 Task: Look for space in Shafter, United States from 10th July, 2023 to 15th July, 2023 for 7 adults in price range Rs.10000 to Rs.15000. Place can be entire place or shared room with 4 bedrooms having 7 beds and 4 bathrooms. Property type can be house, flat, guest house. Amenities needed are: wifi, TV, free parkinig on premises, gym, breakfast. Booking option can be shelf check-in. Required host language is English.
Action: Mouse moved to (564, 144)
Screenshot: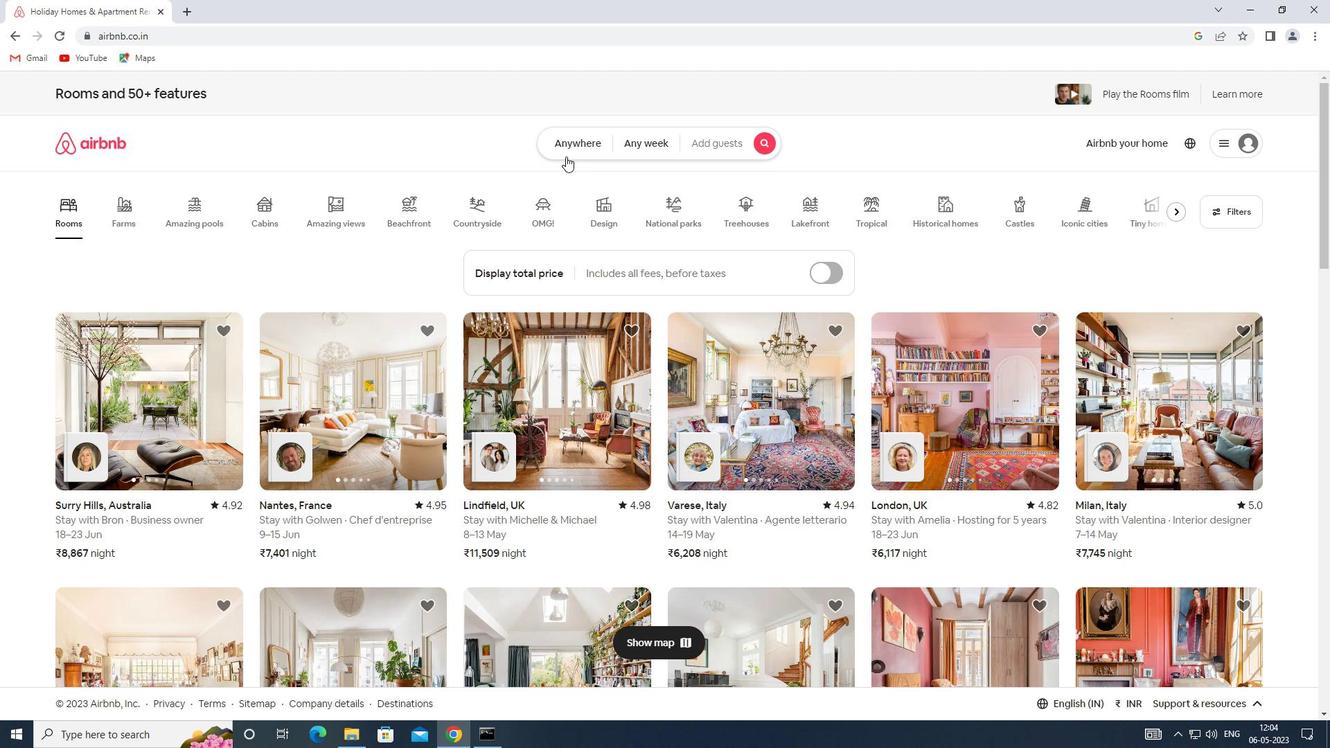 
Action: Mouse pressed left at (564, 144)
Screenshot: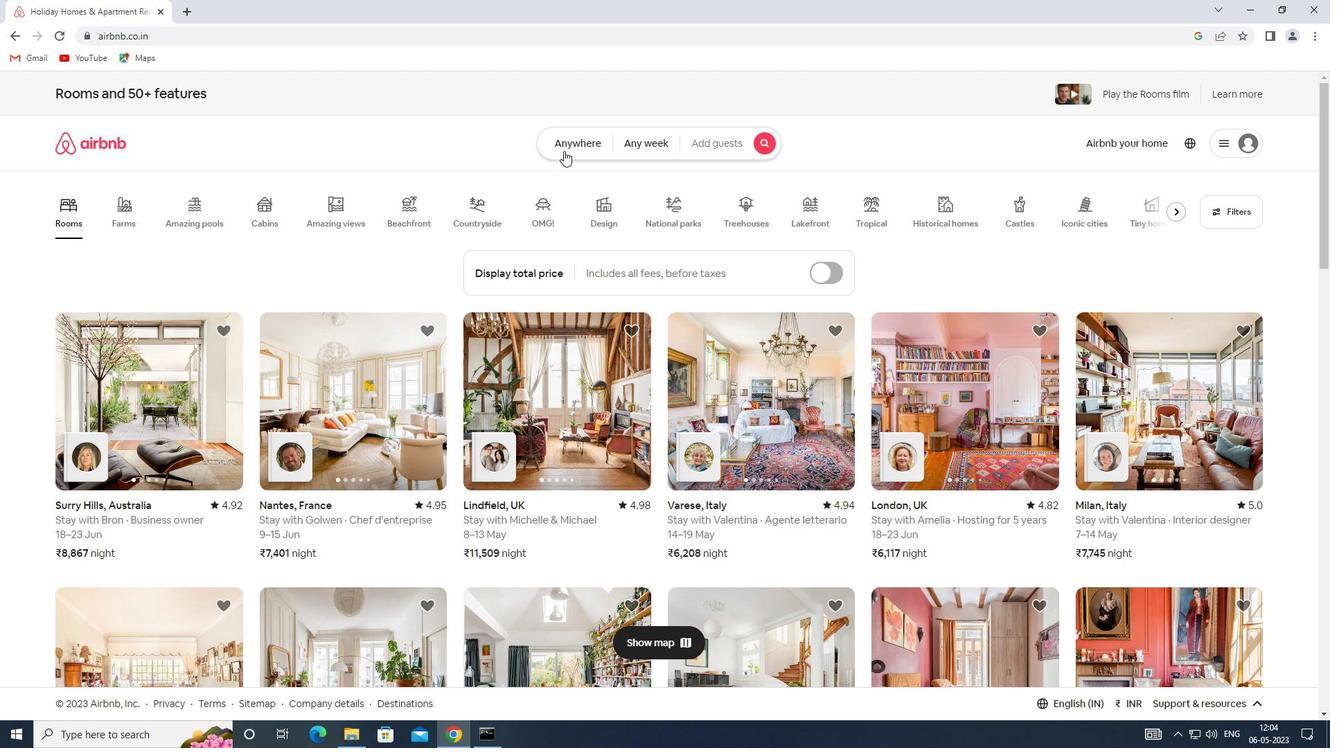 
Action: Mouse moved to (437, 203)
Screenshot: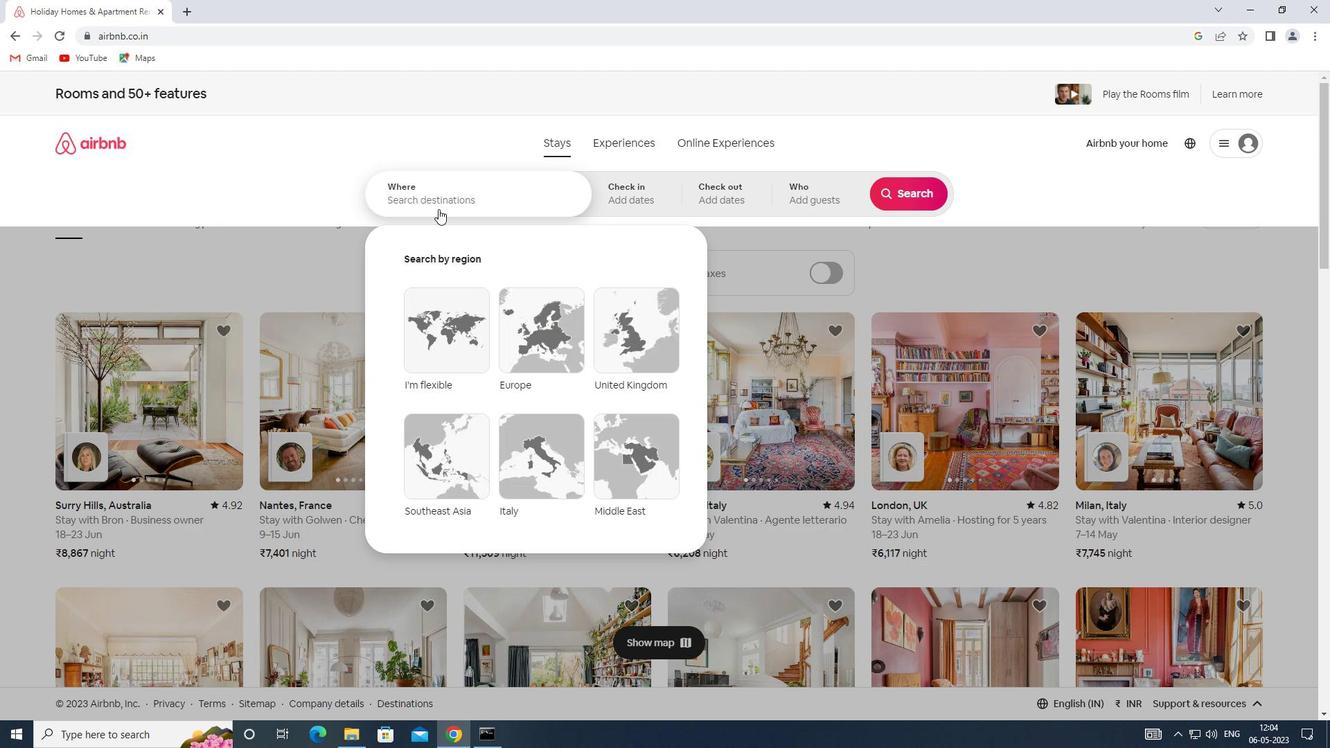 
Action: Mouse pressed left at (437, 203)
Screenshot: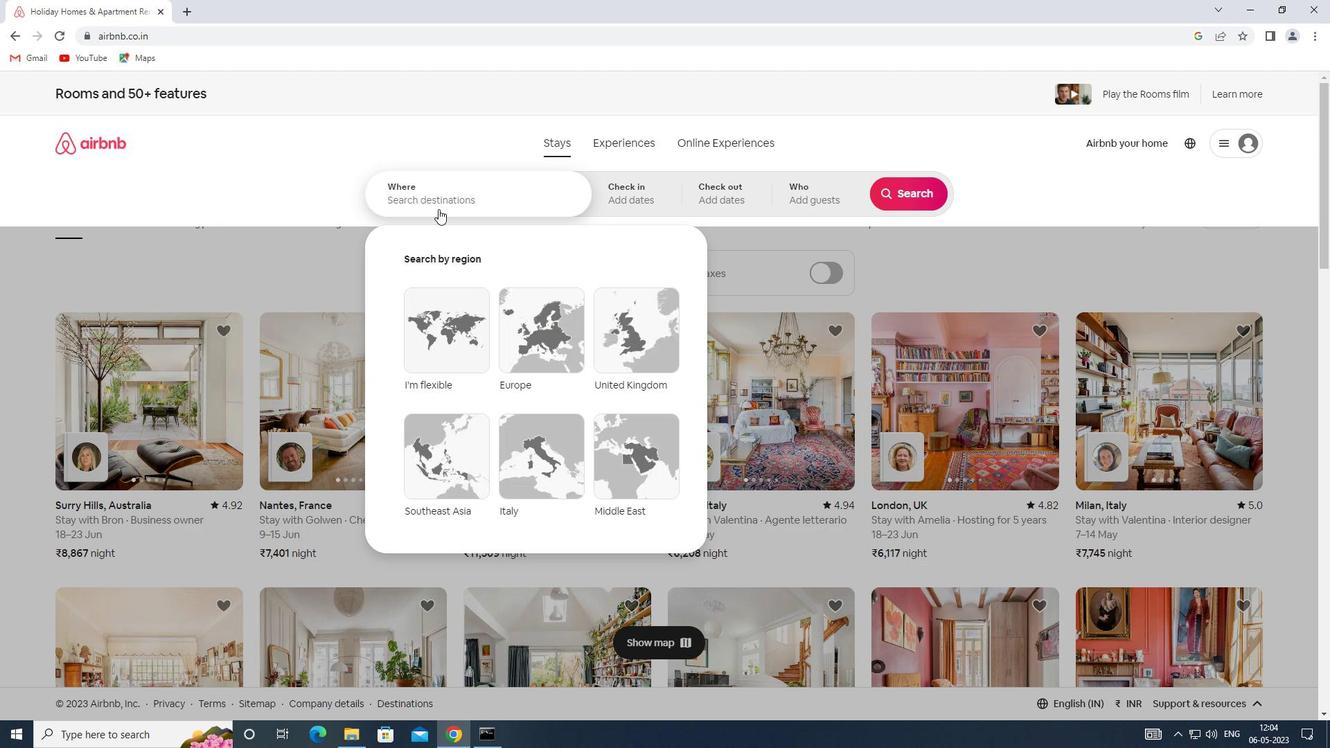 
Action: Key pressed <Key.shift><Key.shift><Key.shift><Key.shift><Key.shift><Key.shift><Key.shift><Key.shift><Key.shift><Key.shift><Key.shift><Key.shift><Key.shift><Key.shift><Key.shift><Key.shift><Key.shift><Key.shift><Key.shift><Key.shift>SPACE<Key.space>IN<Key.space><Key.shift><Key.shift><Key.shift><Key.shift><Key.shift><Key.shift><Key.shift><Key.shift><Key.shift><Key.shift><Key.shift><Key.shift><Key.shift><Key.shift><Key.shift><Key.shift><Key.shift><Key.shift><Key.shift><Key.shift><Key.shift><Key.shift><Key.shift><Key.shift><Key.shift><Key.shift><Key.shift><Key.shift><Key.shift><Key.shift><Key.shift><Key.shift><Key.shift><Key.shift><Key.shift><Key.shift><Key.shift><Key.shift><Key.shift><Key.shift><Key.shift><Key.shift><Key.shift><Key.shift><Key.shift><Key.shift><Key.shift><Key.shift><Key.shift><Key.shift><Key.shift><Key.shift><Key.shift><Key.shift><Key.shift><Key.shift><Key.shift><Key.shift><Key.shift><Key.shift><Key.shift><Key.shift><Key.shift><Key.shift><Key.shift><Key.shift>SHAFTER,<Key.shift>UNITED<Key.space><Key.shift>STATES
Screenshot: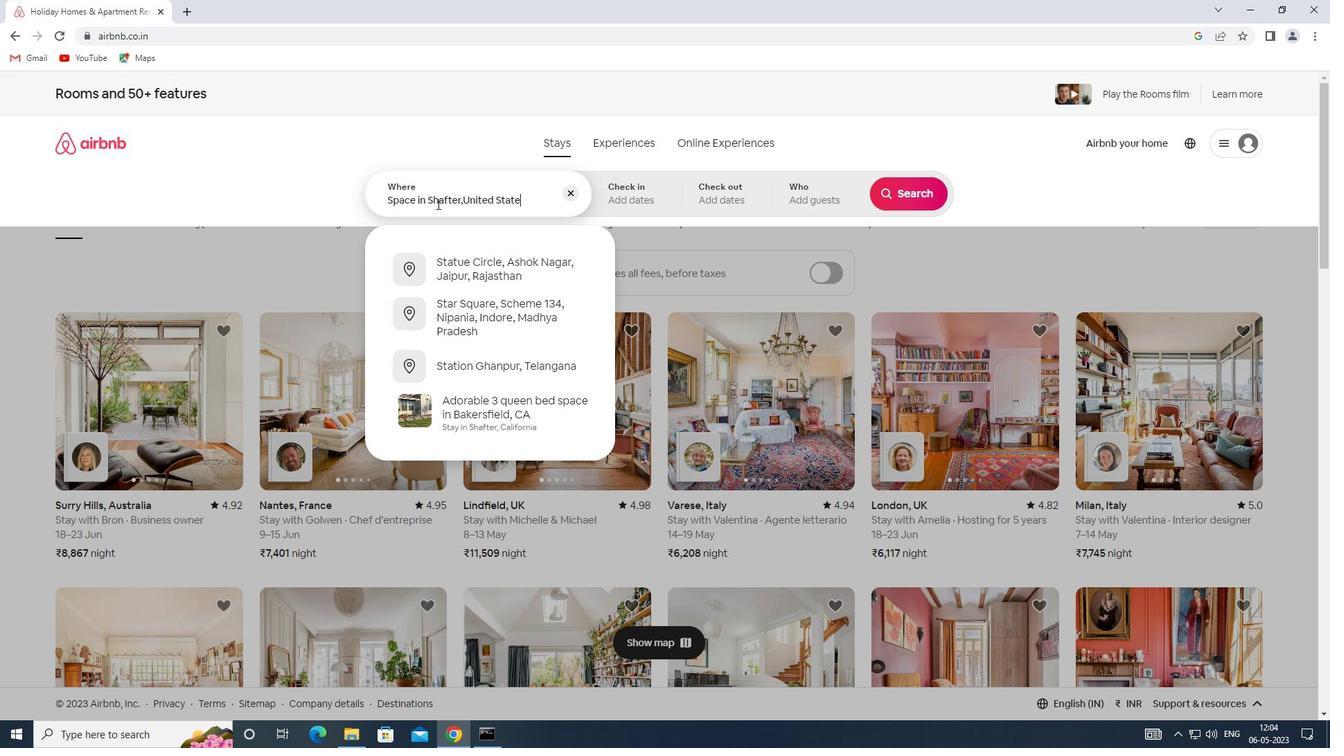 
Action: Mouse moved to (642, 188)
Screenshot: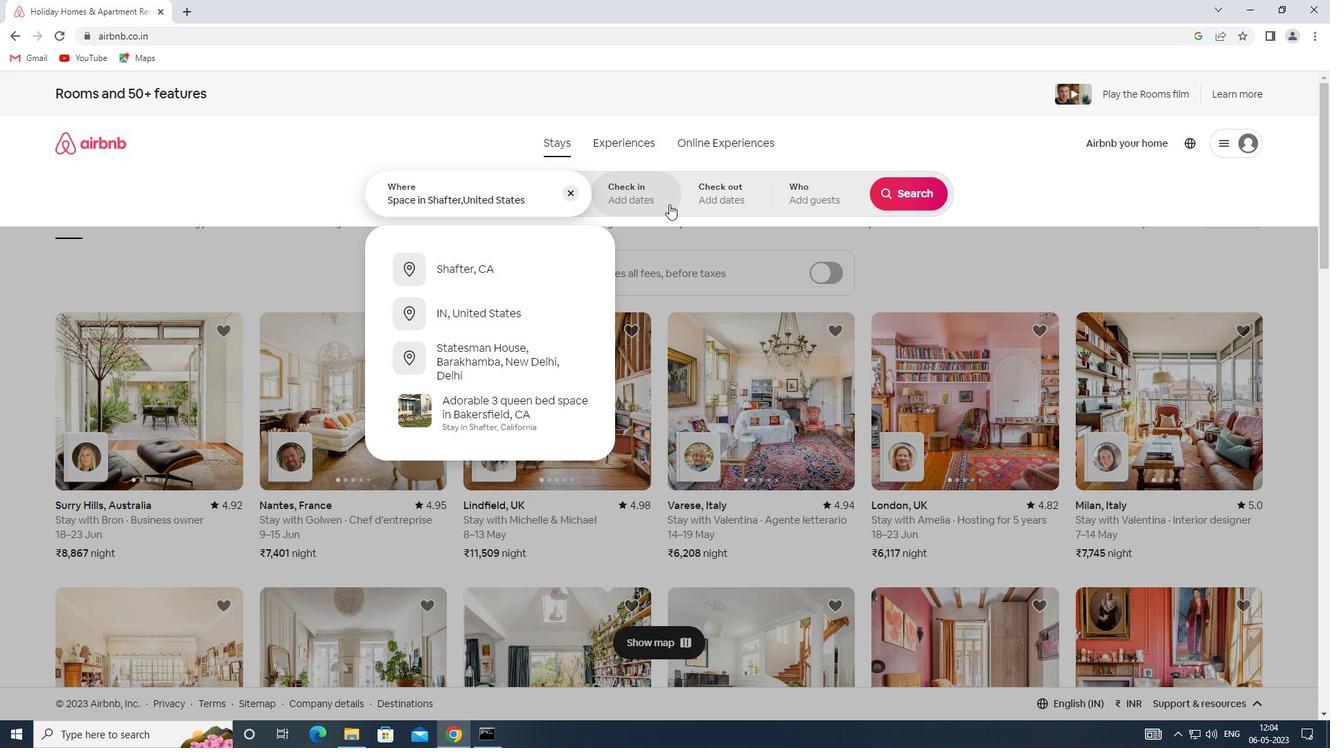 
Action: Mouse pressed left at (642, 188)
Screenshot: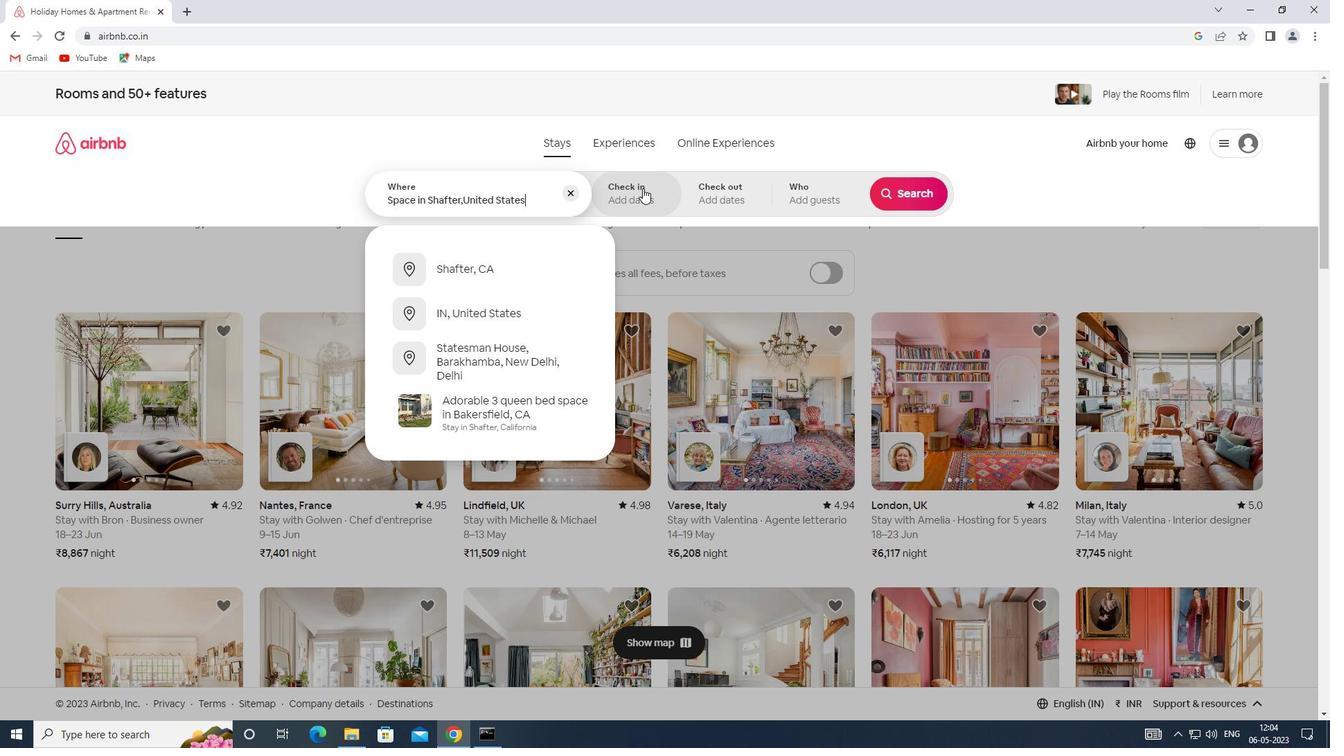 
Action: Mouse moved to (902, 302)
Screenshot: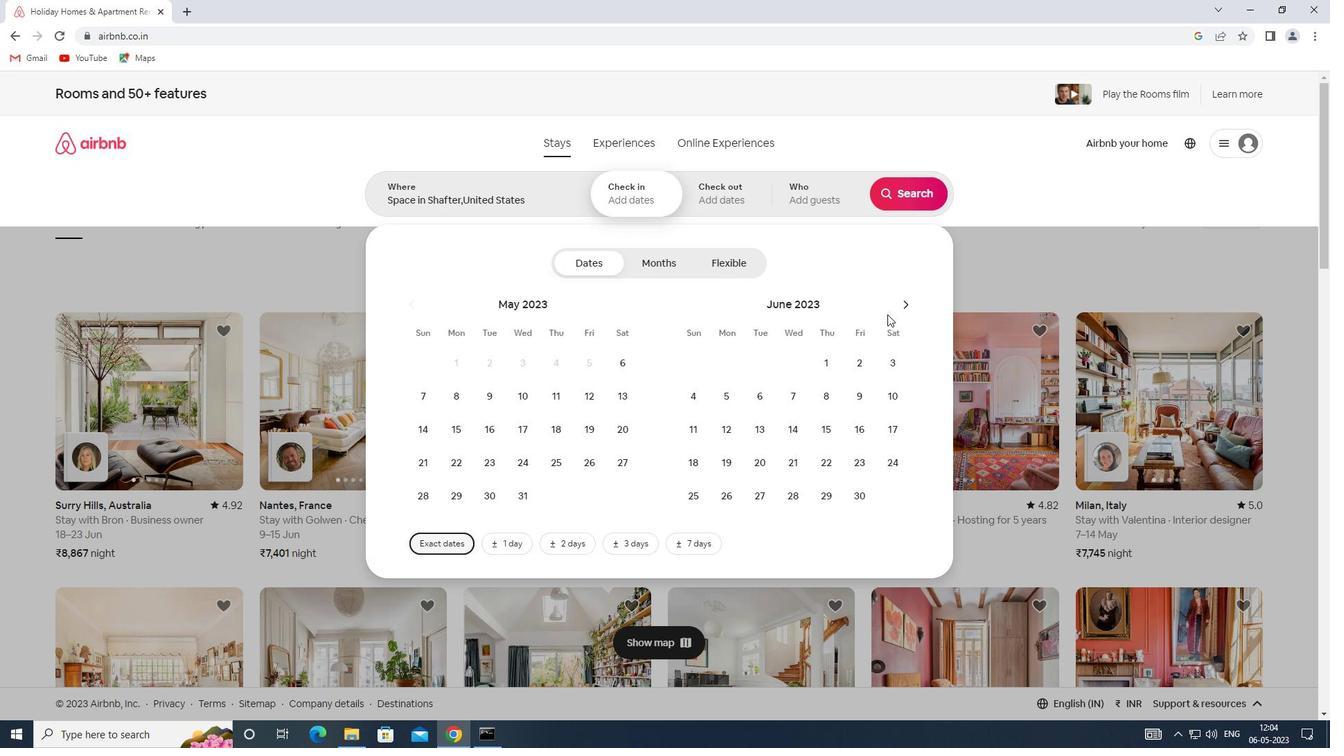 
Action: Mouse pressed left at (902, 302)
Screenshot: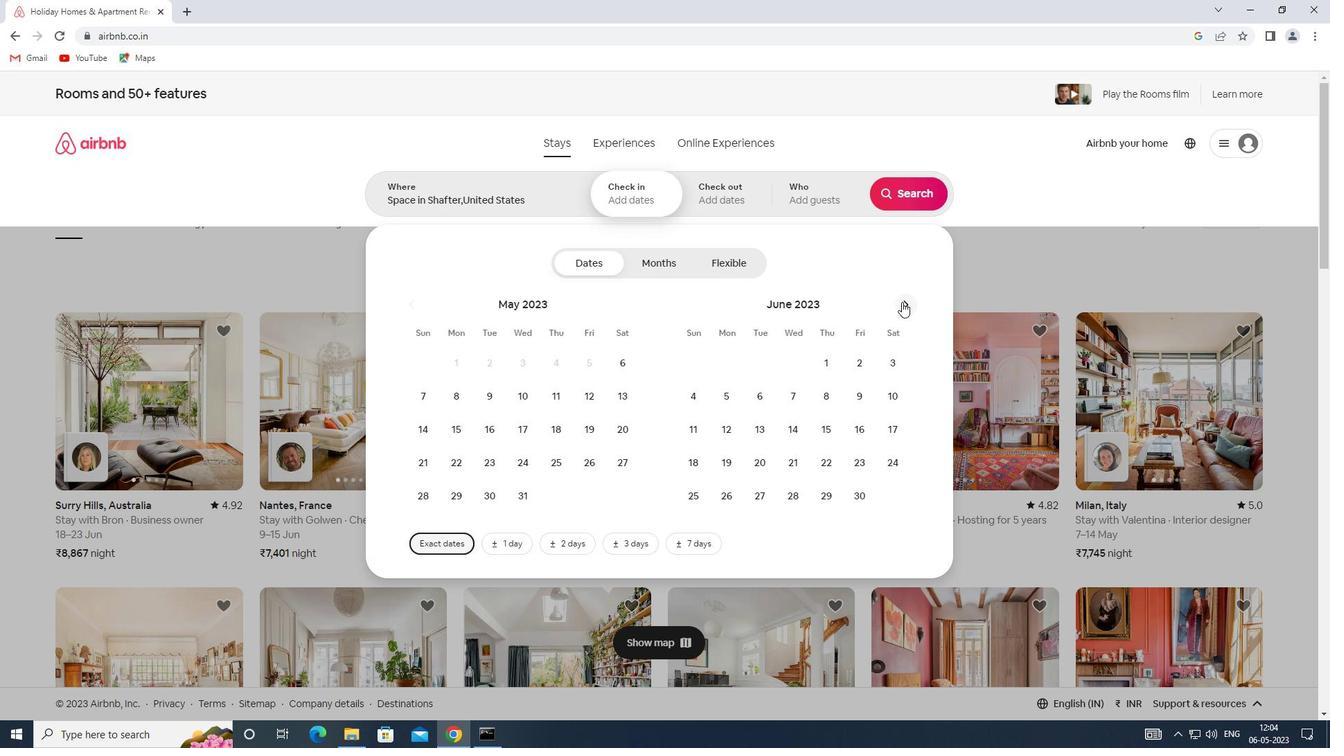 
Action: Mouse moved to (729, 432)
Screenshot: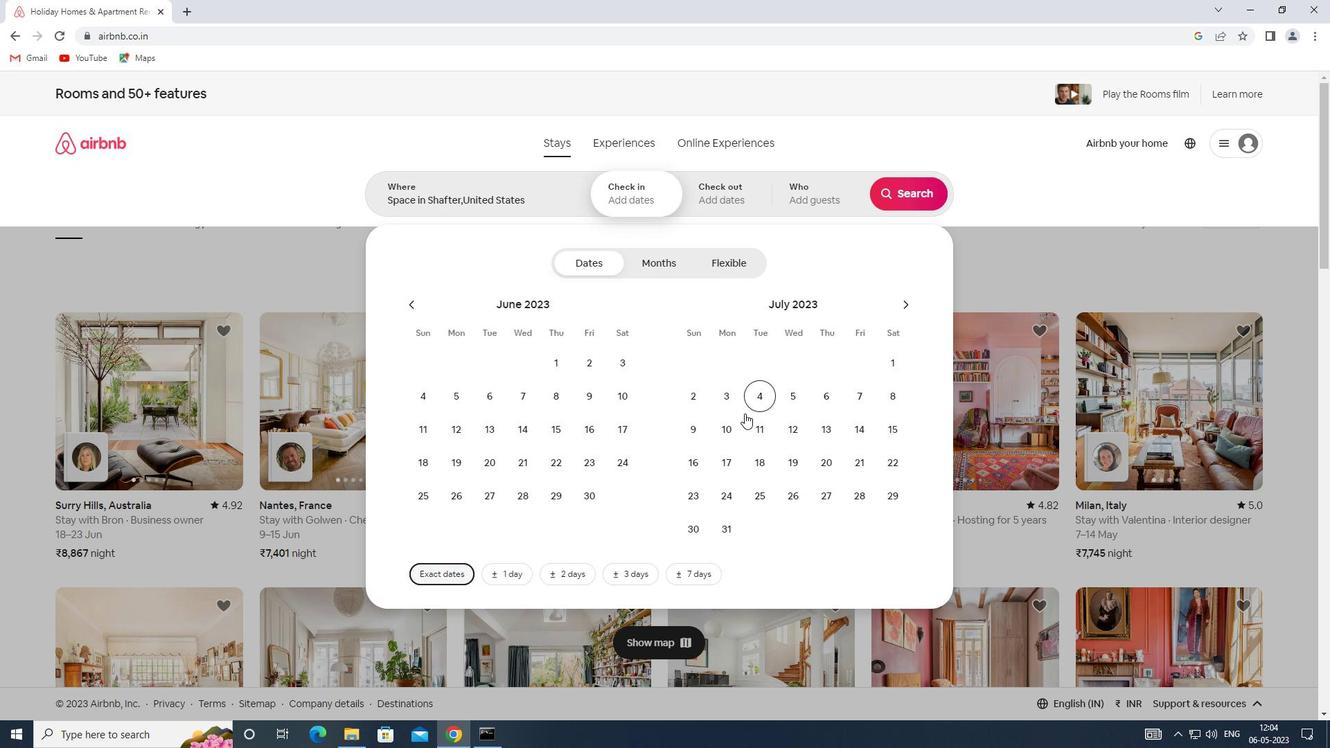 
Action: Mouse pressed left at (729, 432)
Screenshot: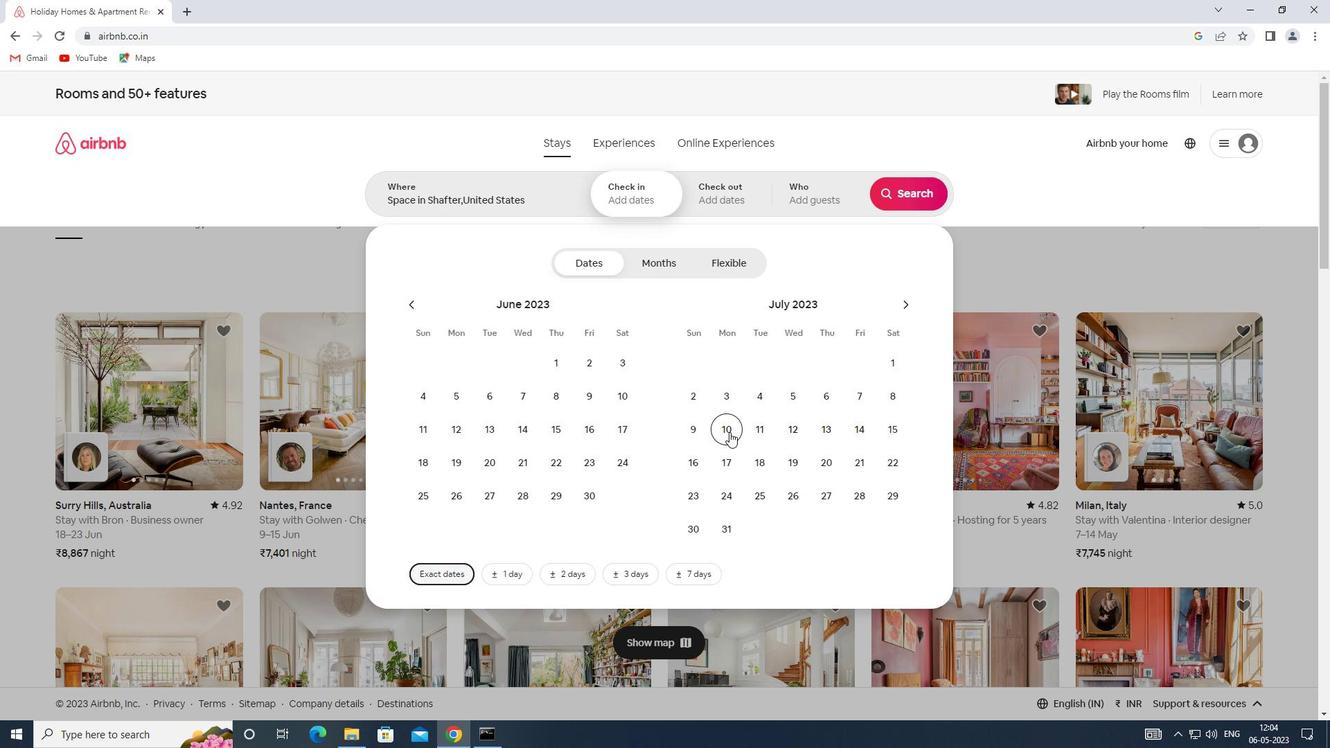 
Action: Mouse moved to (887, 430)
Screenshot: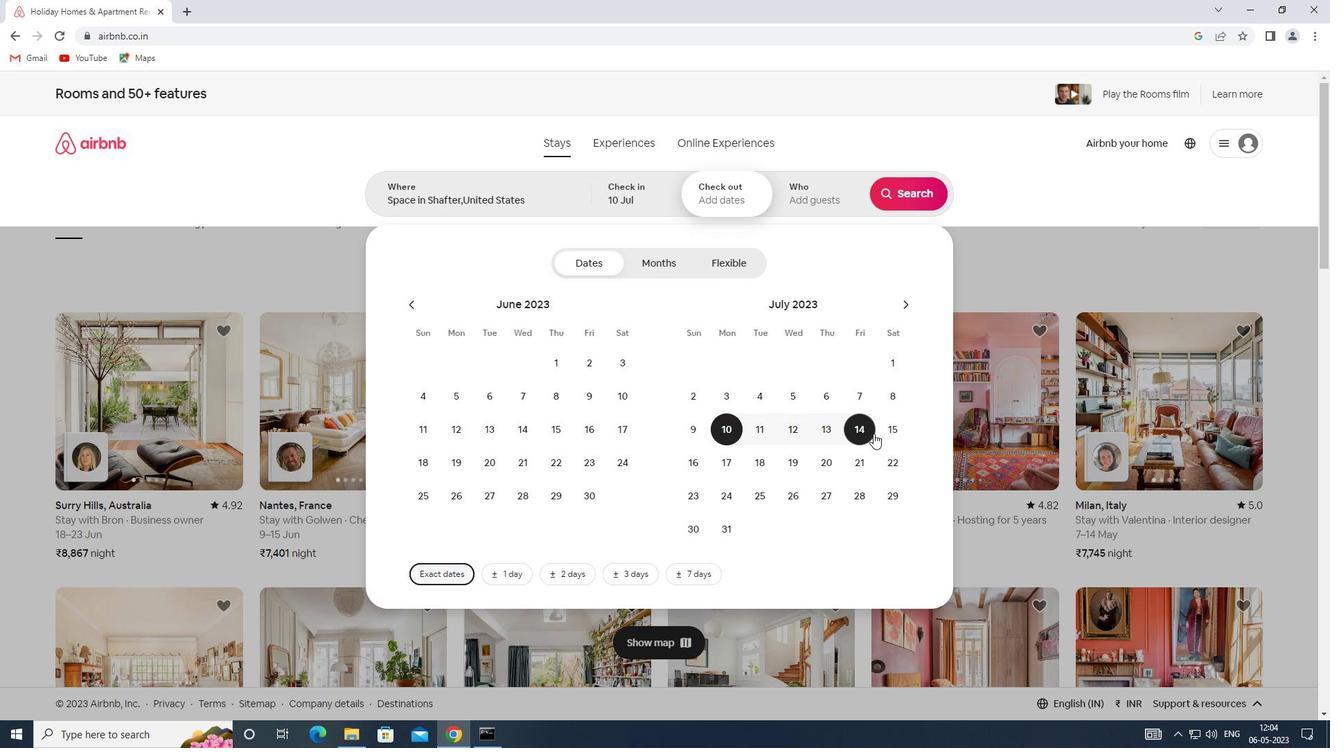 
Action: Mouse pressed left at (887, 430)
Screenshot: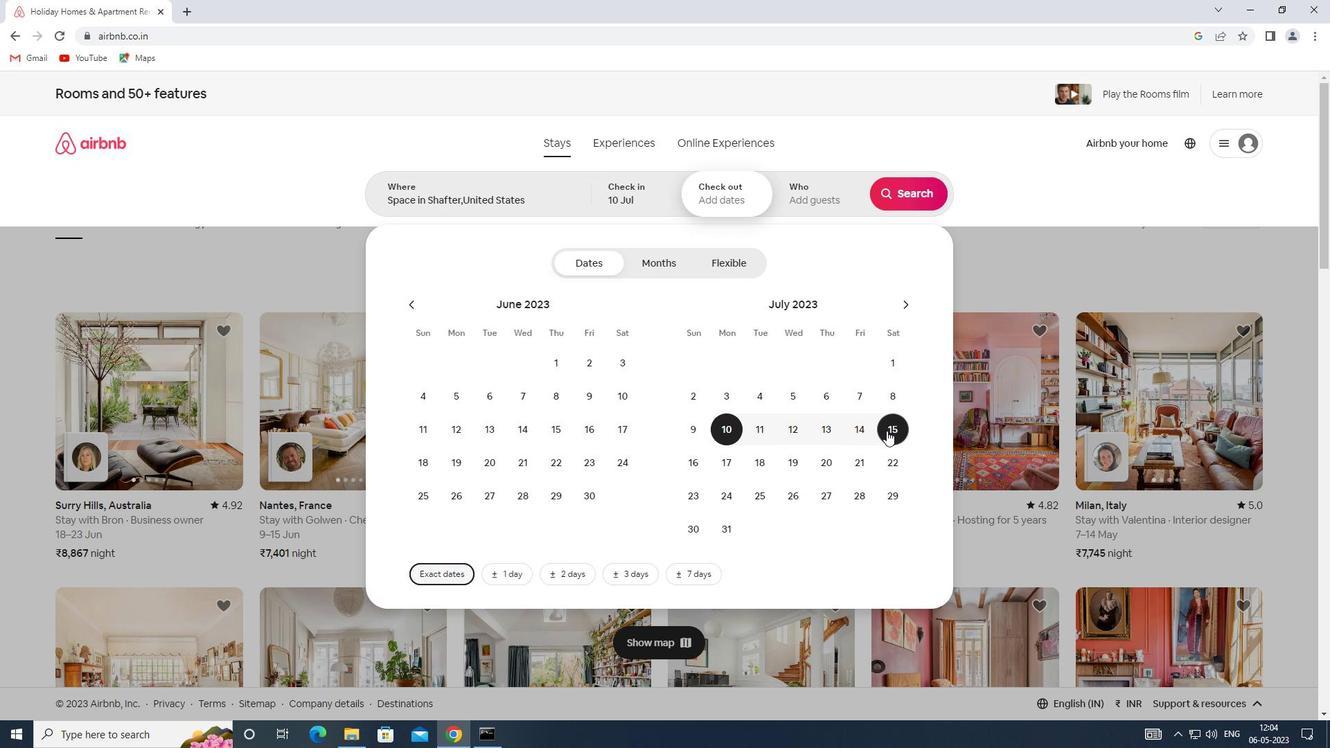 
Action: Mouse moved to (806, 202)
Screenshot: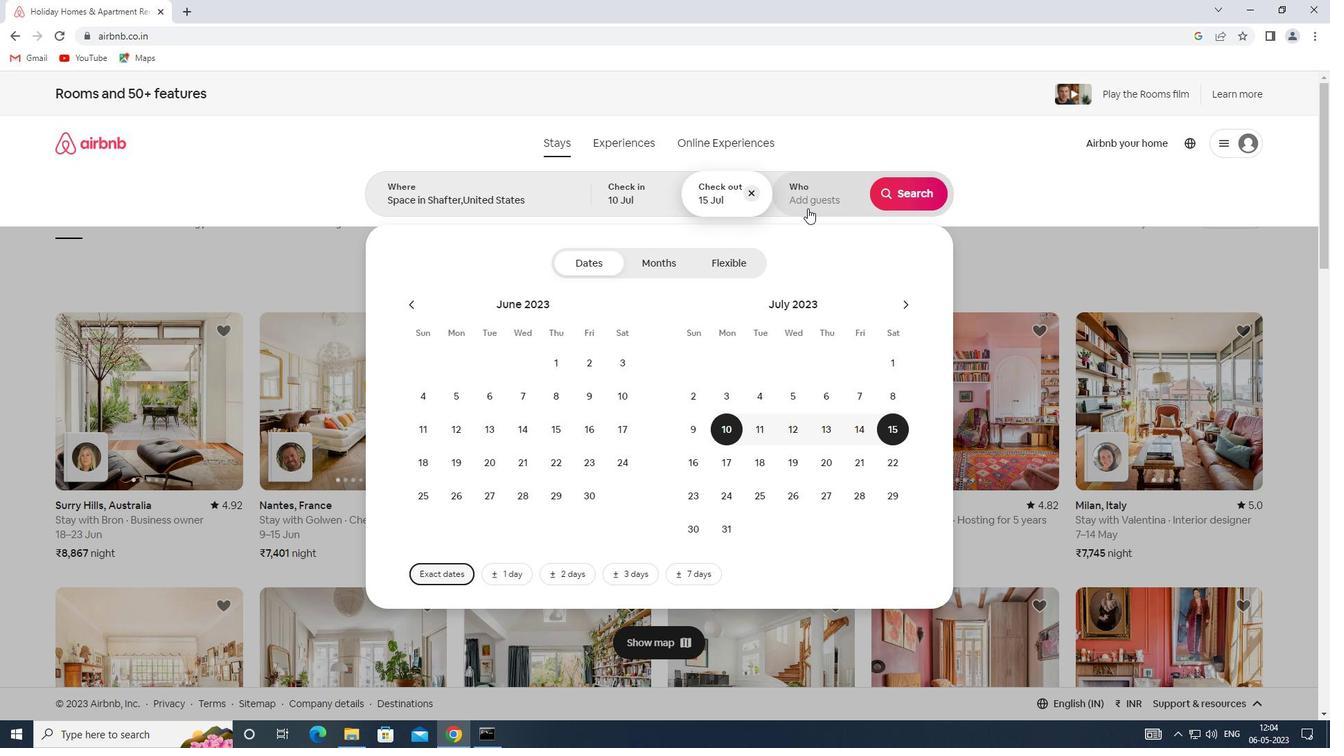 
Action: Mouse pressed left at (806, 202)
Screenshot: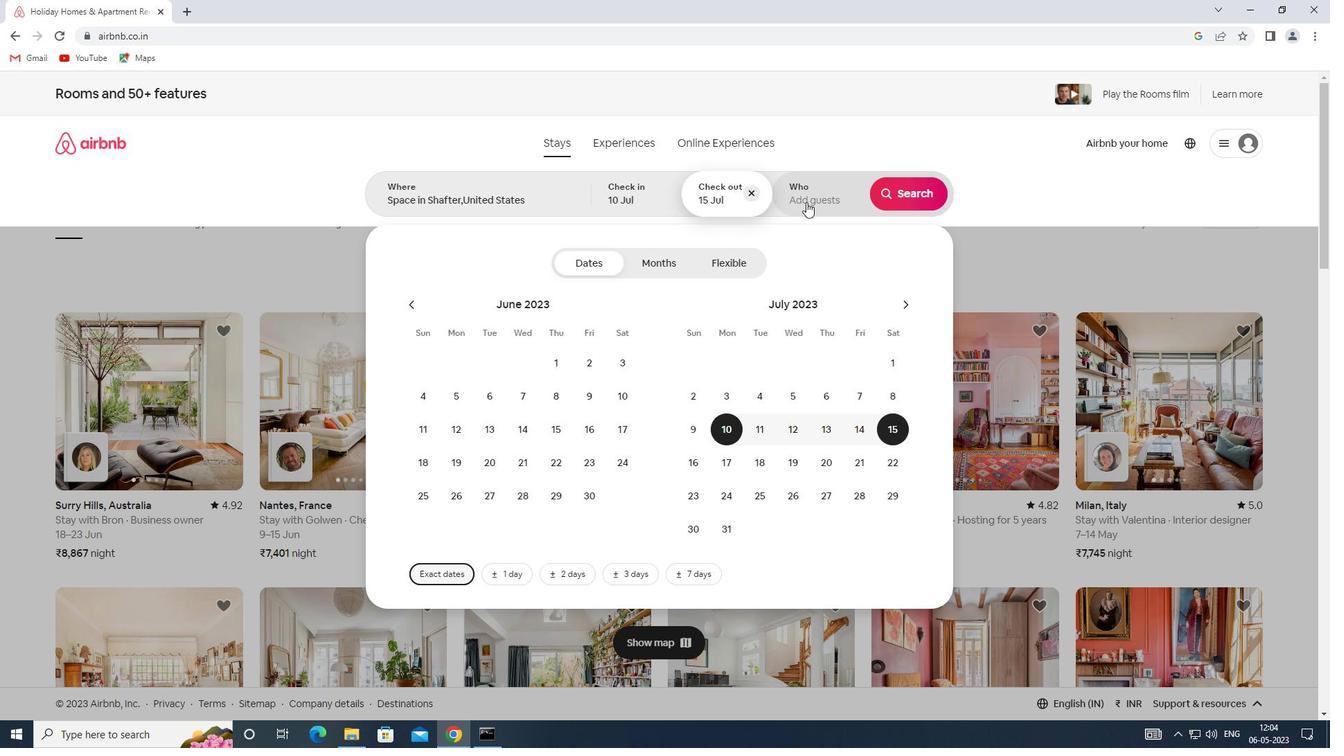 
Action: Mouse moved to (918, 266)
Screenshot: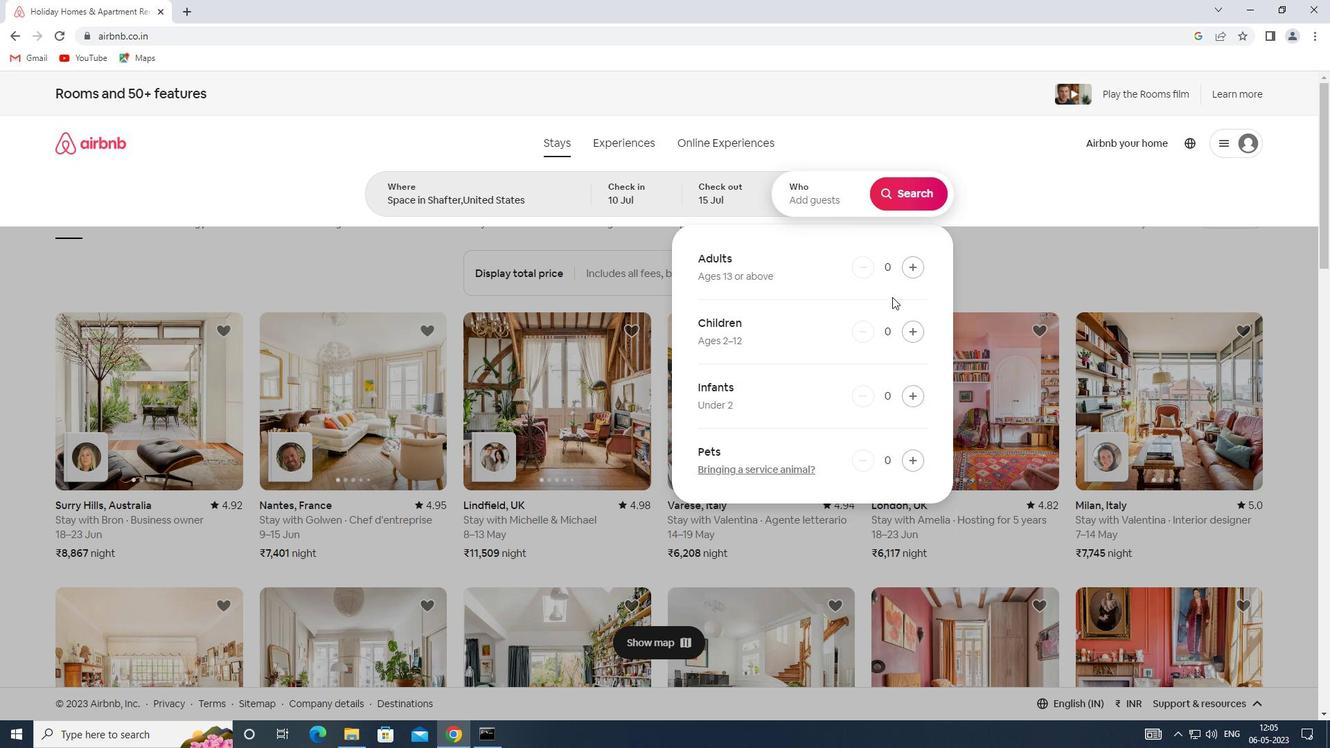 
Action: Mouse pressed left at (918, 266)
Screenshot: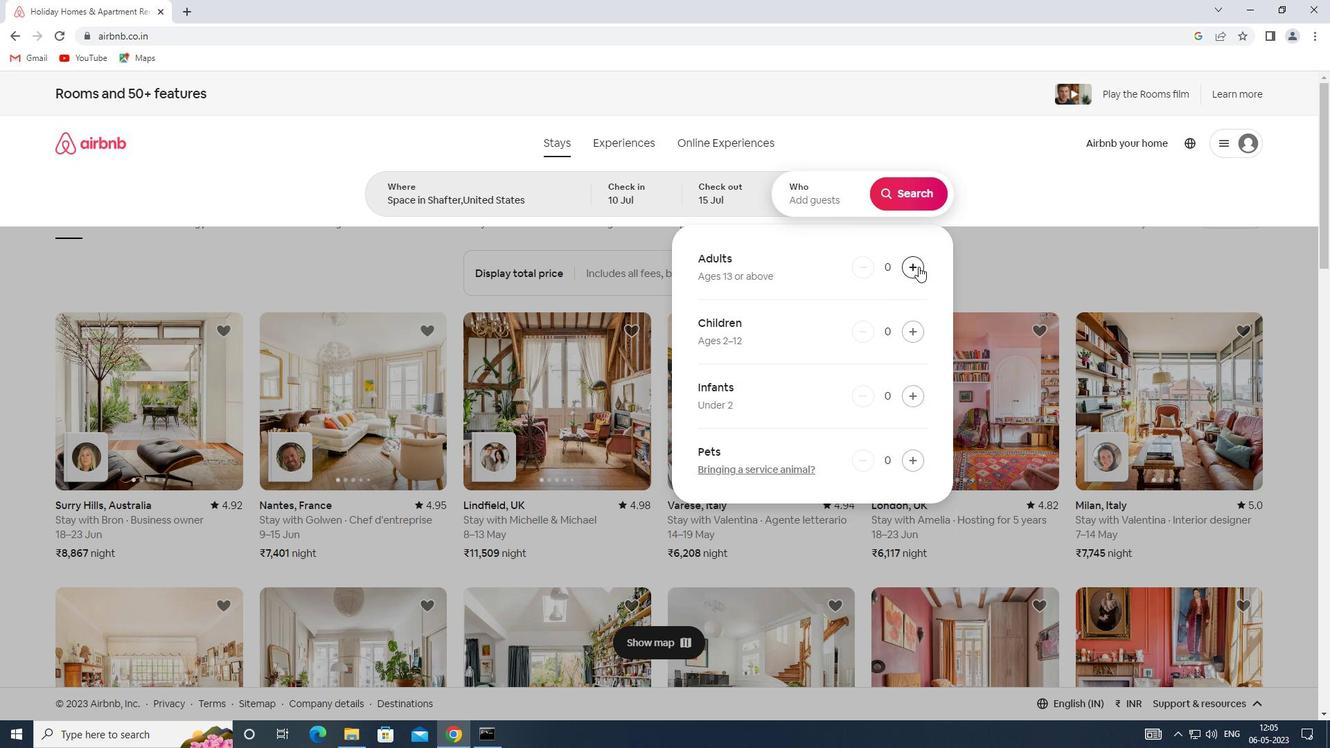 
Action: Mouse pressed left at (918, 266)
Screenshot: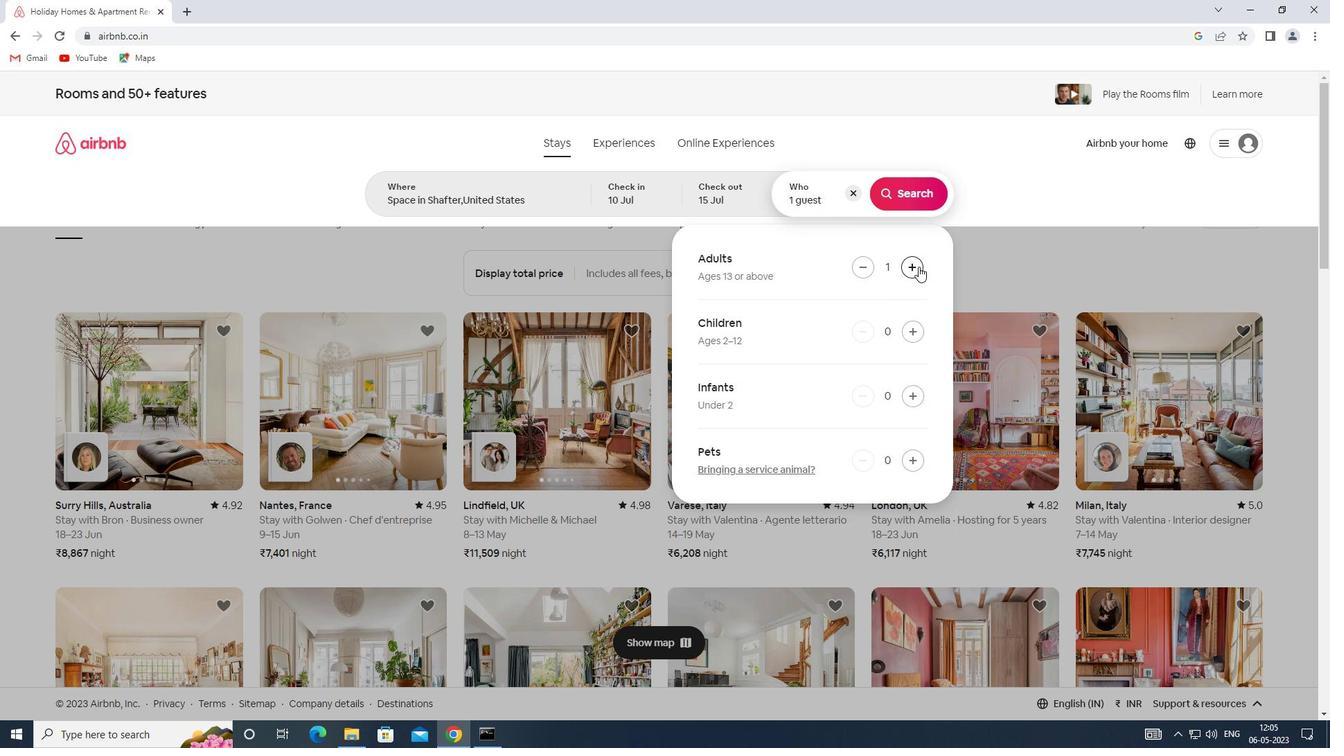 
Action: Mouse pressed left at (918, 266)
Screenshot: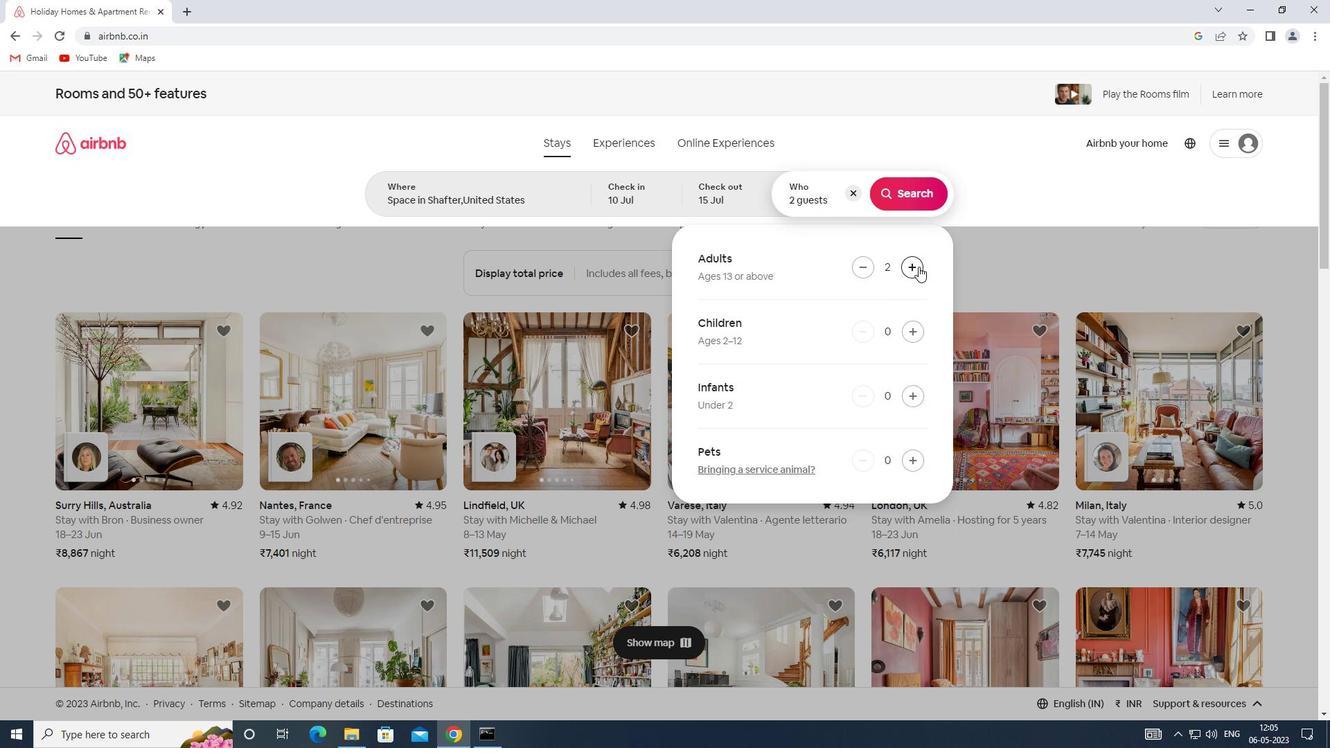 
Action: Mouse pressed left at (918, 266)
Screenshot: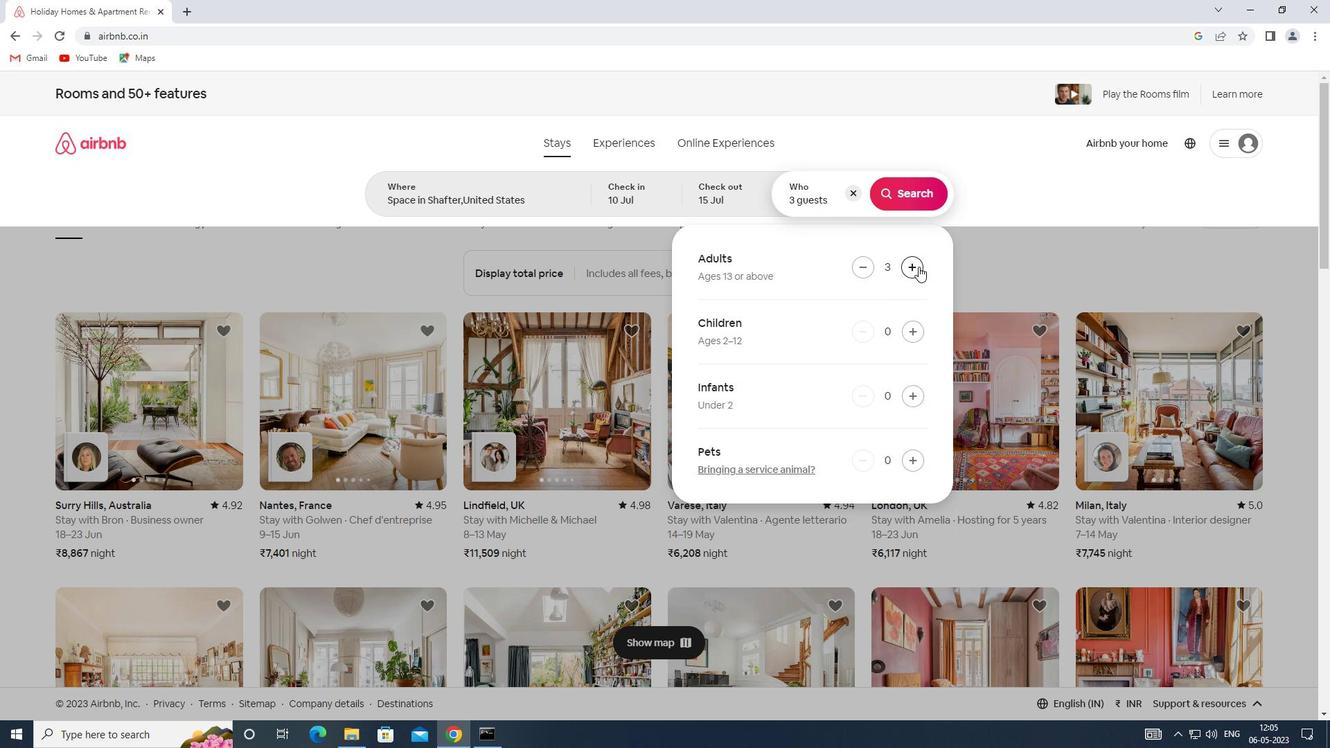 
Action: Mouse pressed left at (918, 266)
Screenshot: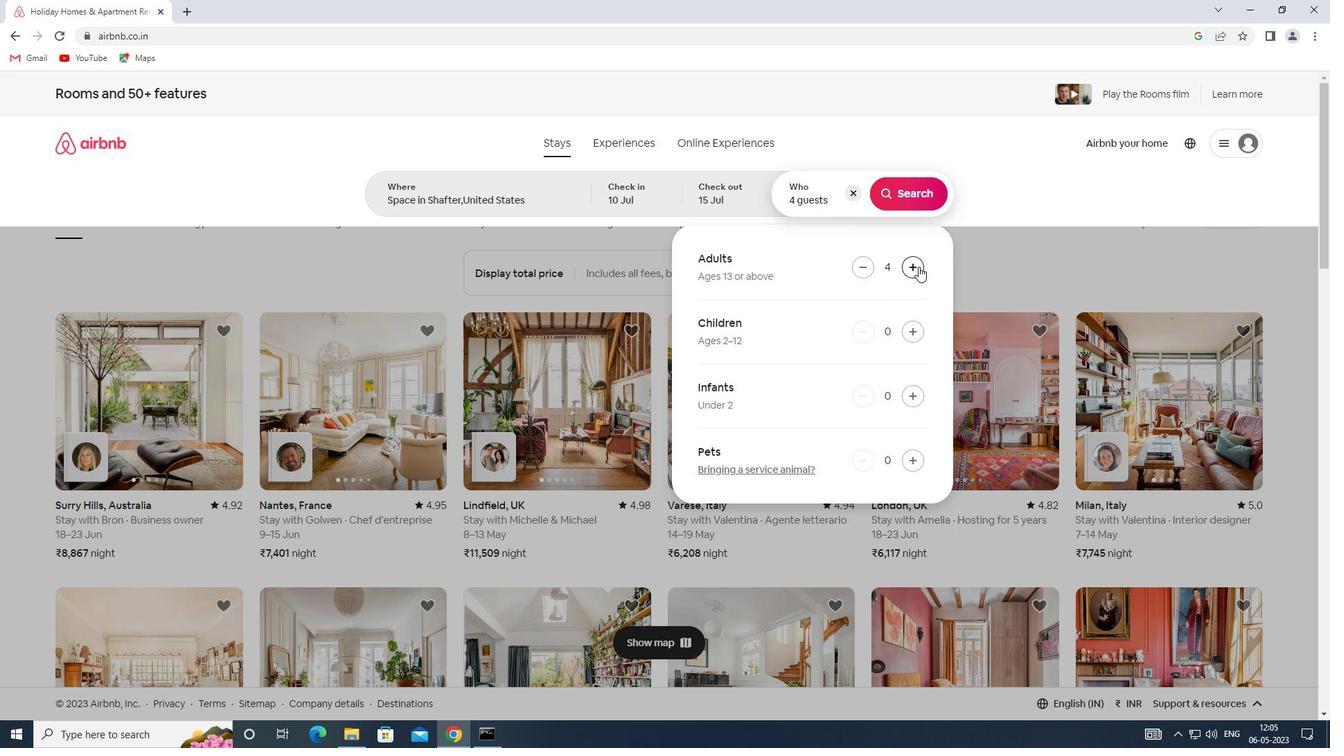 
Action: Mouse pressed left at (918, 266)
Screenshot: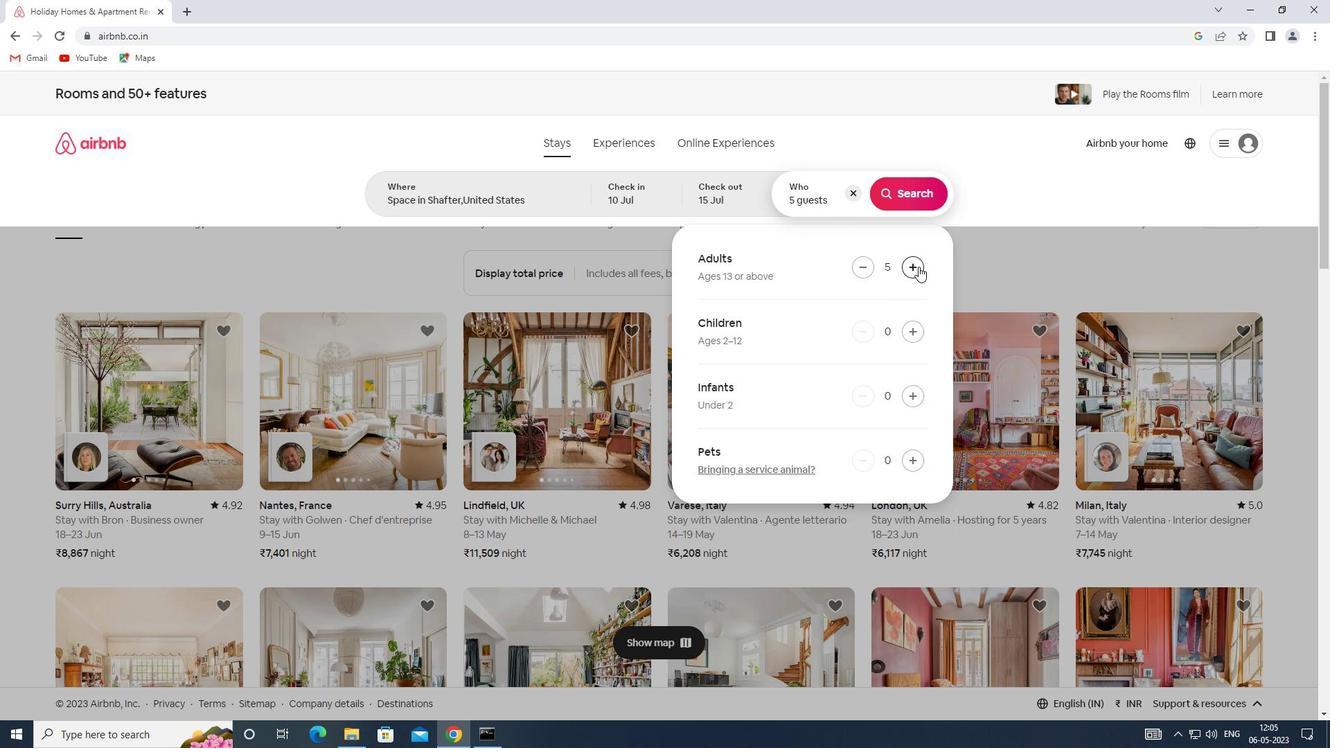 
Action: Mouse pressed left at (918, 266)
Screenshot: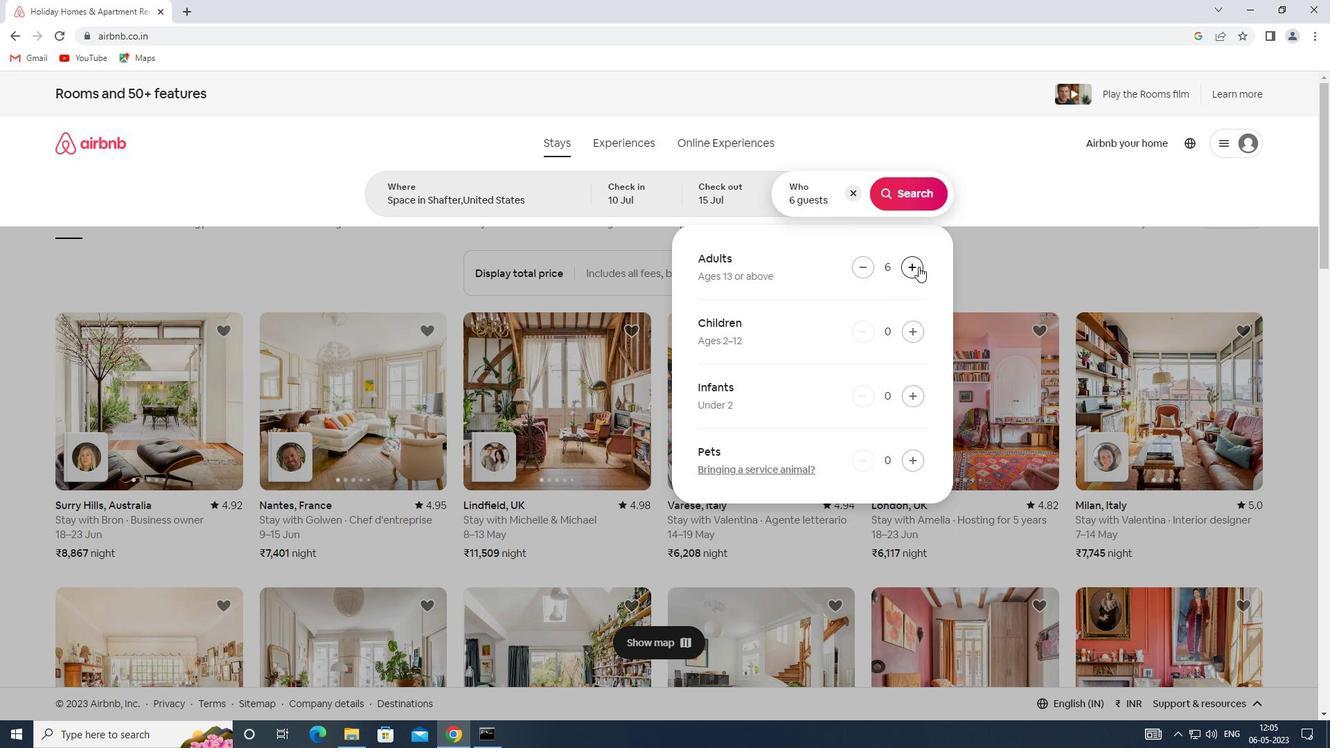 
Action: Mouse moved to (896, 200)
Screenshot: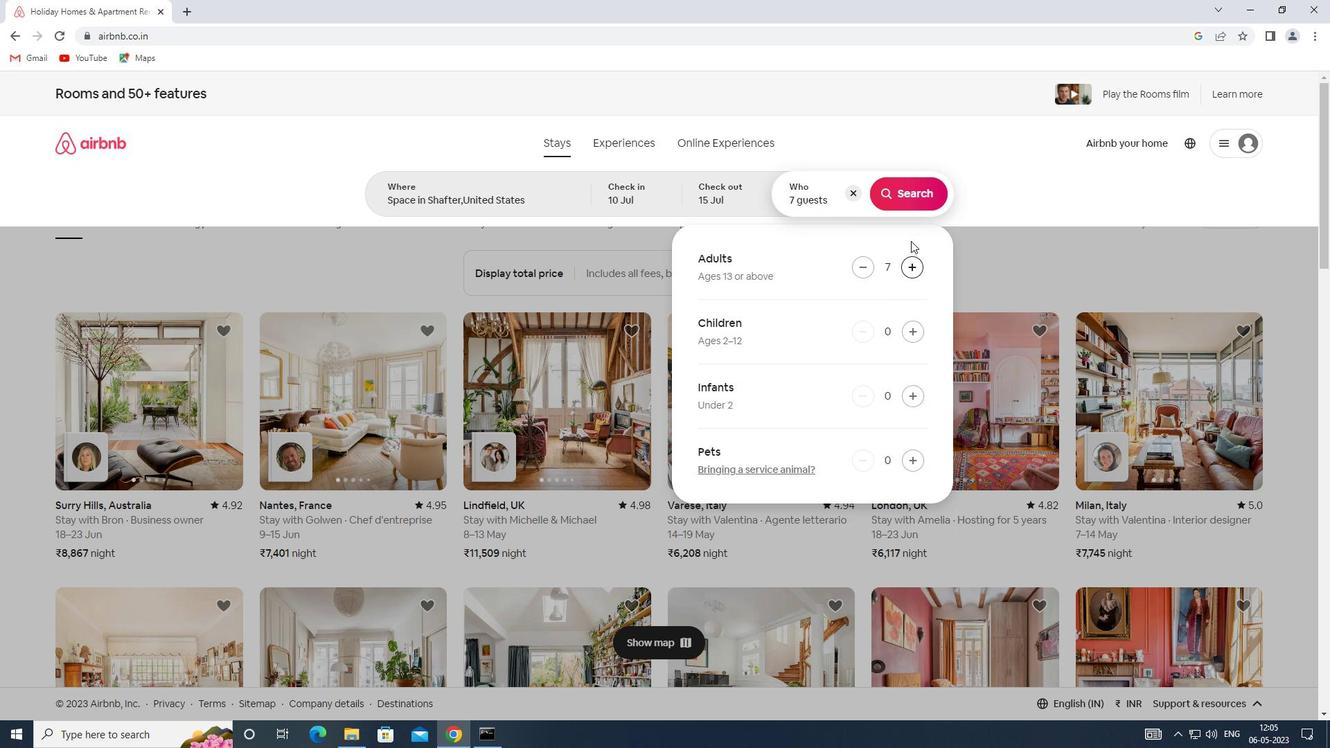 
Action: Mouse pressed left at (896, 200)
Screenshot: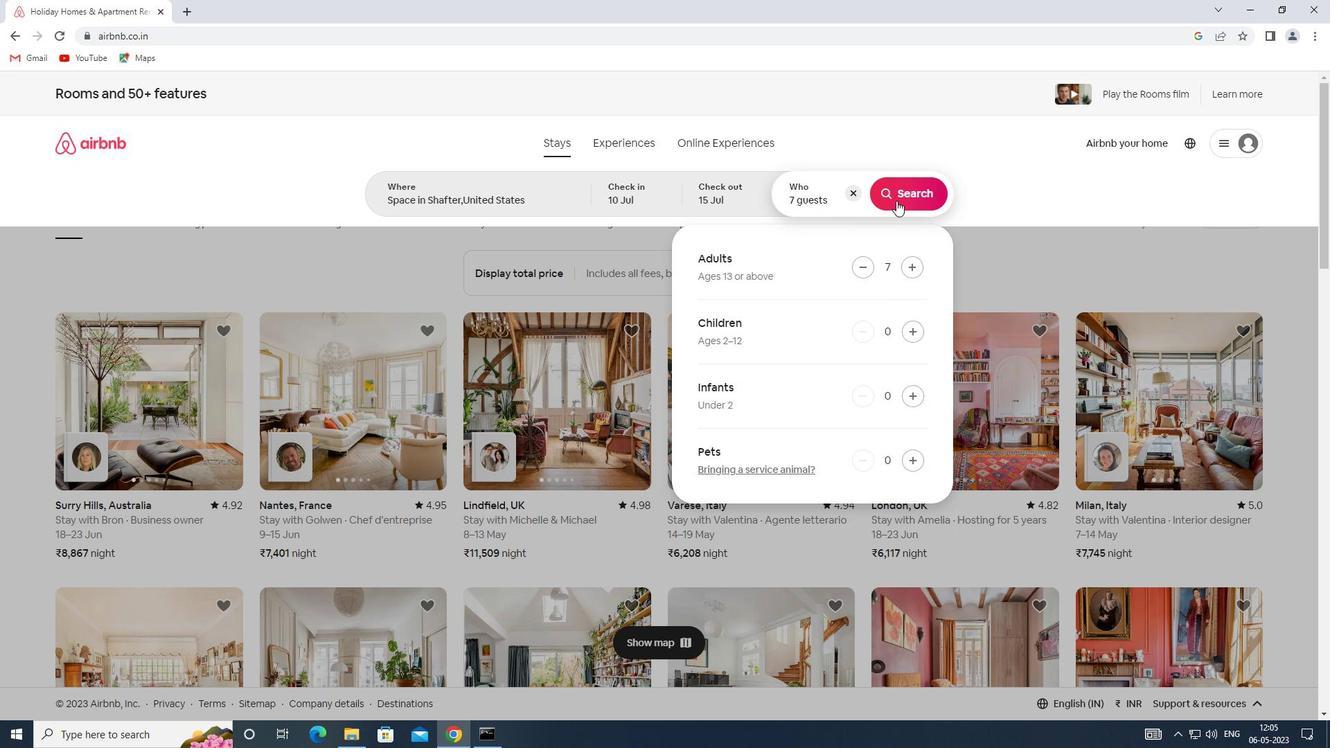 
Action: Mouse moved to (1256, 149)
Screenshot: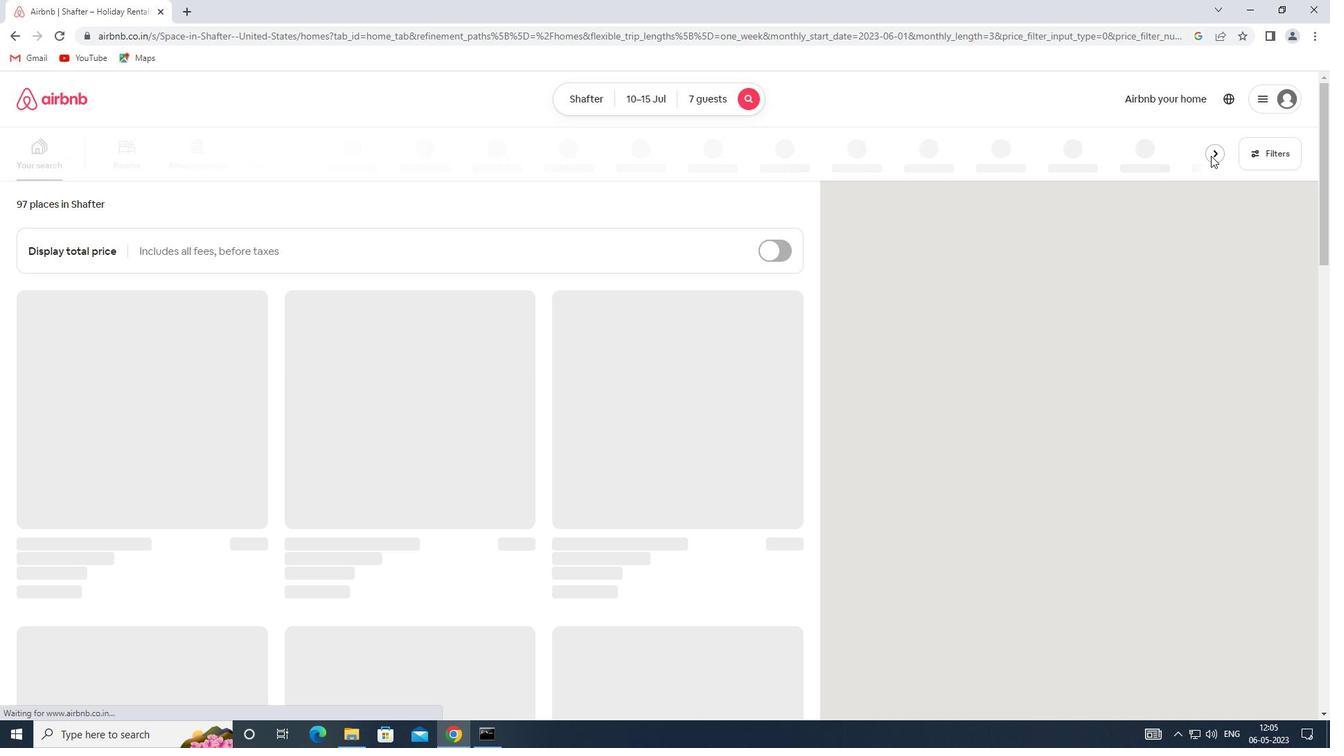 
Action: Mouse pressed left at (1256, 149)
Screenshot: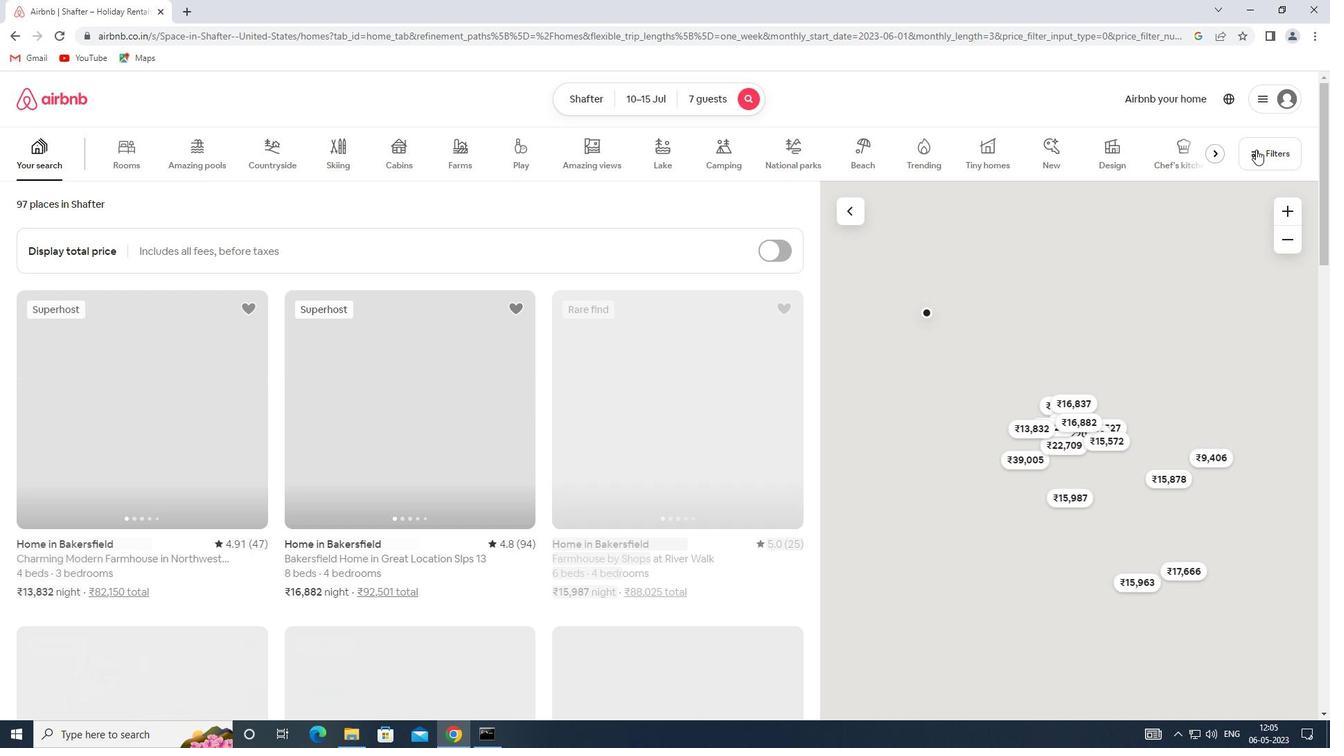 
Action: Mouse moved to (476, 501)
Screenshot: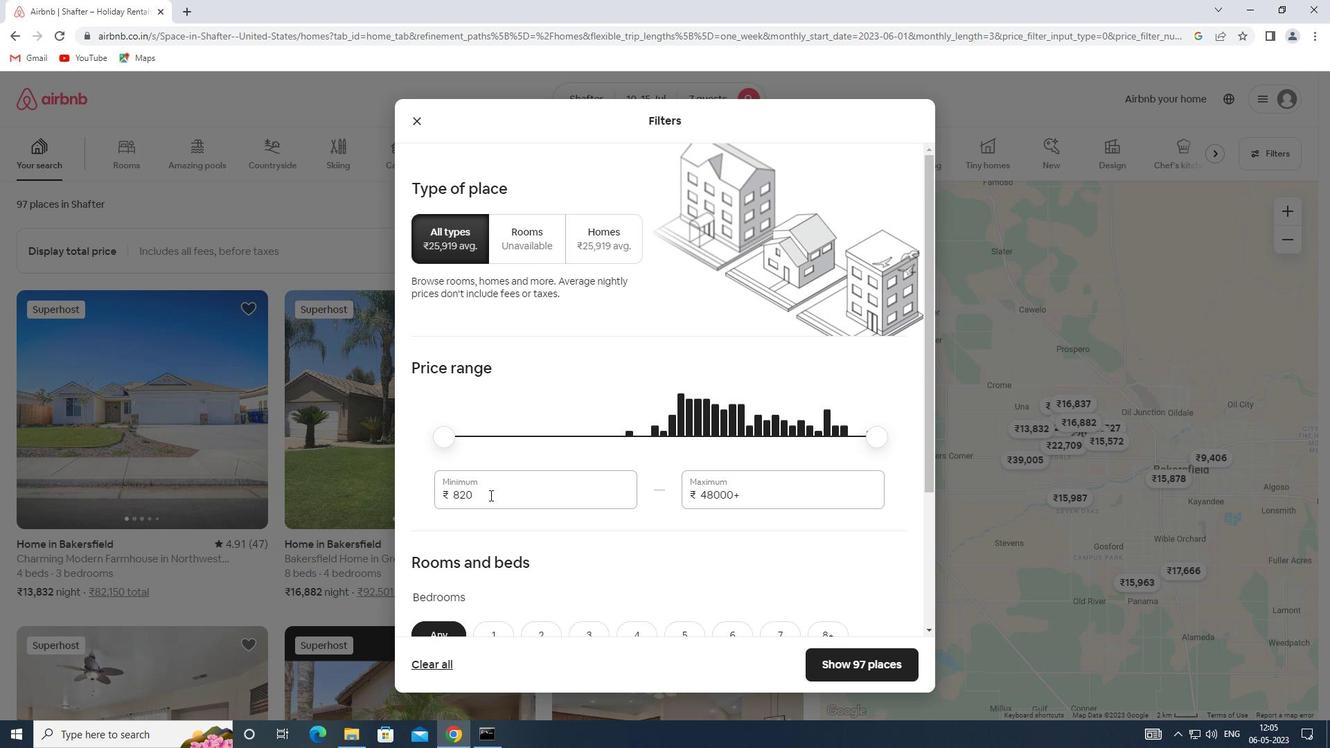 
Action: Mouse pressed left at (476, 501)
Screenshot: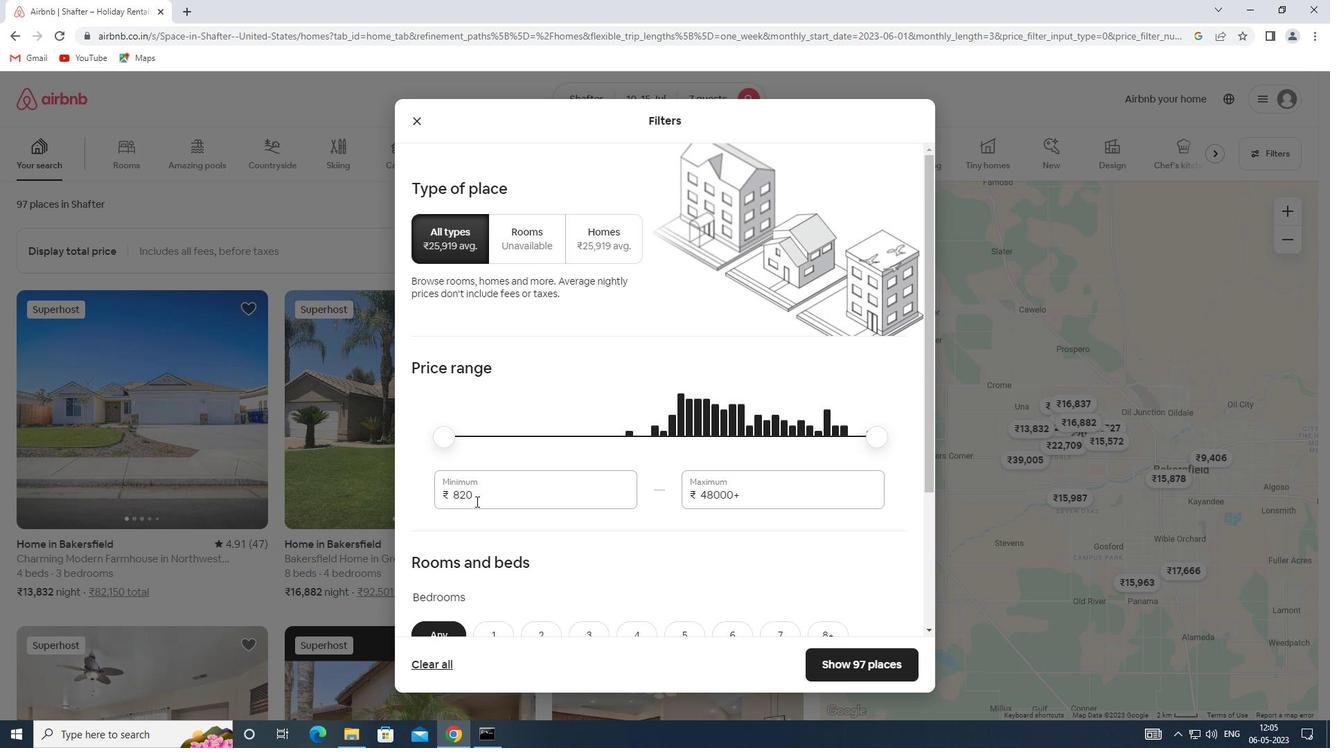 
Action: Mouse moved to (416, 491)
Screenshot: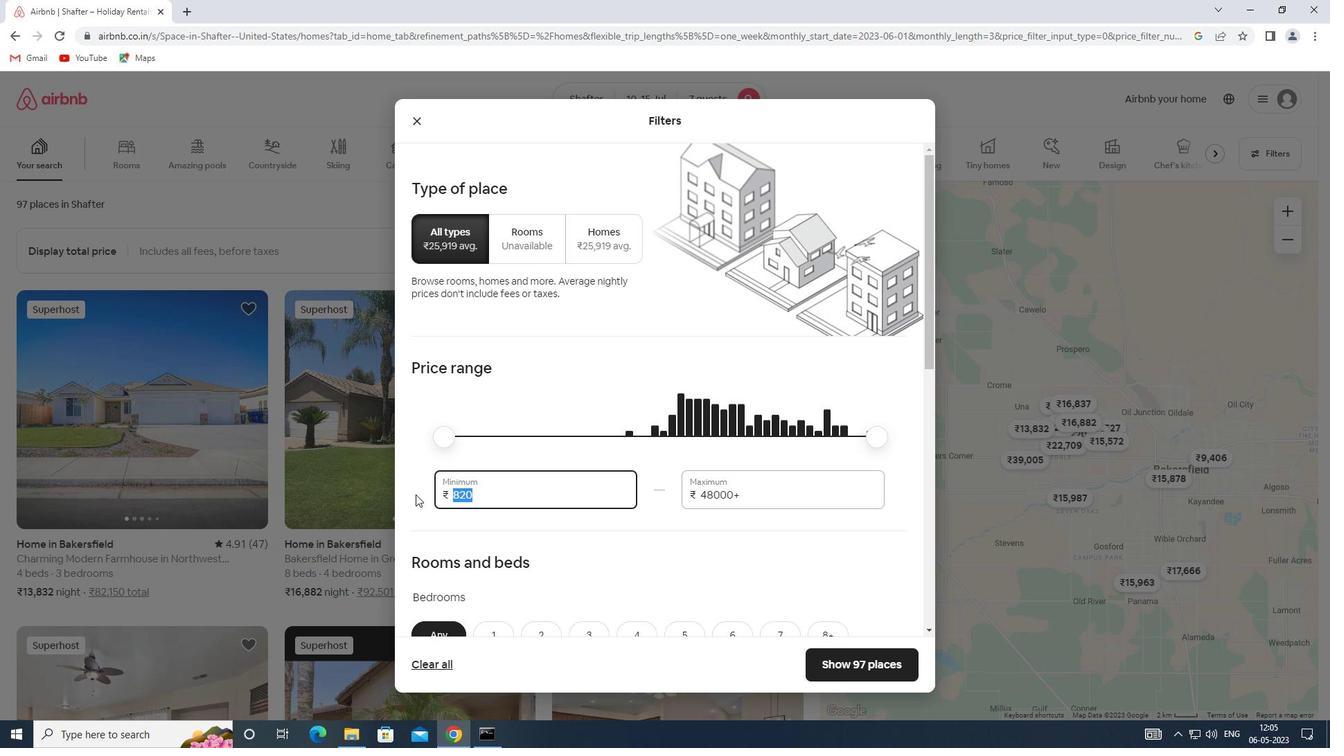 
Action: Key pressed 10000
Screenshot: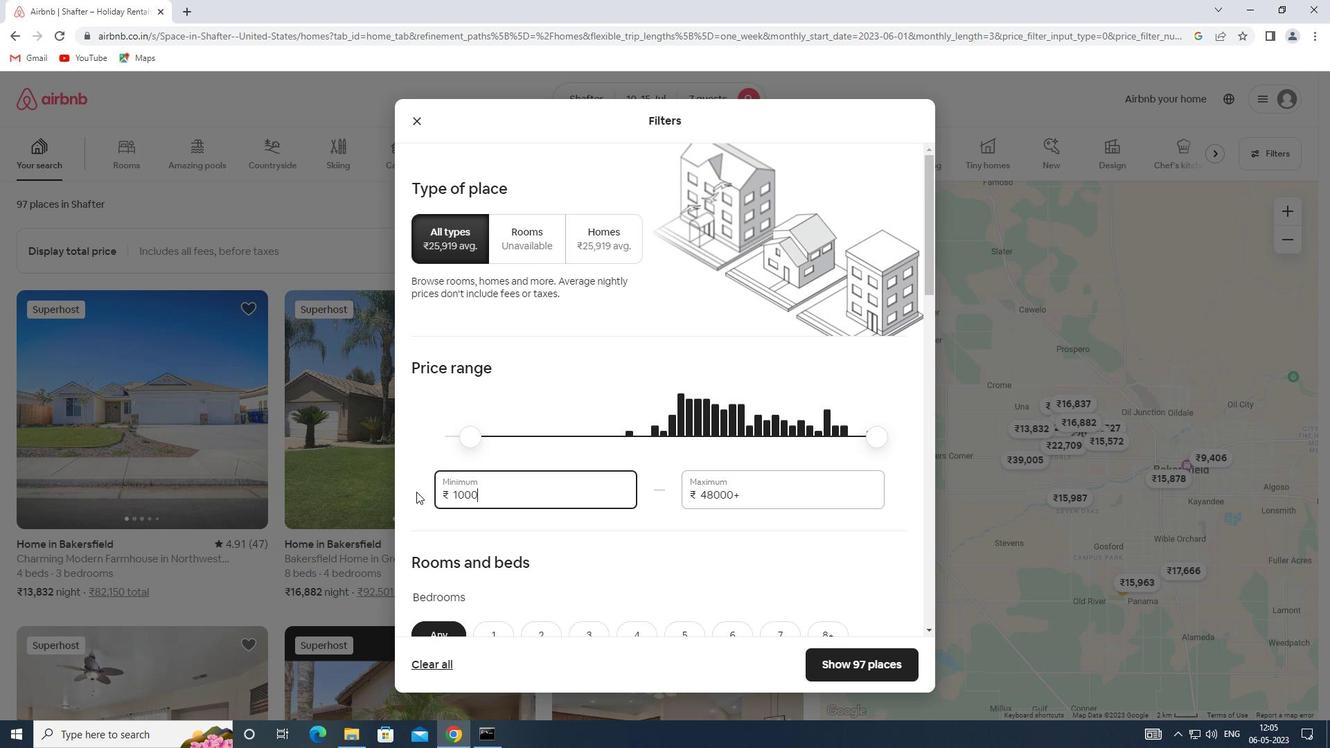 
Action: Mouse moved to (763, 496)
Screenshot: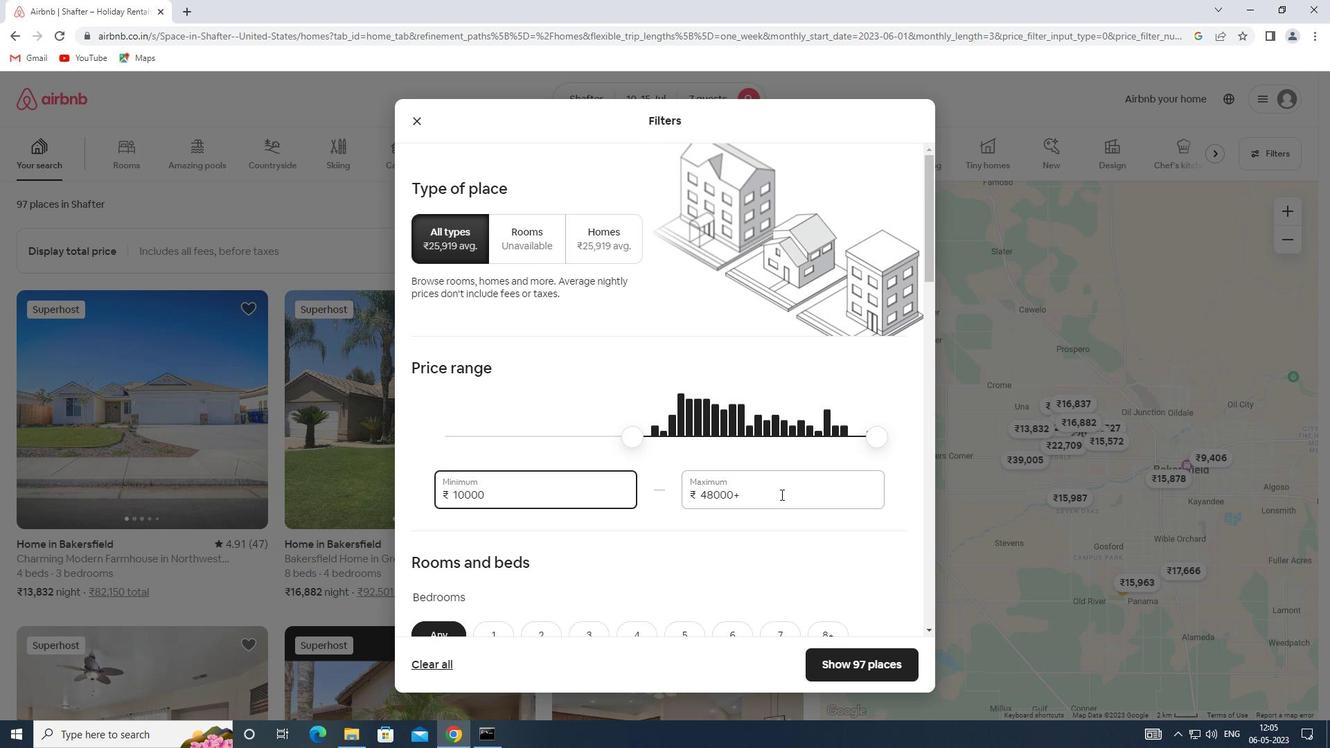 
Action: Mouse pressed left at (763, 496)
Screenshot: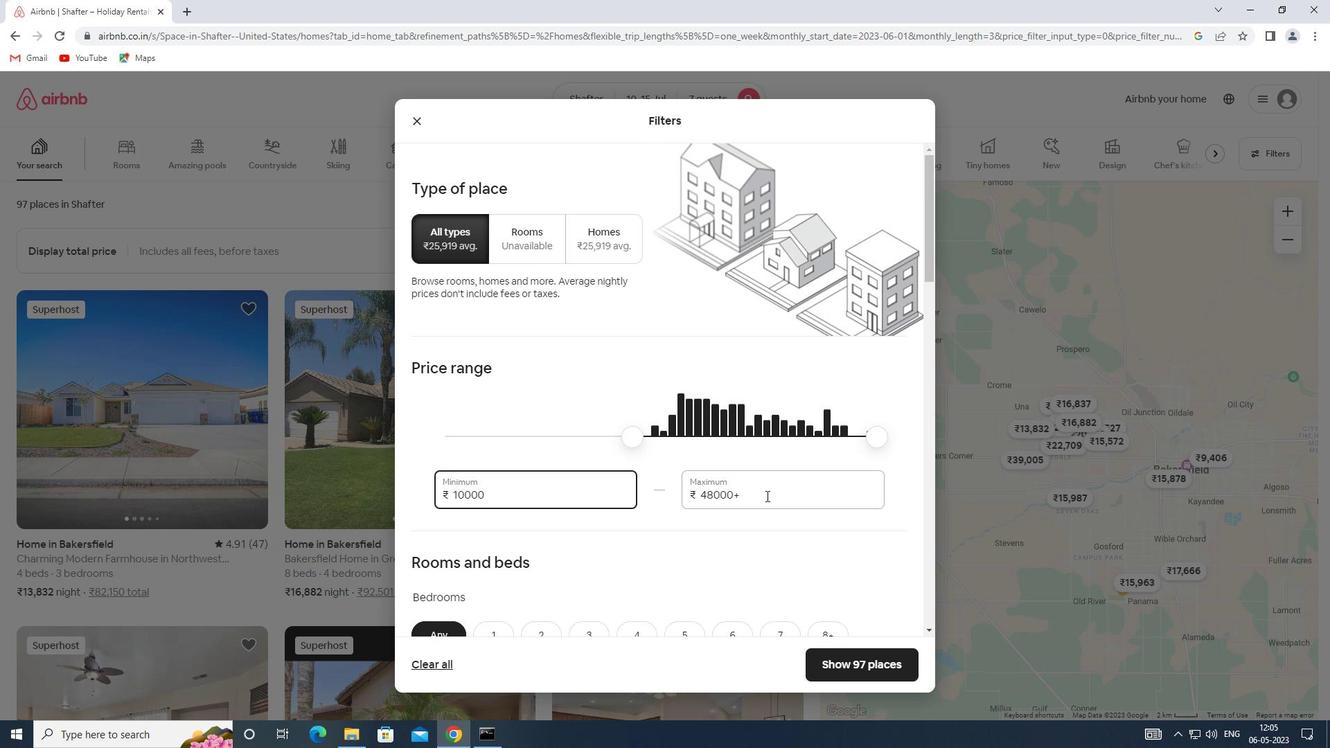 
Action: Mouse moved to (661, 496)
Screenshot: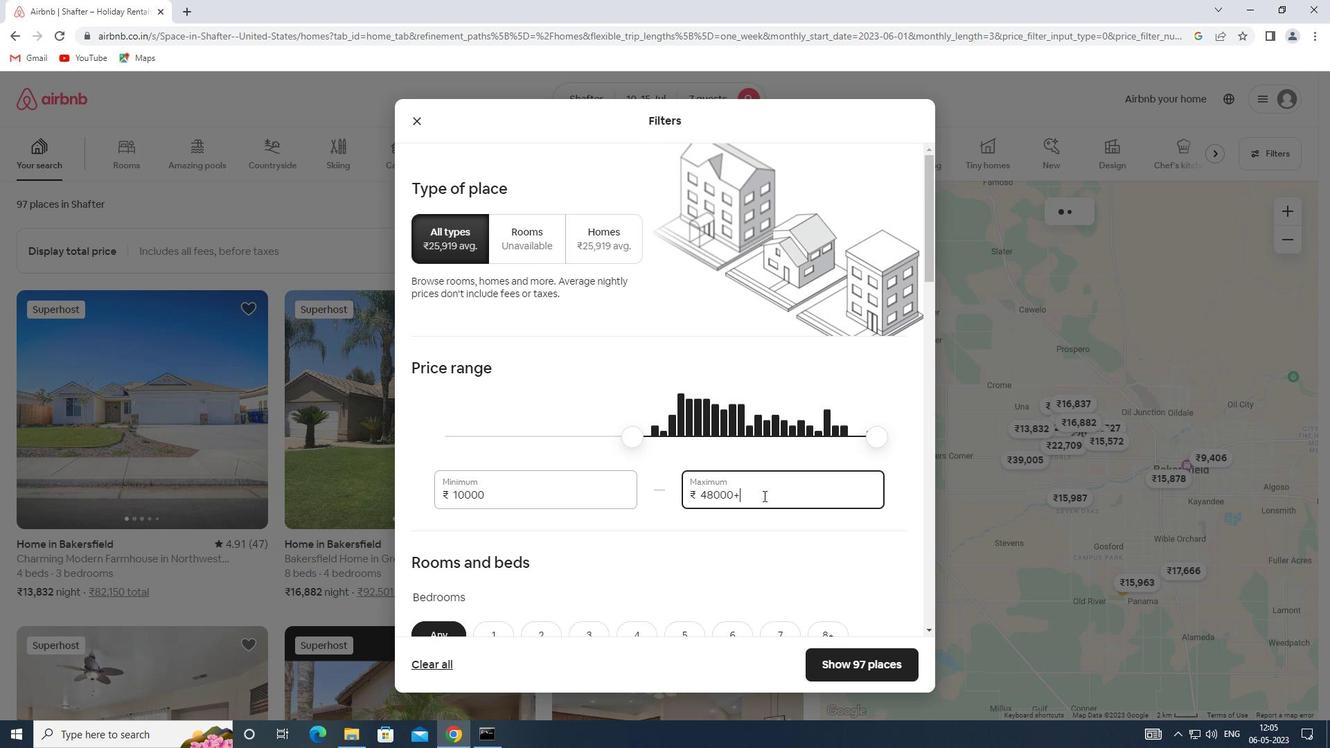 
Action: Key pressed 15000
Screenshot: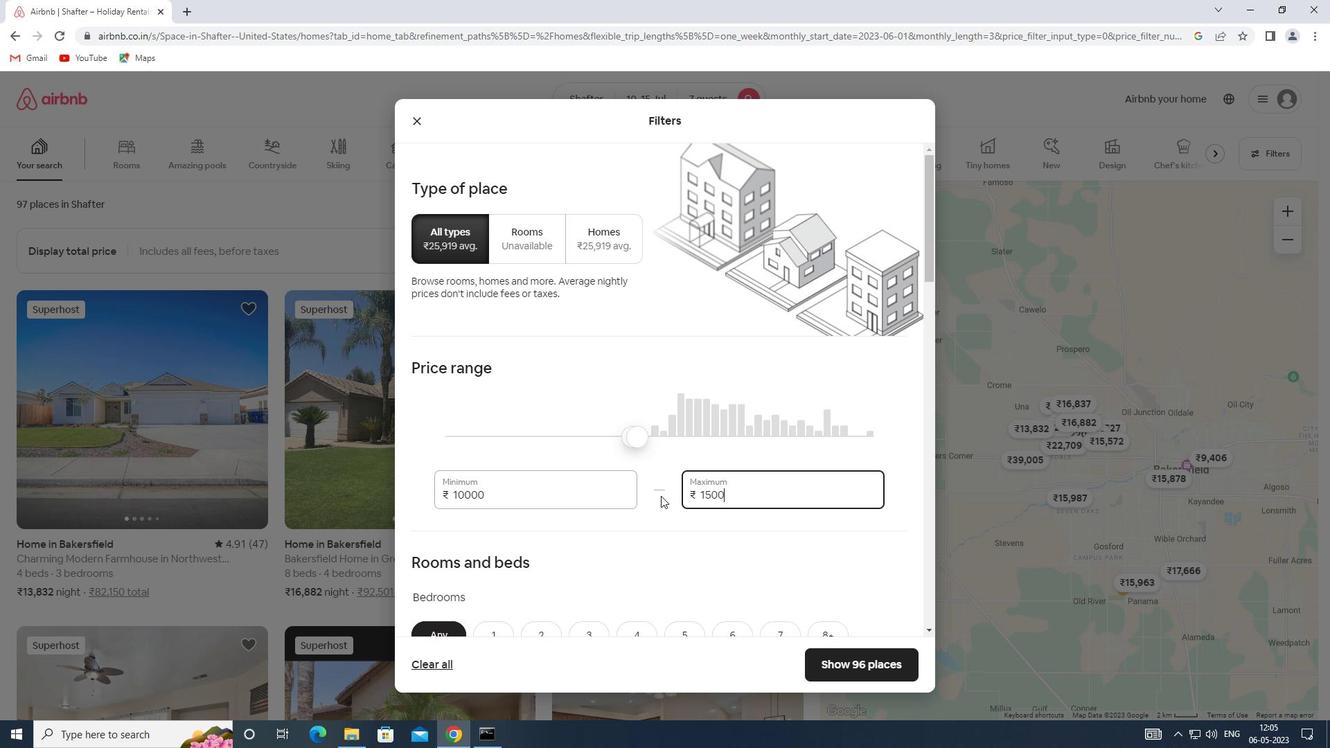 
Action: Mouse moved to (649, 489)
Screenshot: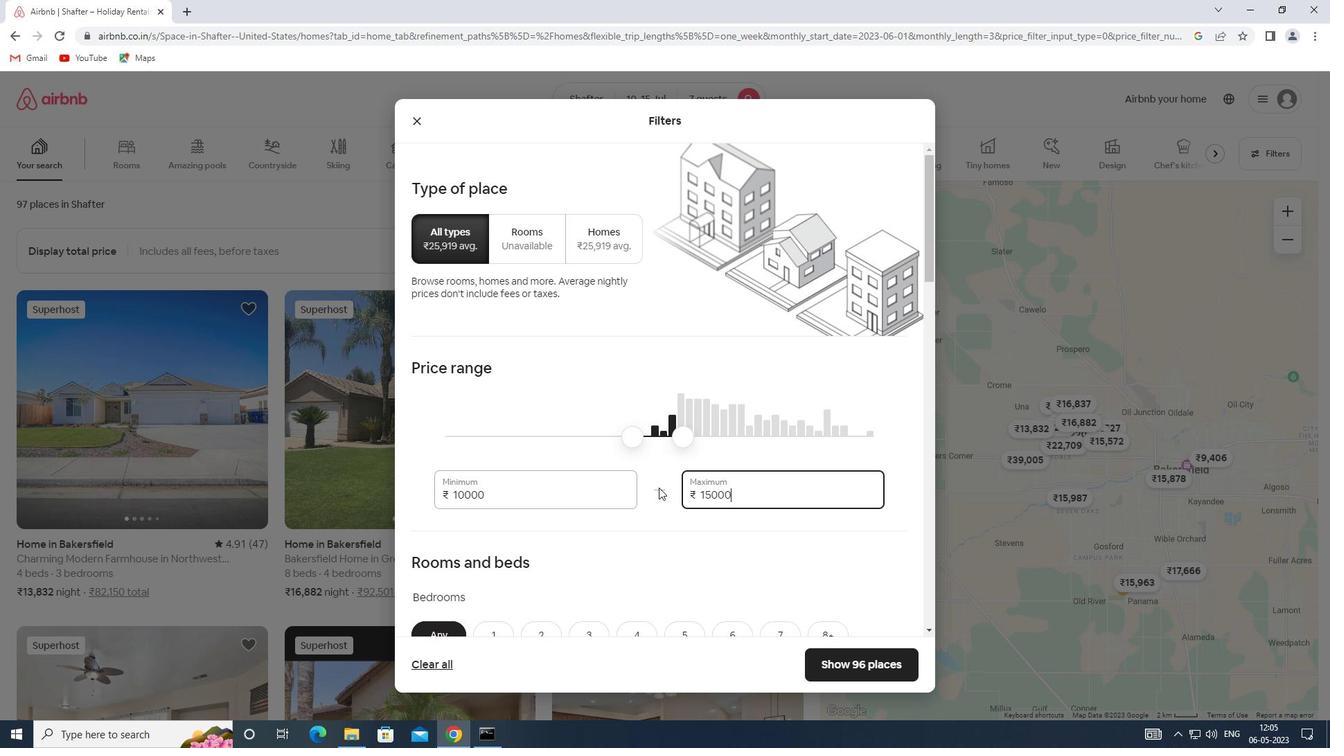 
Action: Mouse scrolled (649, 488) with delta (0, 0)
Screenshot: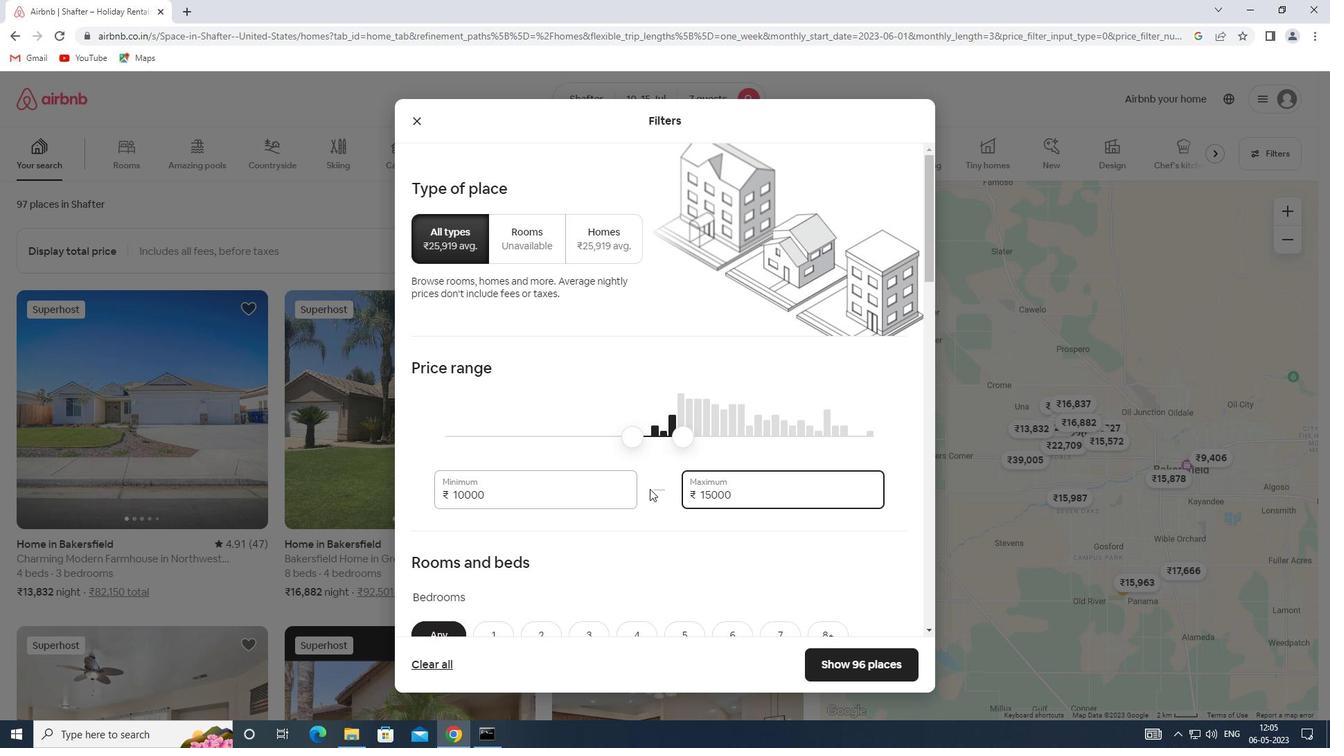 
Action: Mouse scrolled (649, 488) with delta (0, 0)
Screenshot: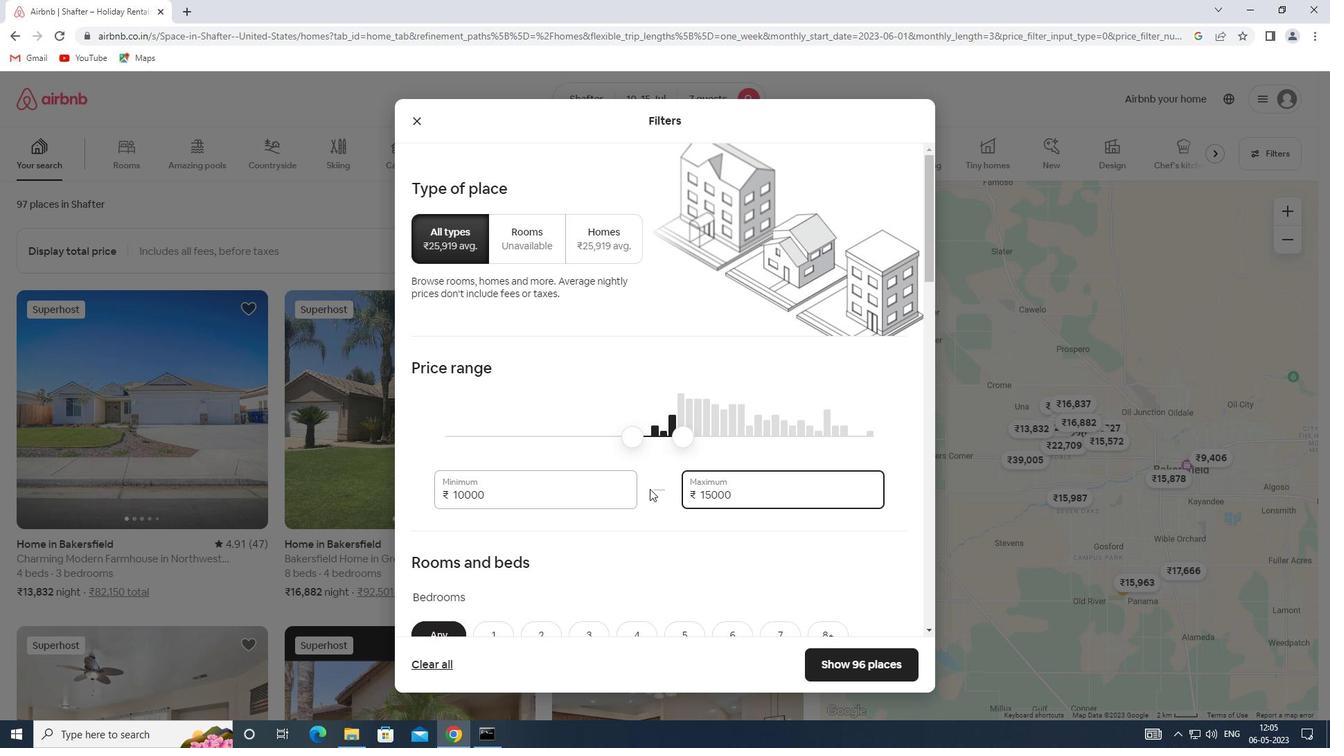 
Action: Mouse scrolled (649, 488) with delta (0, 0)
Screenshot: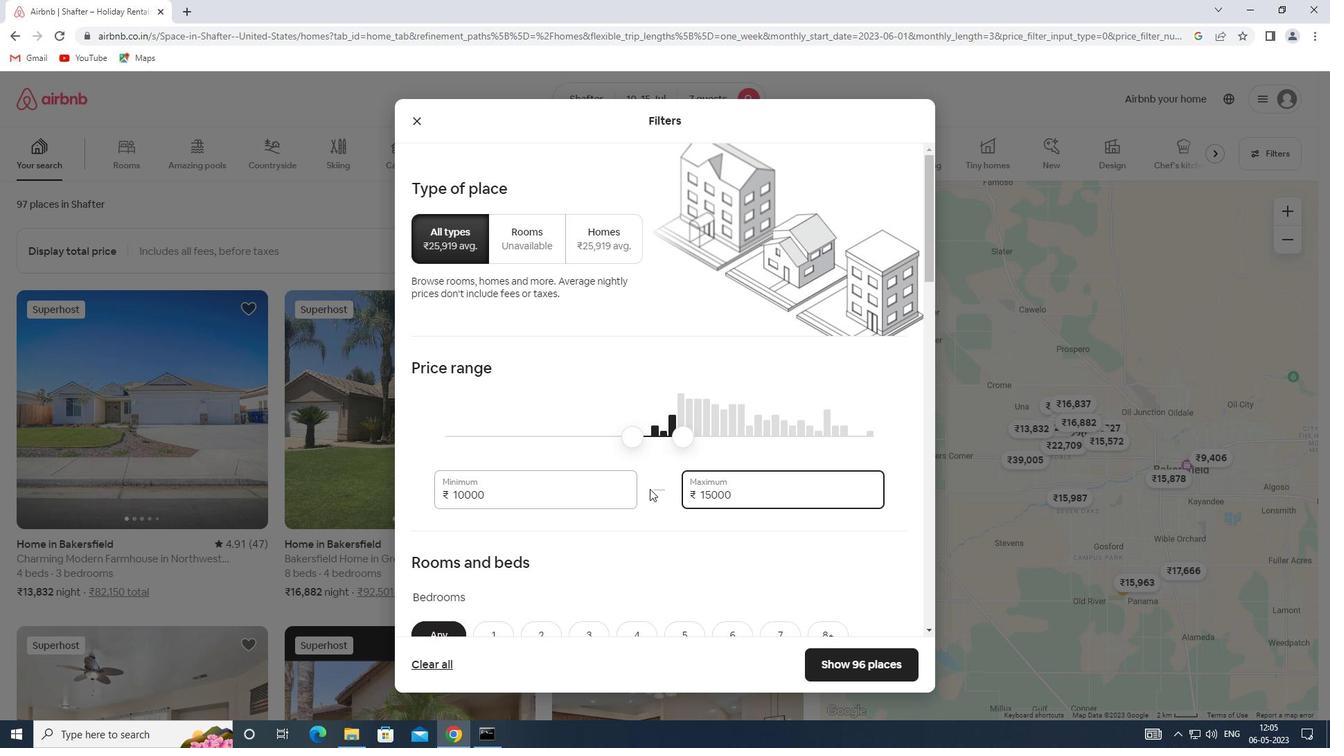 
Action: Mouse scrolled (649, 488) with delta (0, 0)
Screenshot: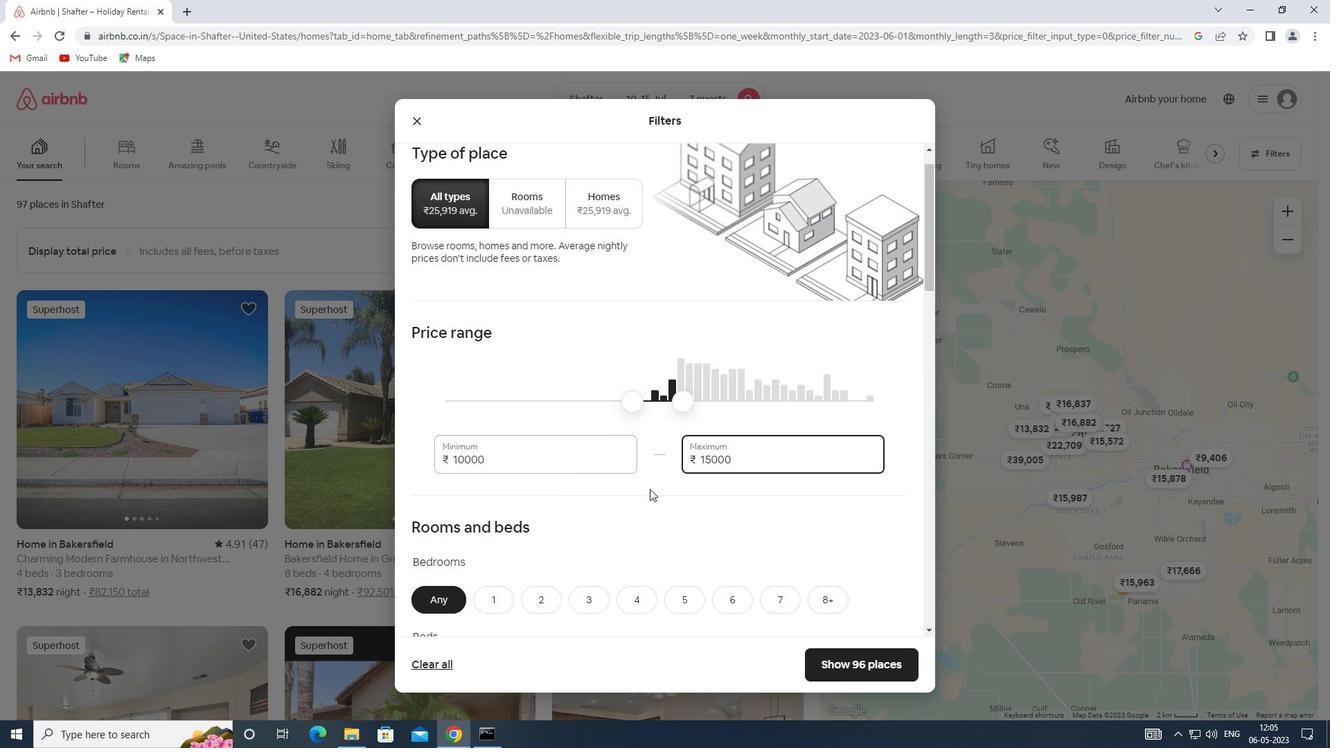 
Action: Mouse moved to (624, 352)
Screenshot: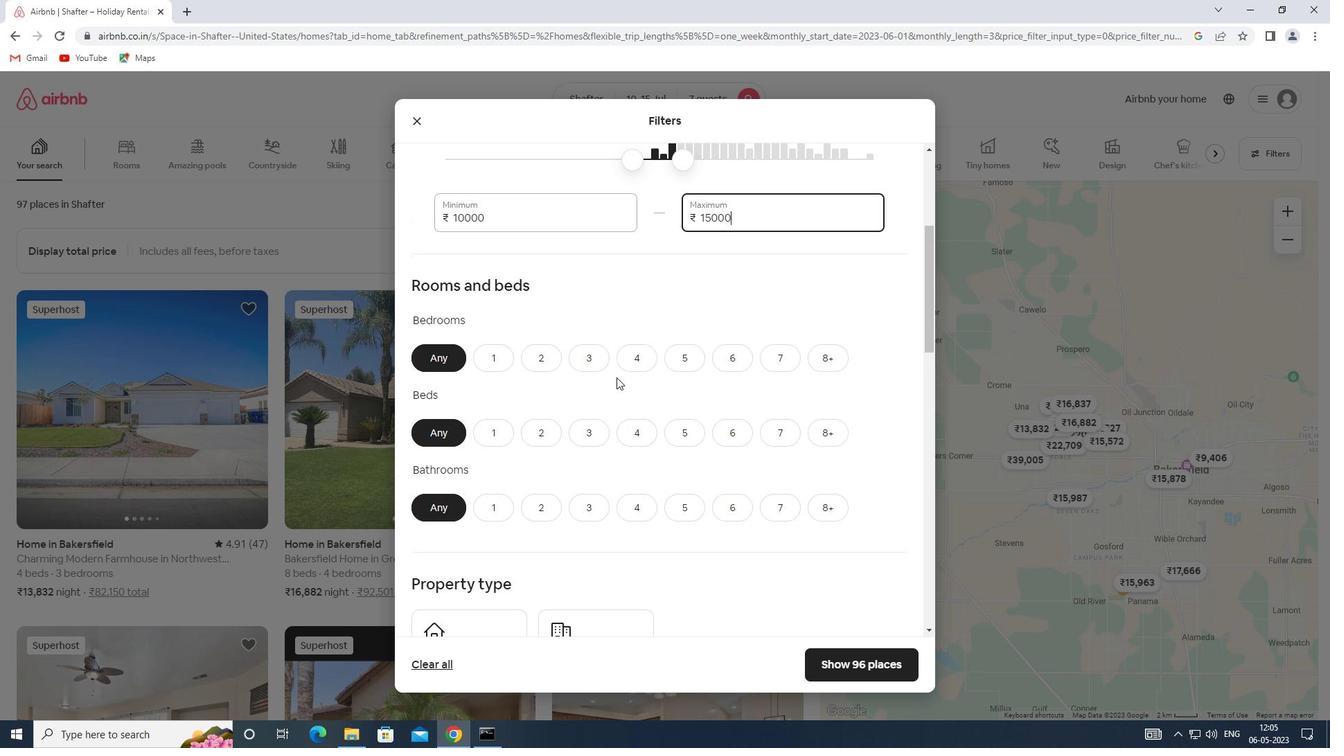 
Action: Mouse pressed left at (624, 352)
Screenshot: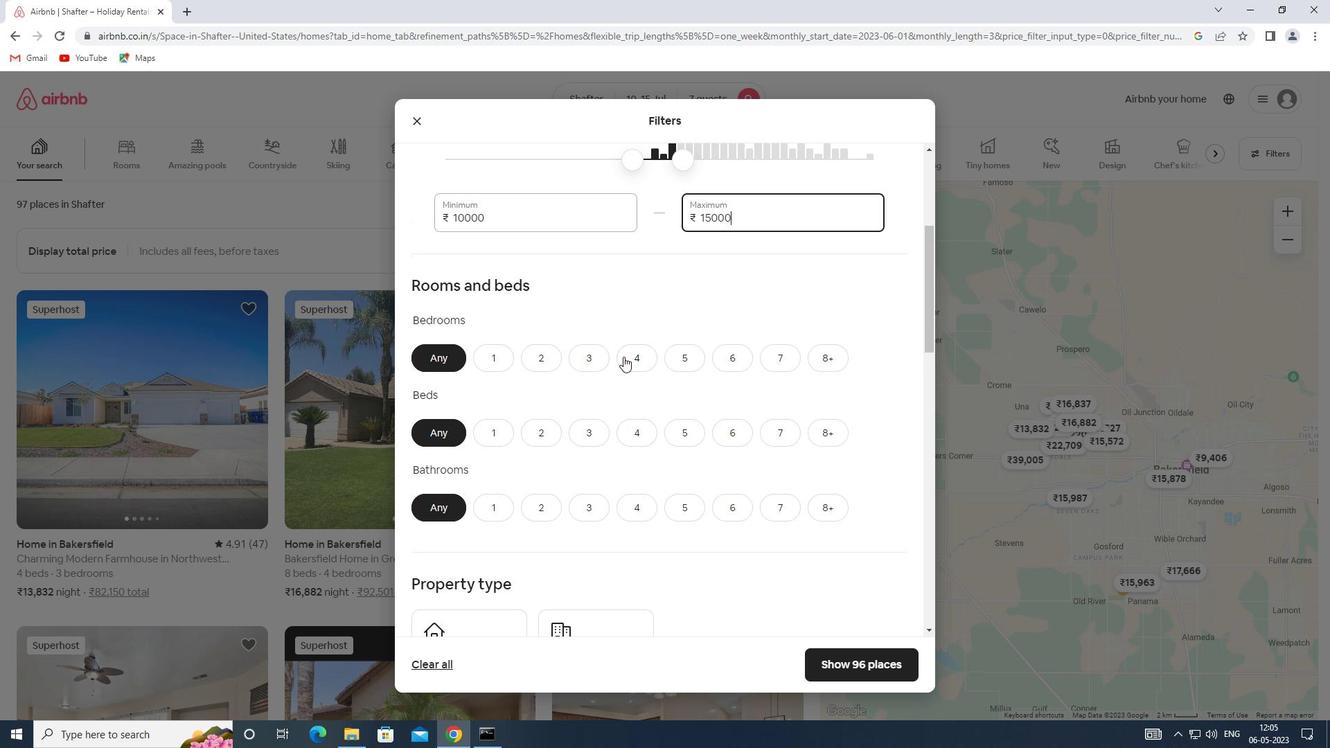 
Action: Mouse moved to (789, 443)
Screenshot: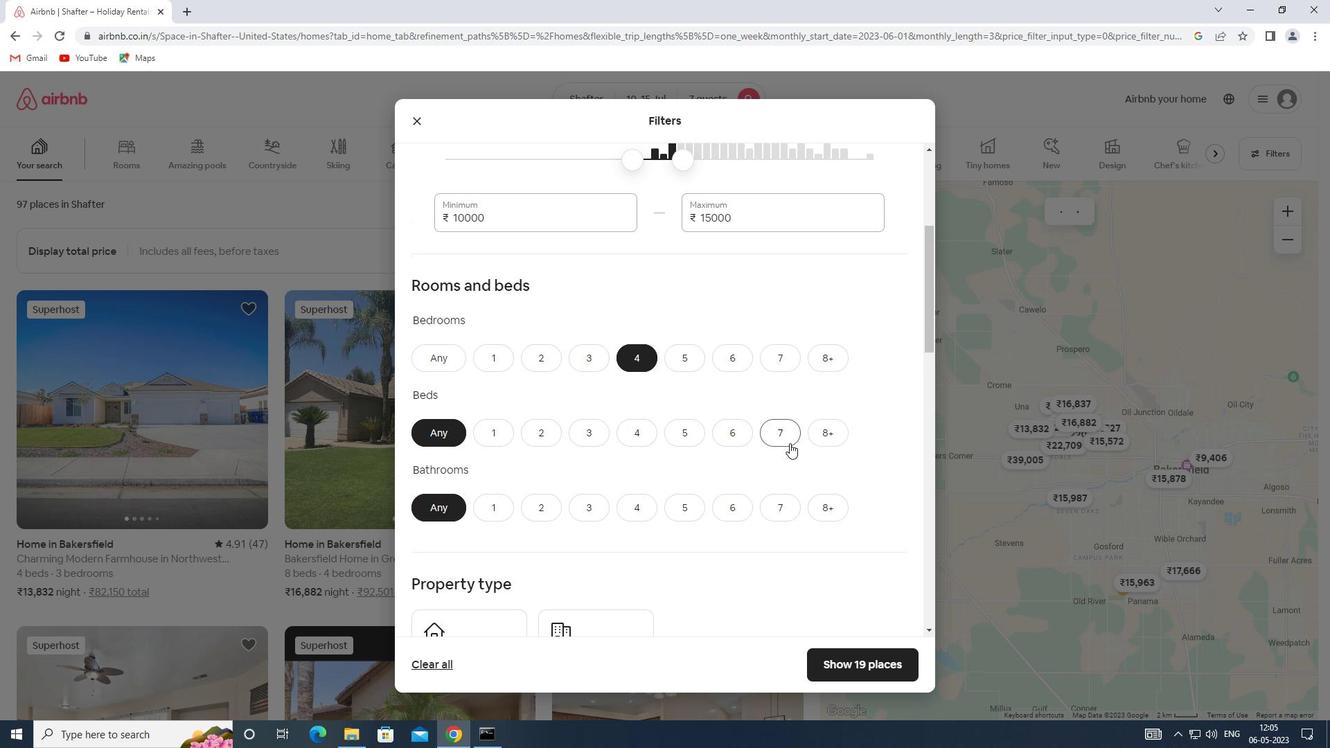
Action: Mouse pressed left at (789, 443)
Screenshot: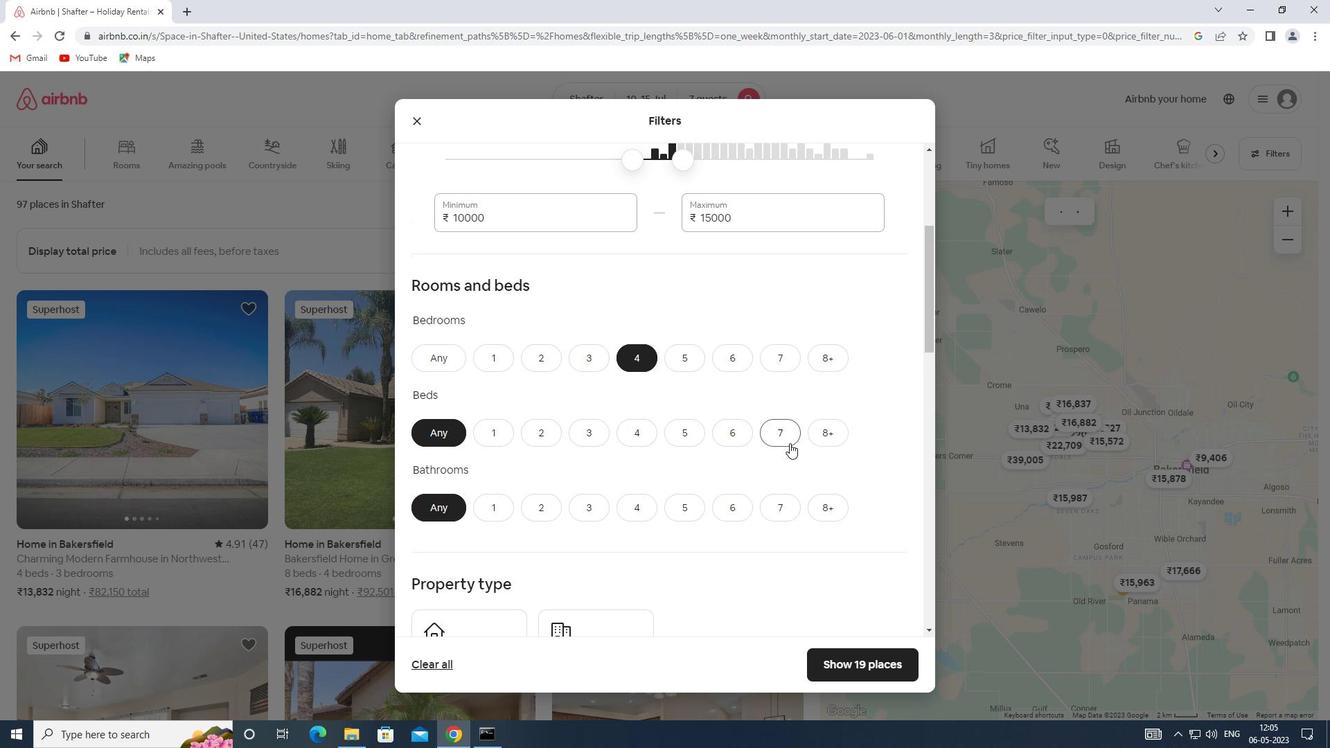 
Action: Mouse moved to (635, 514)
Screenshot: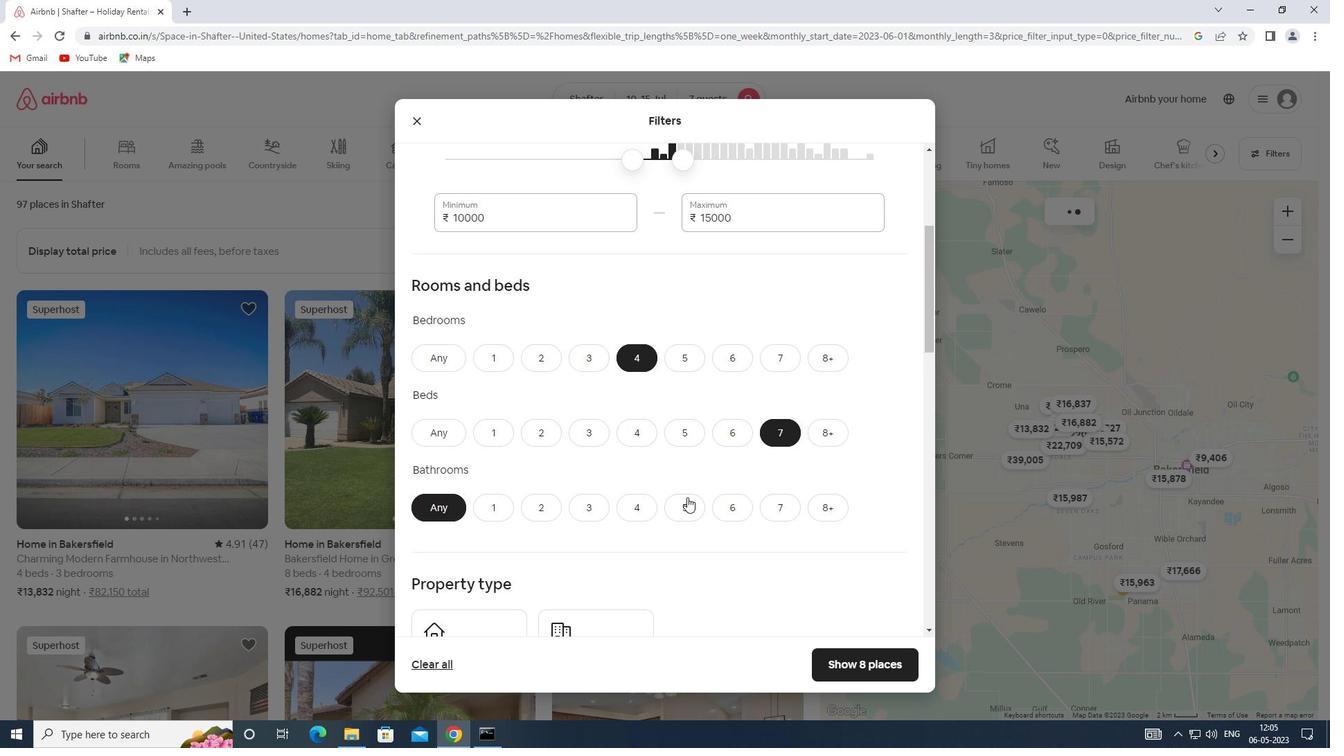 
Action: Mouse pressed left at (635, 514)
Screenshot: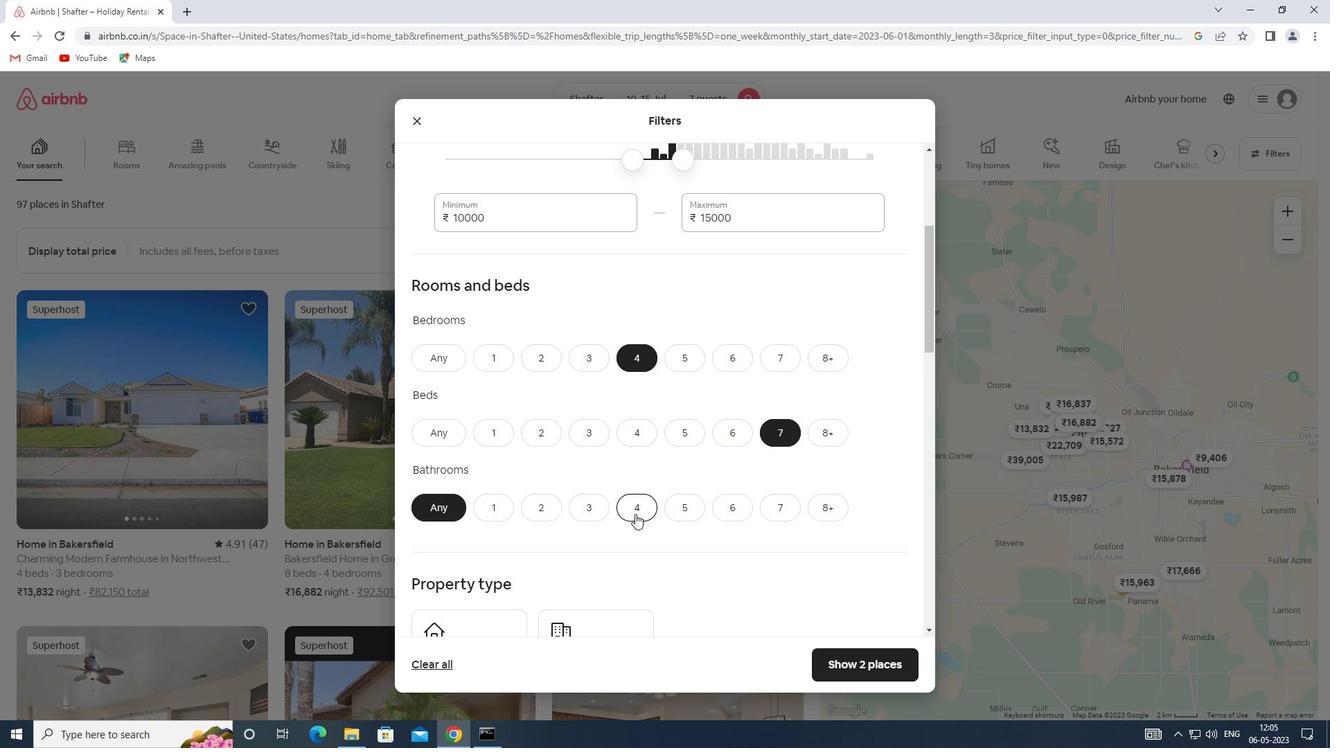 
Action: Mouse moved to (589, 471)
Screenshot: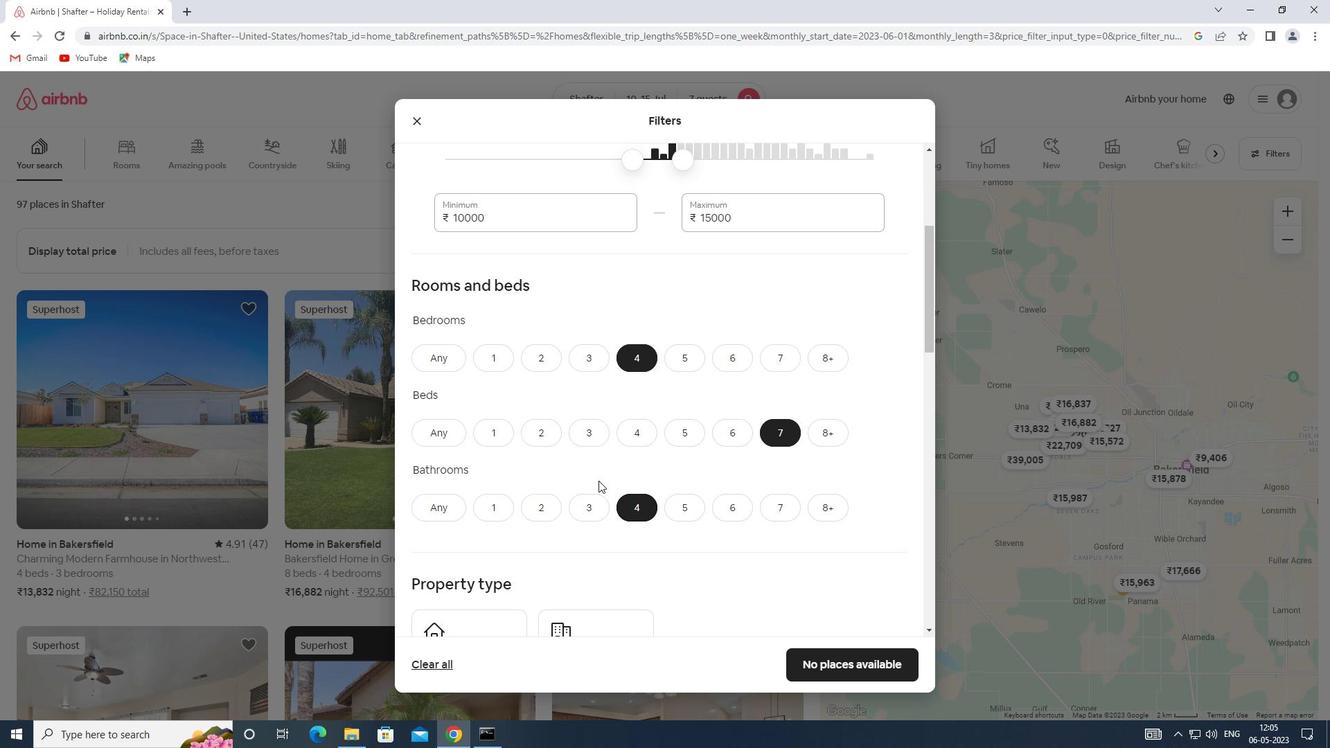 
Action: Mouse scrolled (589, 471) with delta (0, 0)
Screenshot: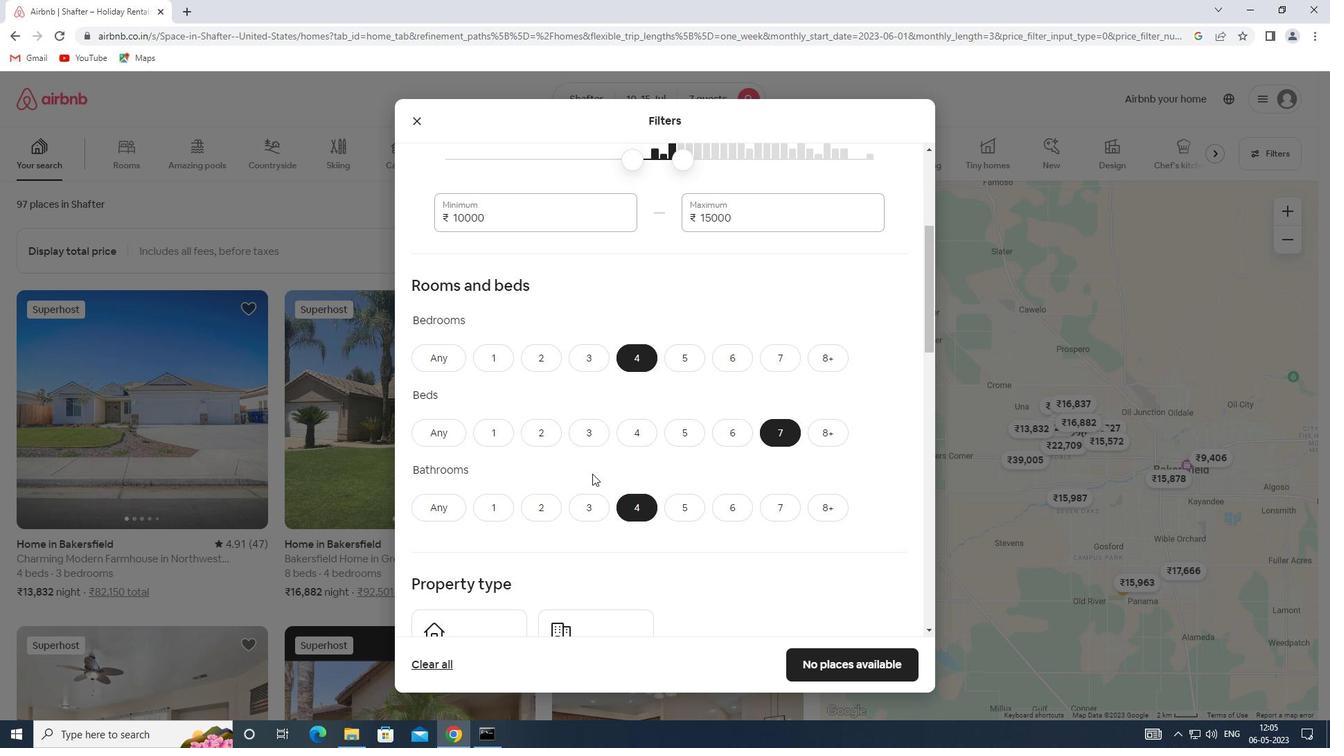 
Action: Mouse scrolled (589, 471) with delta (0, 0)
Screenshot: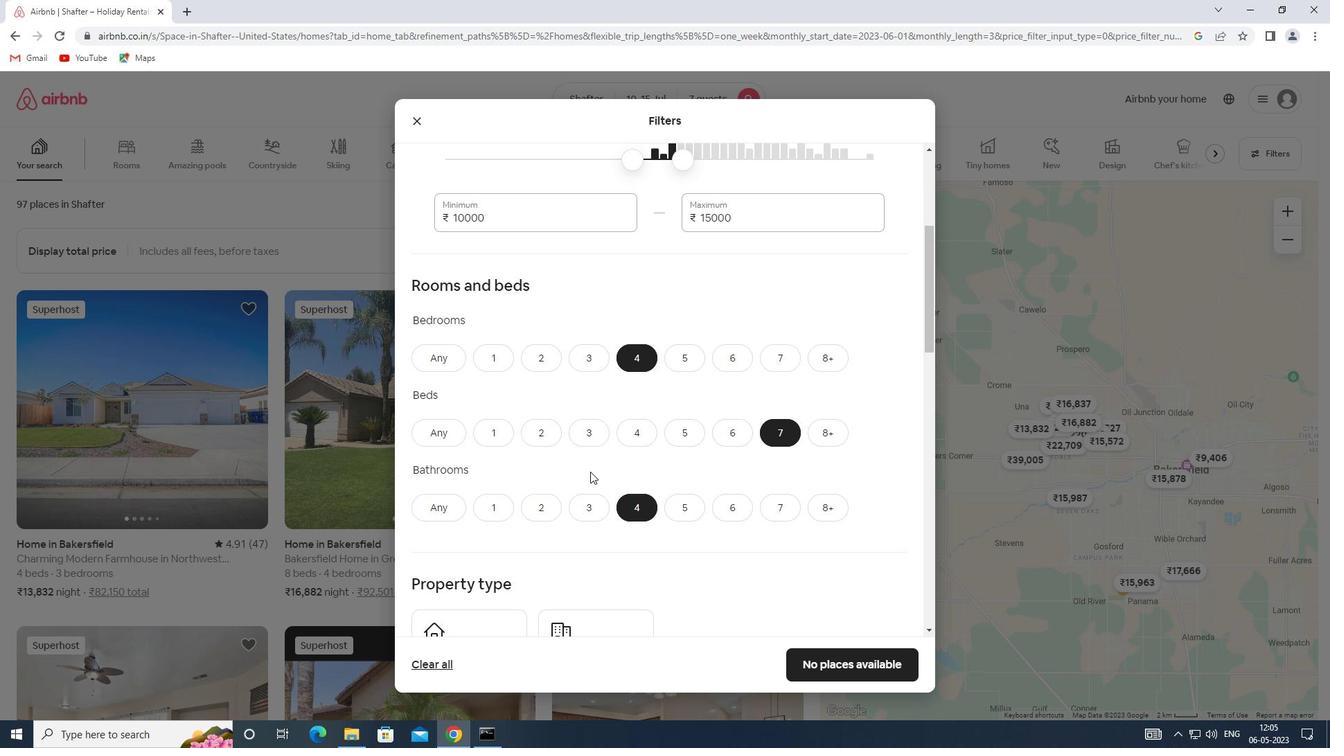 
Action: Mouse scrolled (589, 471) with delta (0, 0)
Screenshot: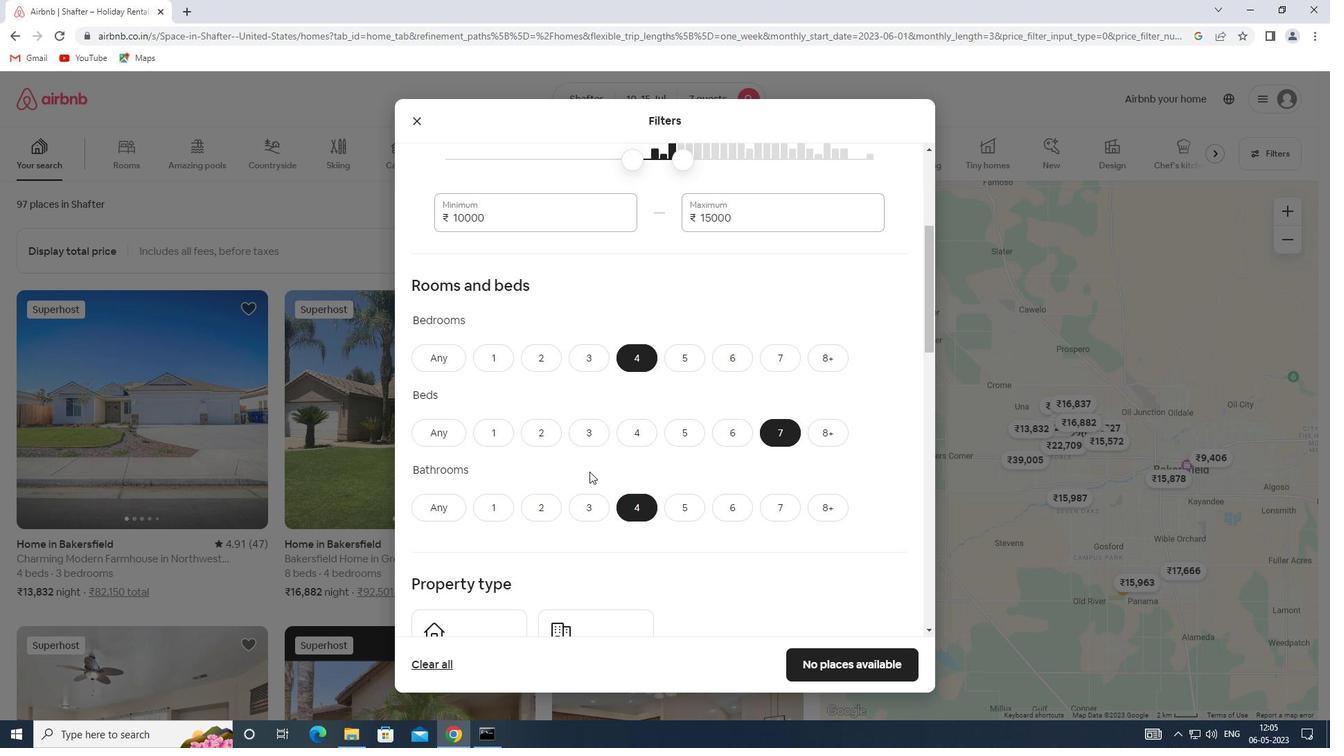 
Action: Mouse moved to (499, 452)
Screenshot: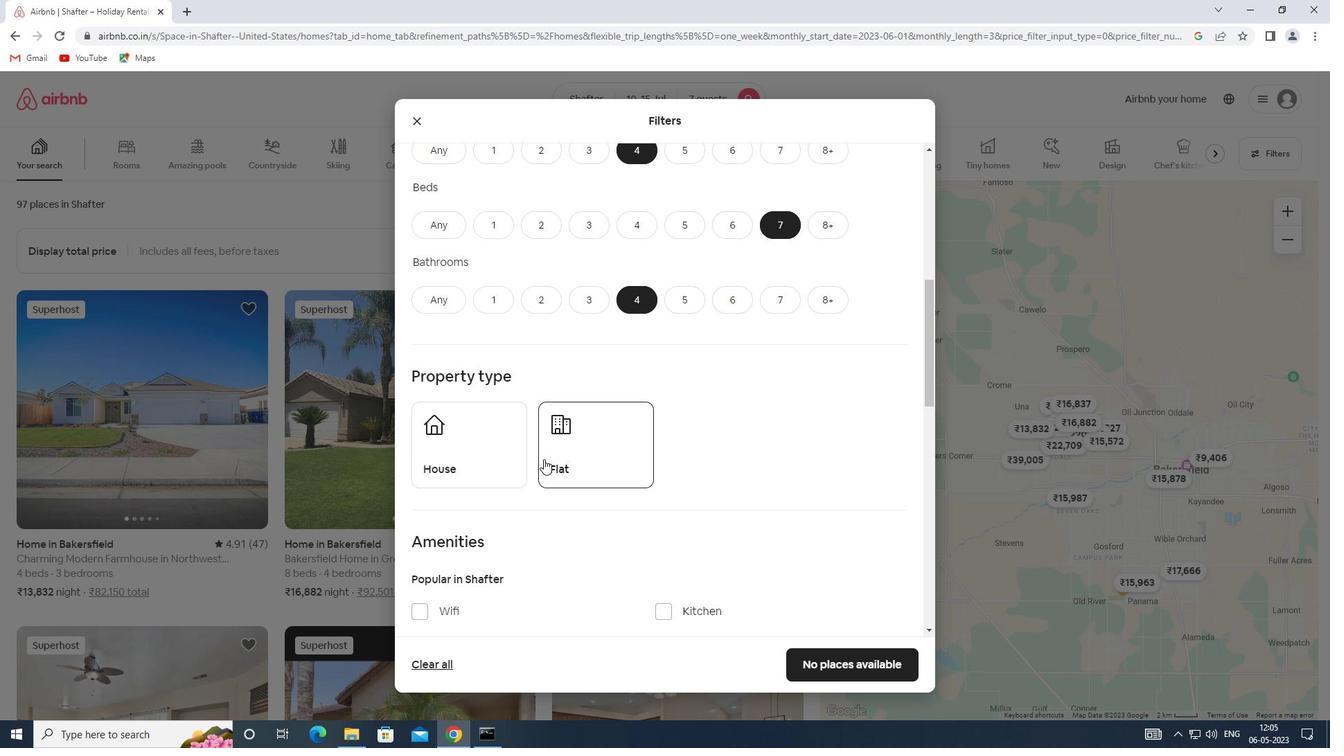 
Action: Mouse pressed left at (499, 452)
Screenshot: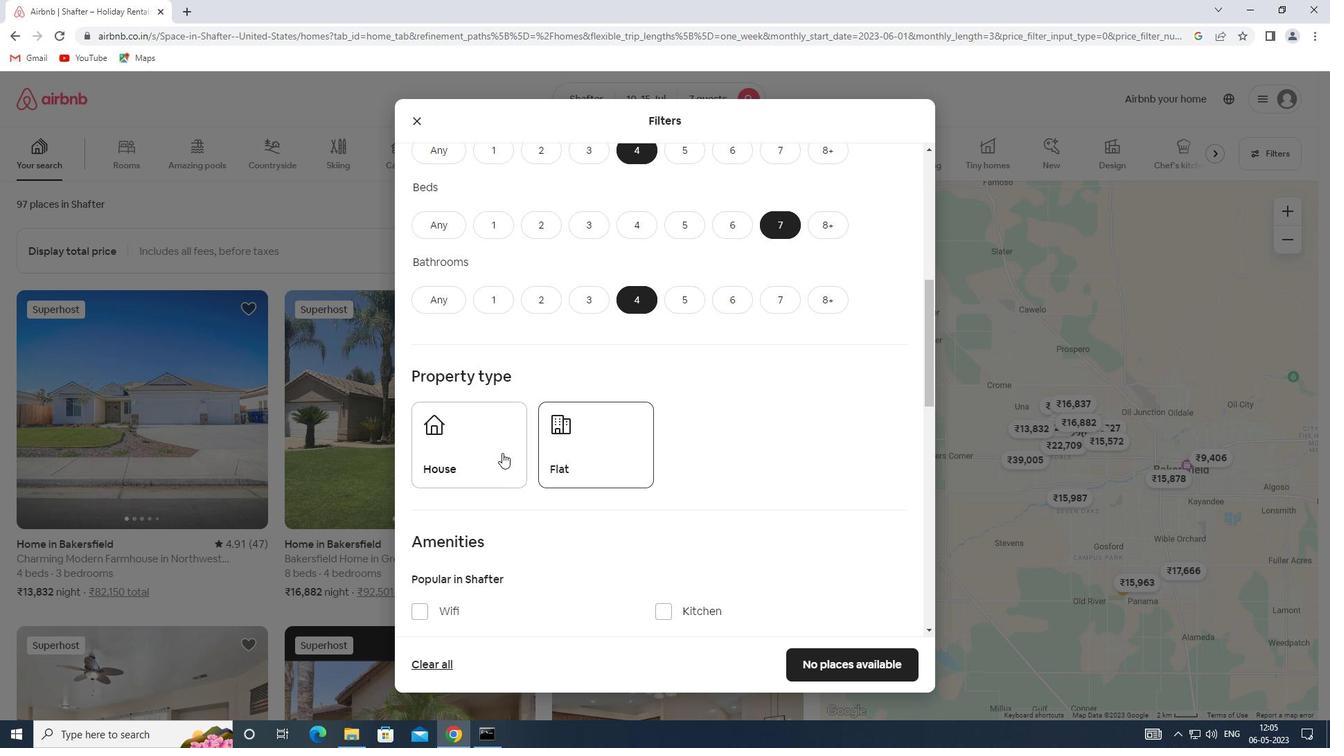 
Action: Mouse moved to (583, 452)
Screenshot: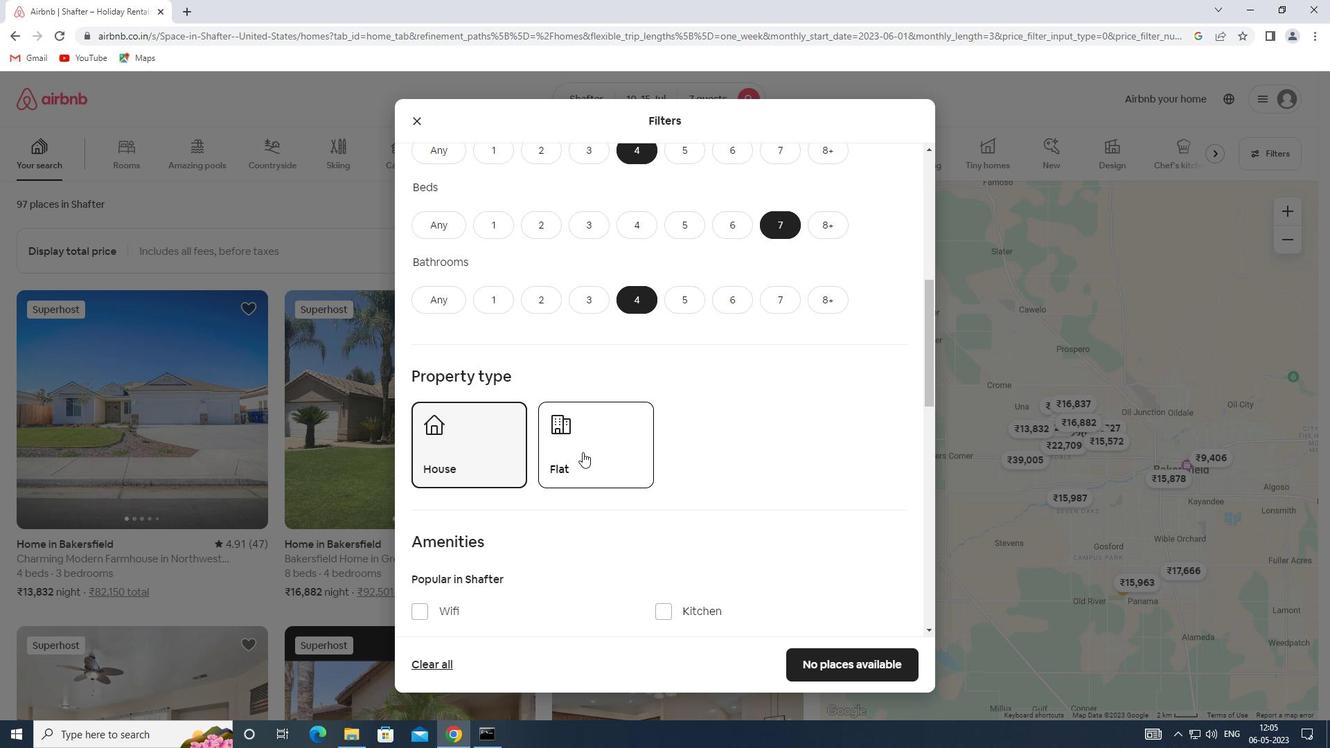 
Action: Mouse pressed left at (583, 452)
Screenshot: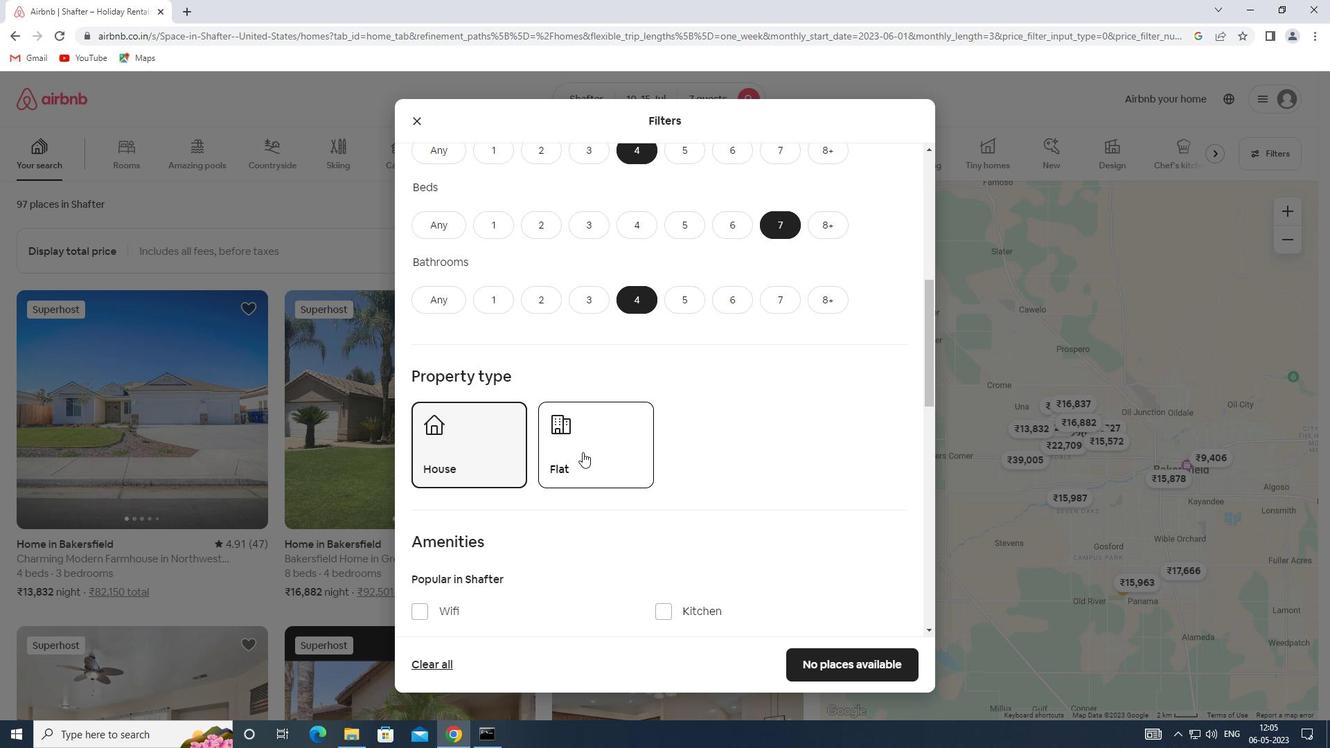 
Action: Mouse moved to (547, 429)
Screenshot: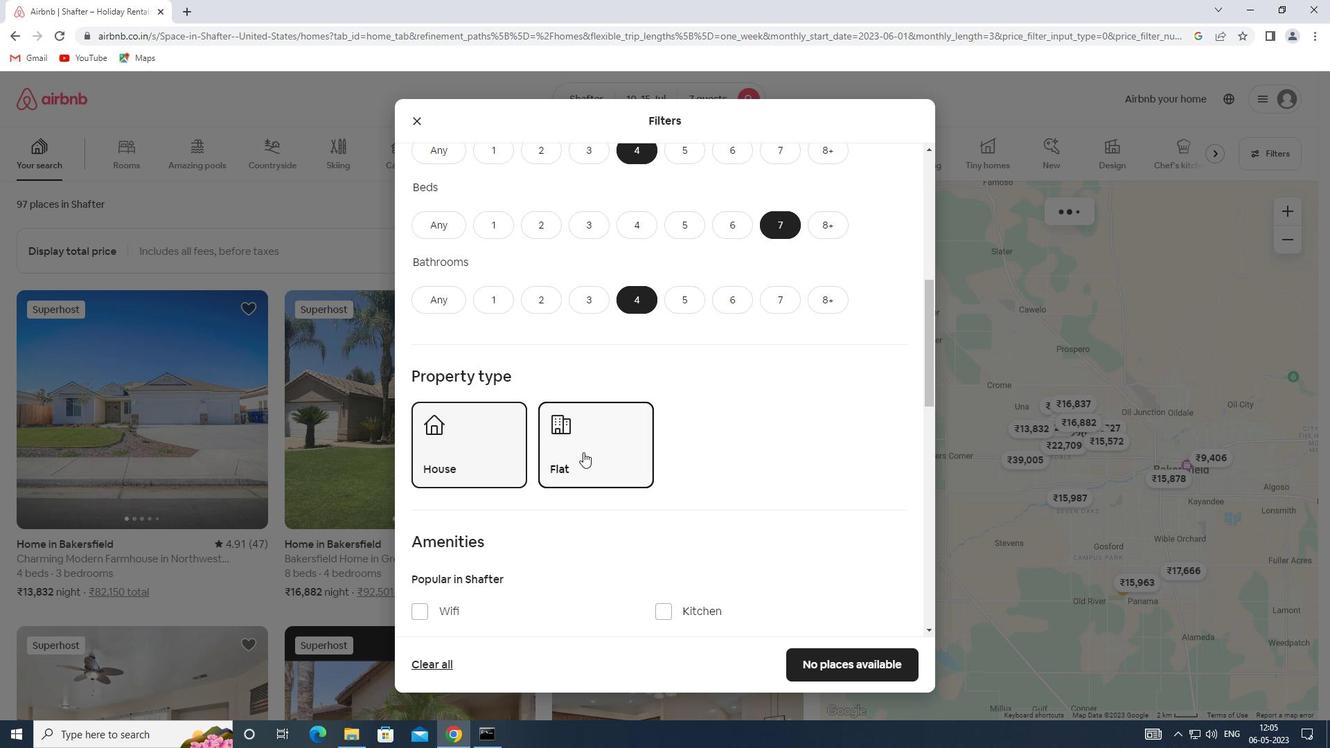 
Action: Mouse scrolled (547, 428) with delta (0, 0)
Screenshot: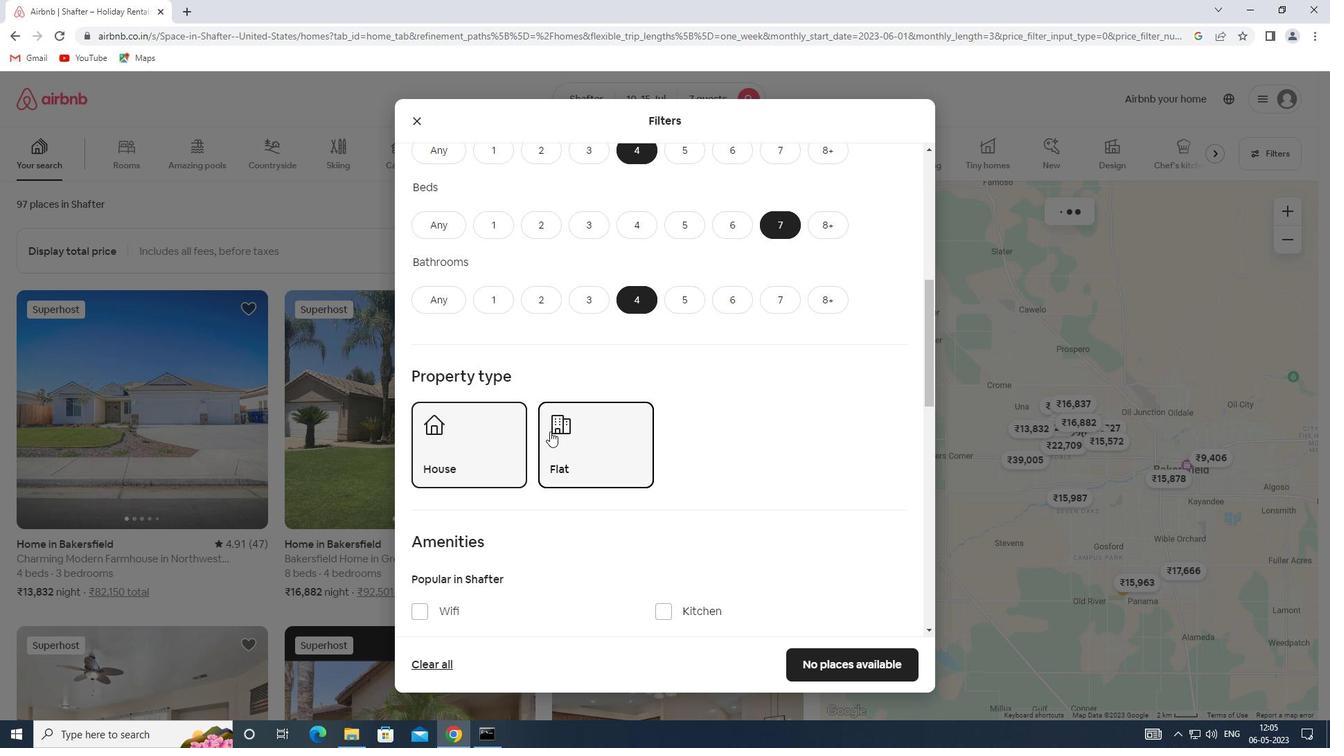 
Action: Mouse scrolled (547, 428) with delta (0, 0)
Screenshot: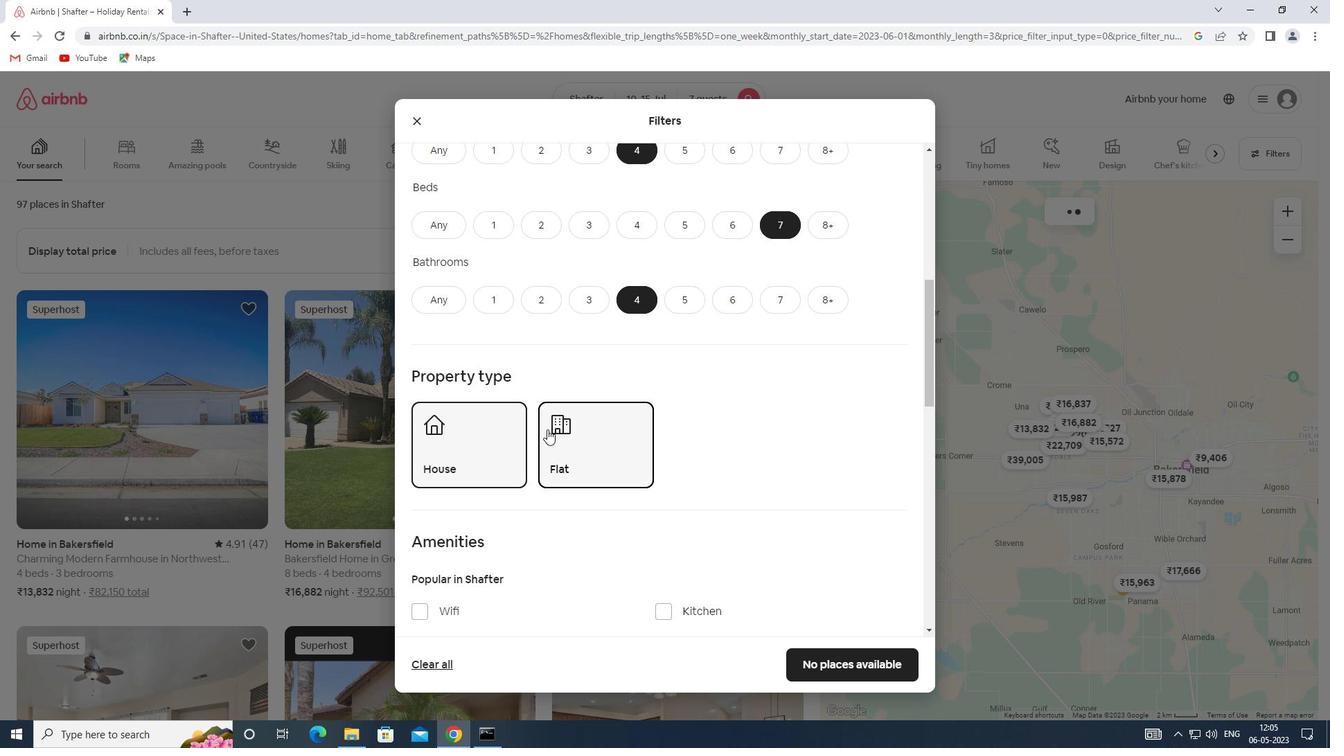 
Action: Mouse scrolled (547, 428) with delta (0, 0)
Screenshot: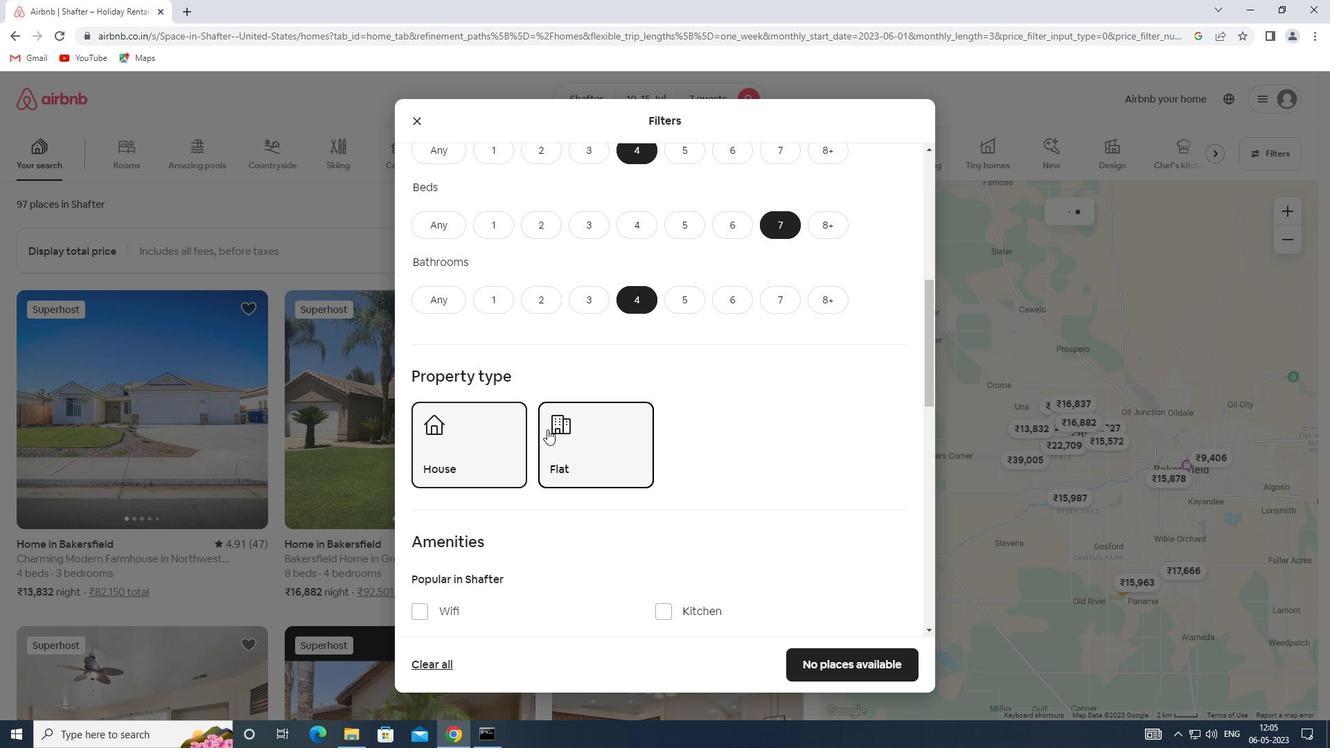 
Action: Mouse moved to (462, 406)
Screenshot: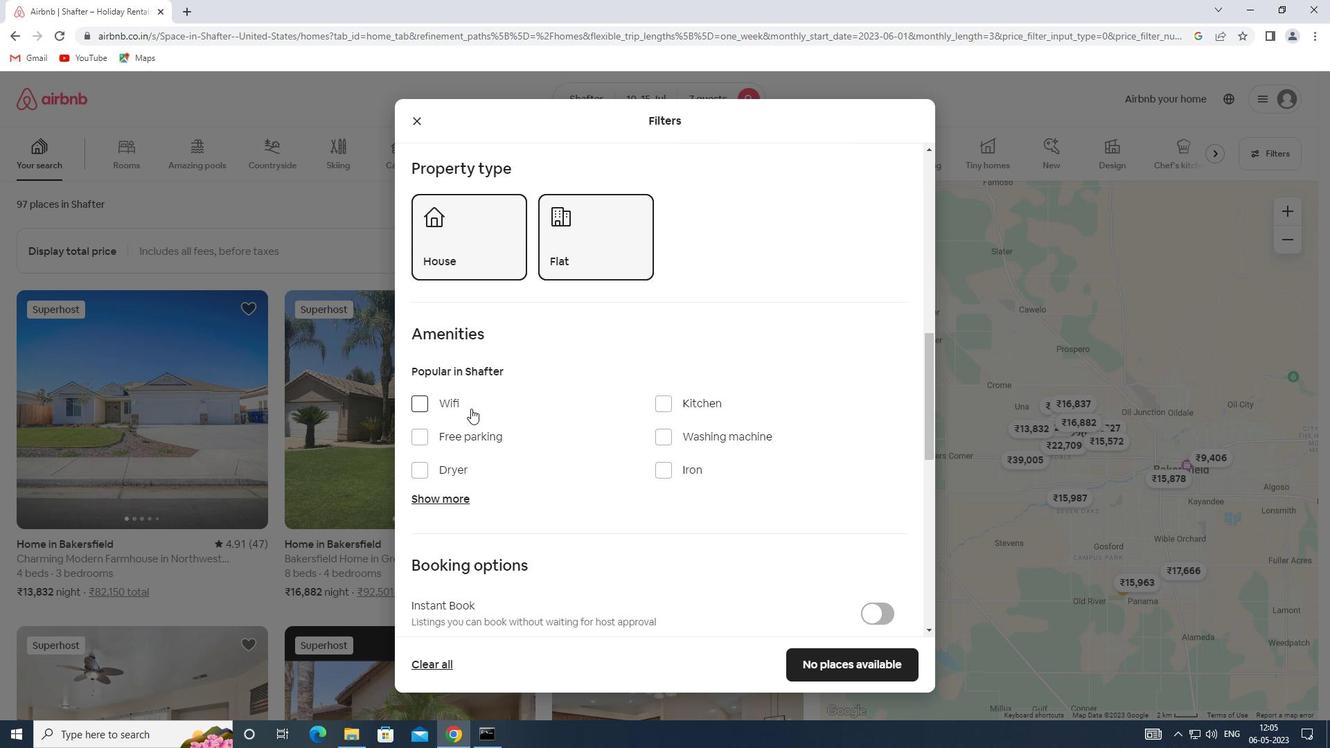 
Action: Mouse pressed left at (462, 406)
Screenshot: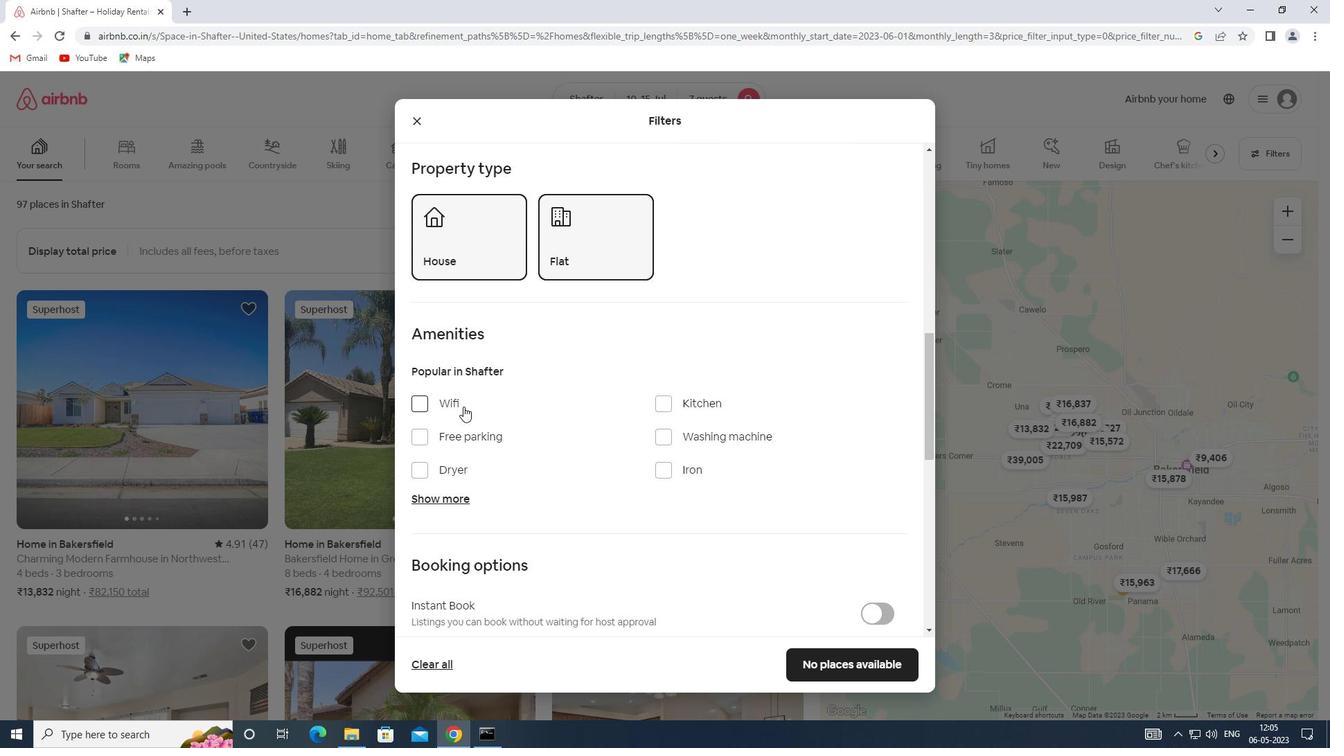 
Action: Mouse moved to (464, 497)
Screenshot: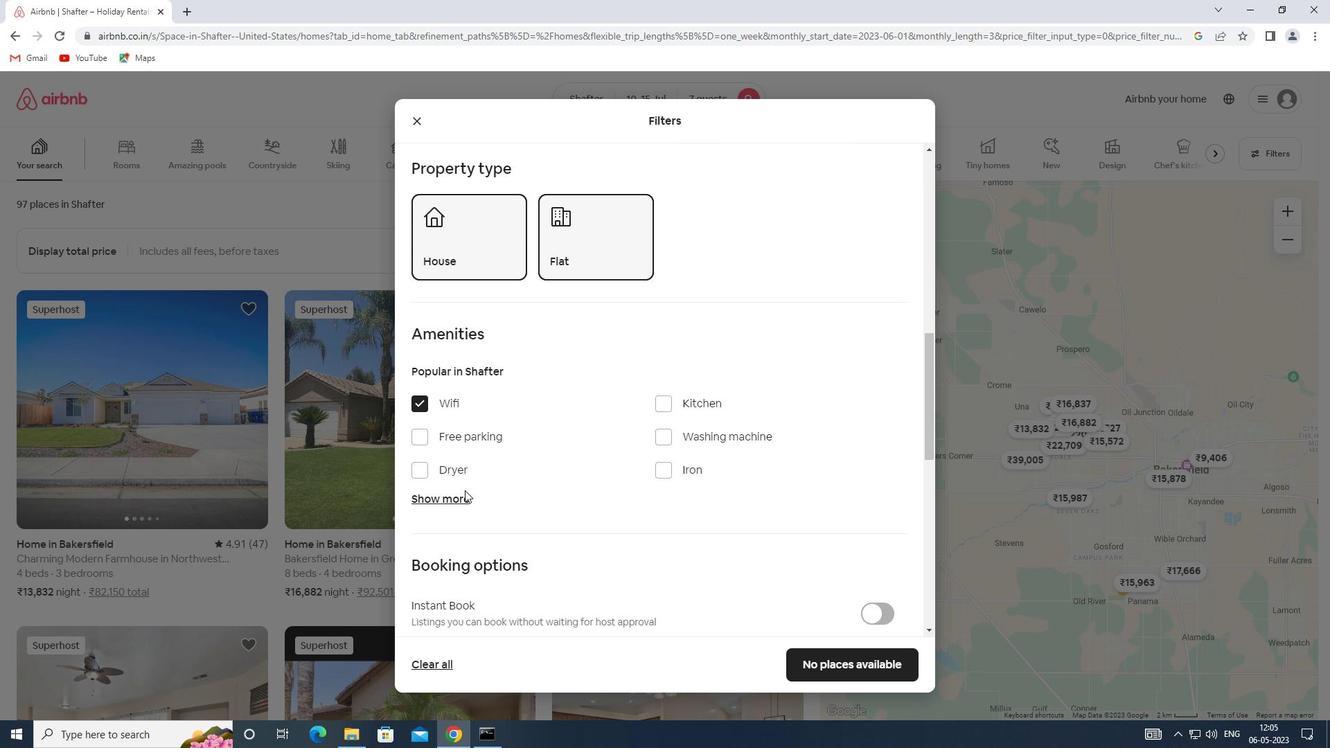 
Action: Mouse pressed left at (464, 497)
Screenshot: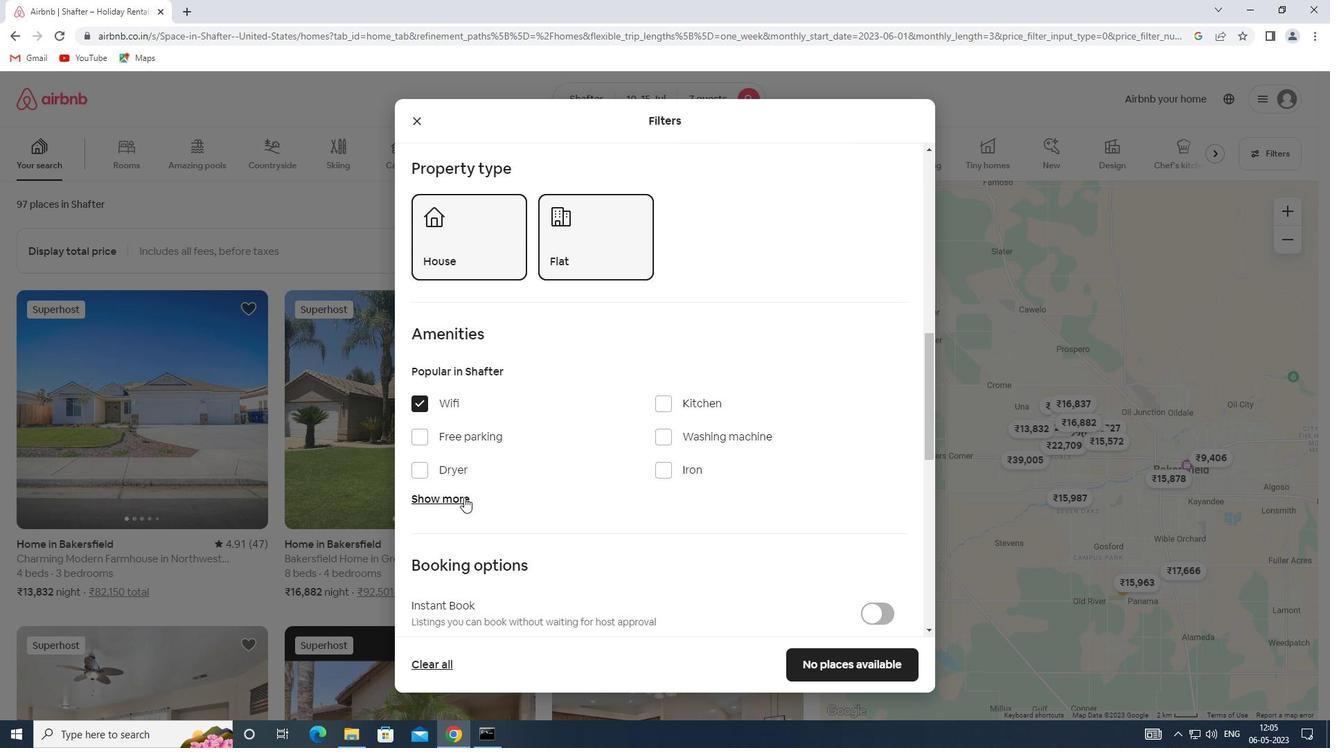 
Action: Mouse moved to (482, 489)
Screenshot: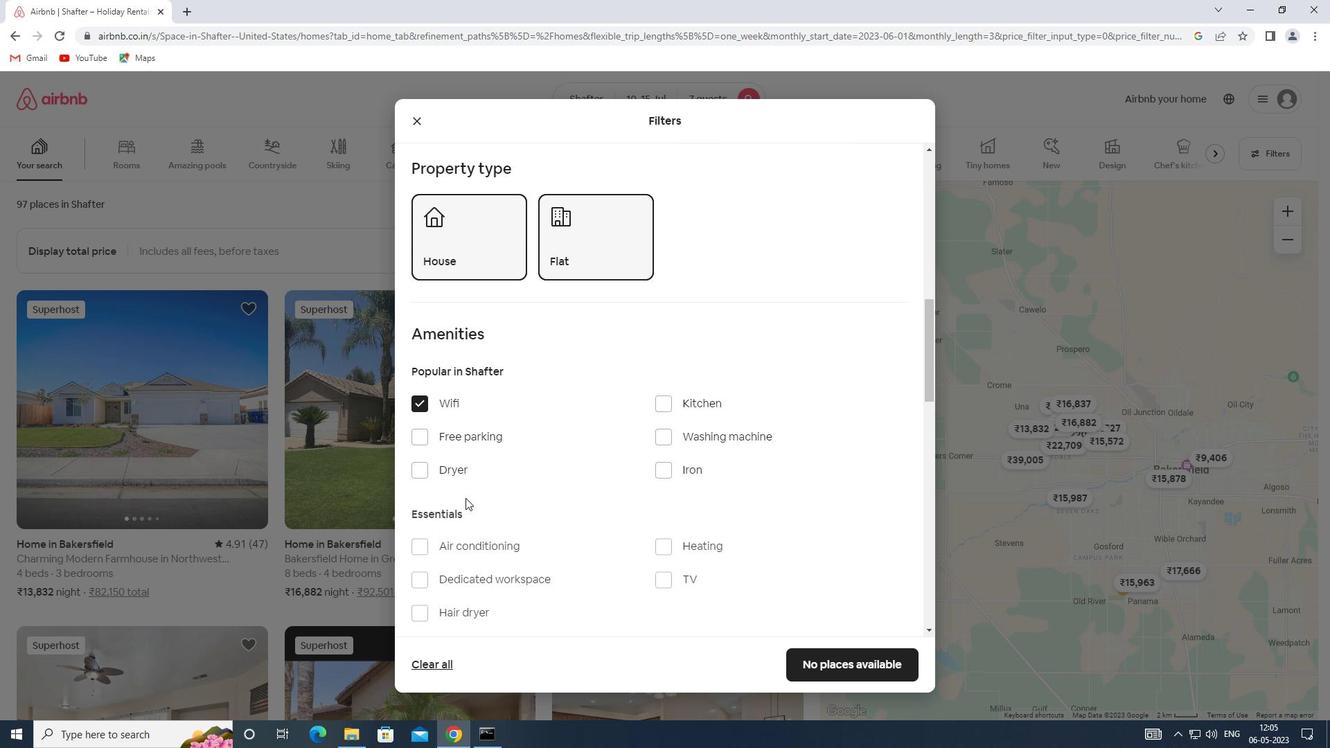 
Action: Mouse scrolled (482, 489) with delta (0, 0)
Screenshot: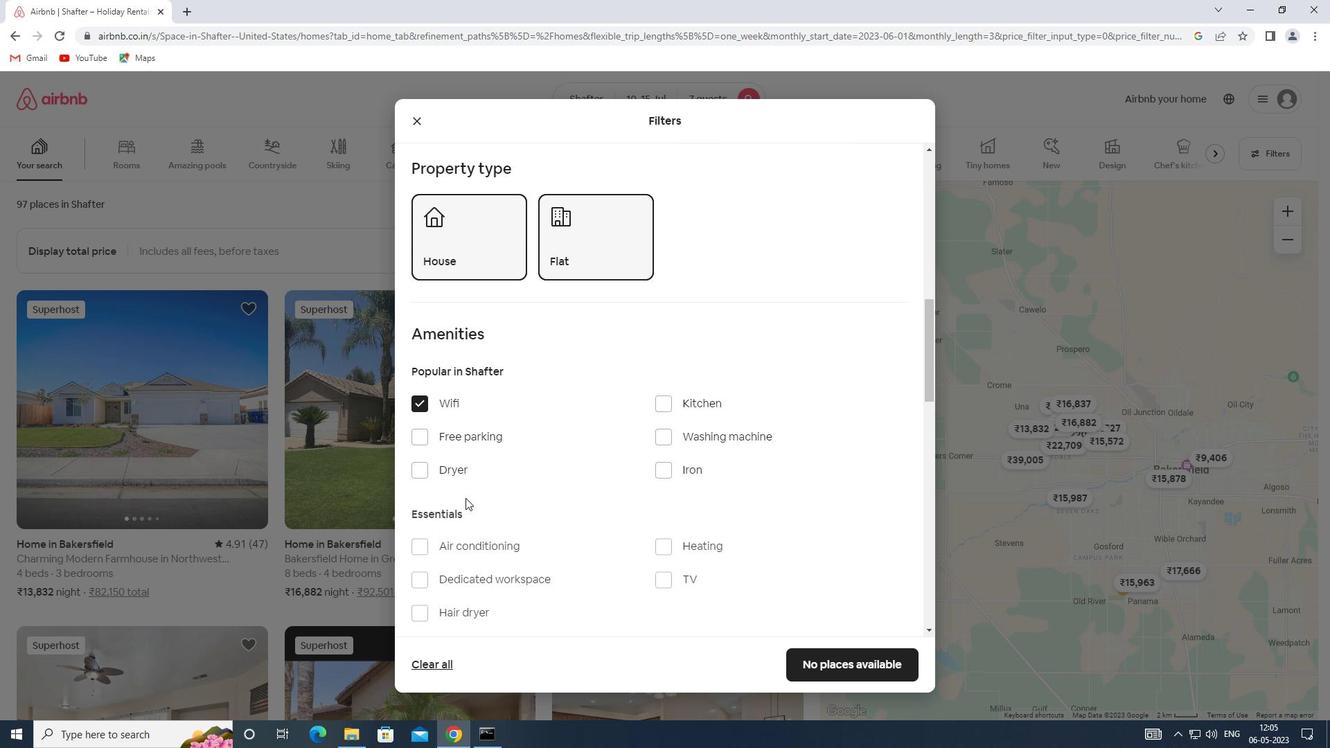 
Action: Mouse scrolled (482, 489) with delta (0, 0)
Screenshot: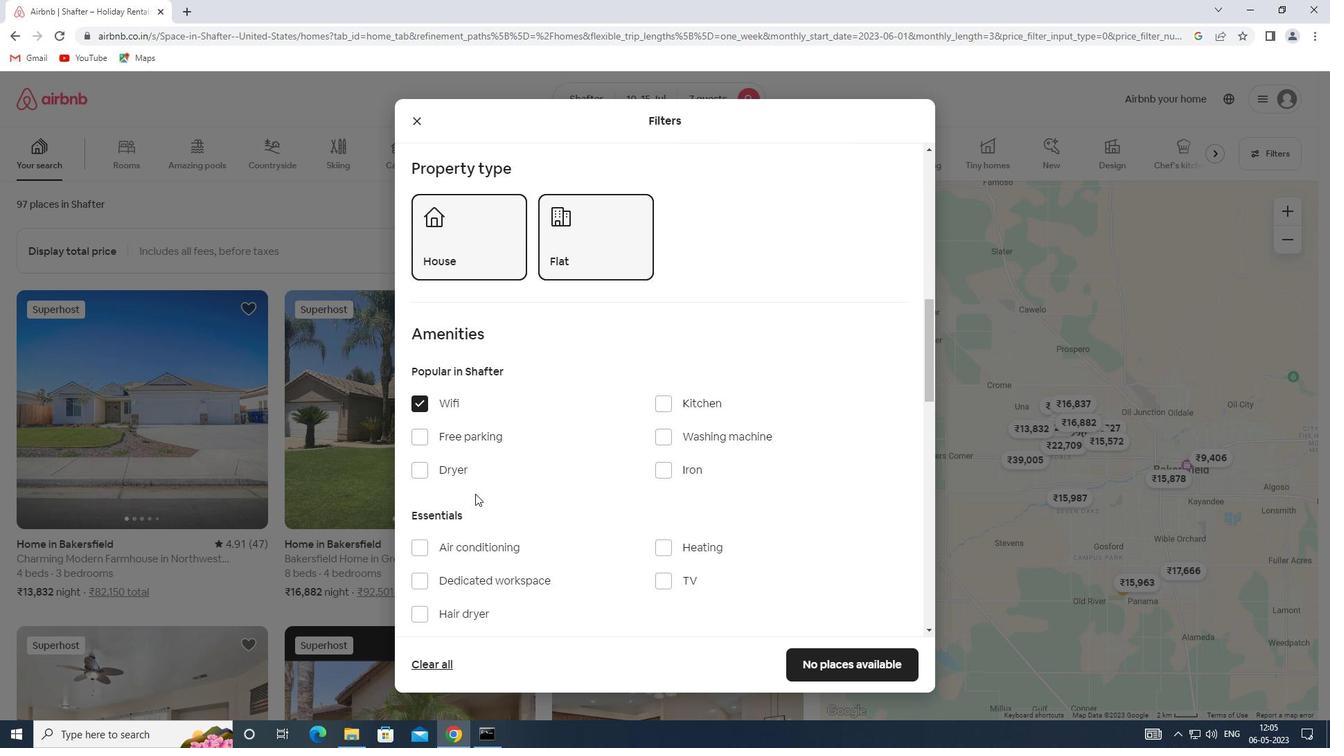 
Action: Mouse moved to (482, 489)
Screenshot: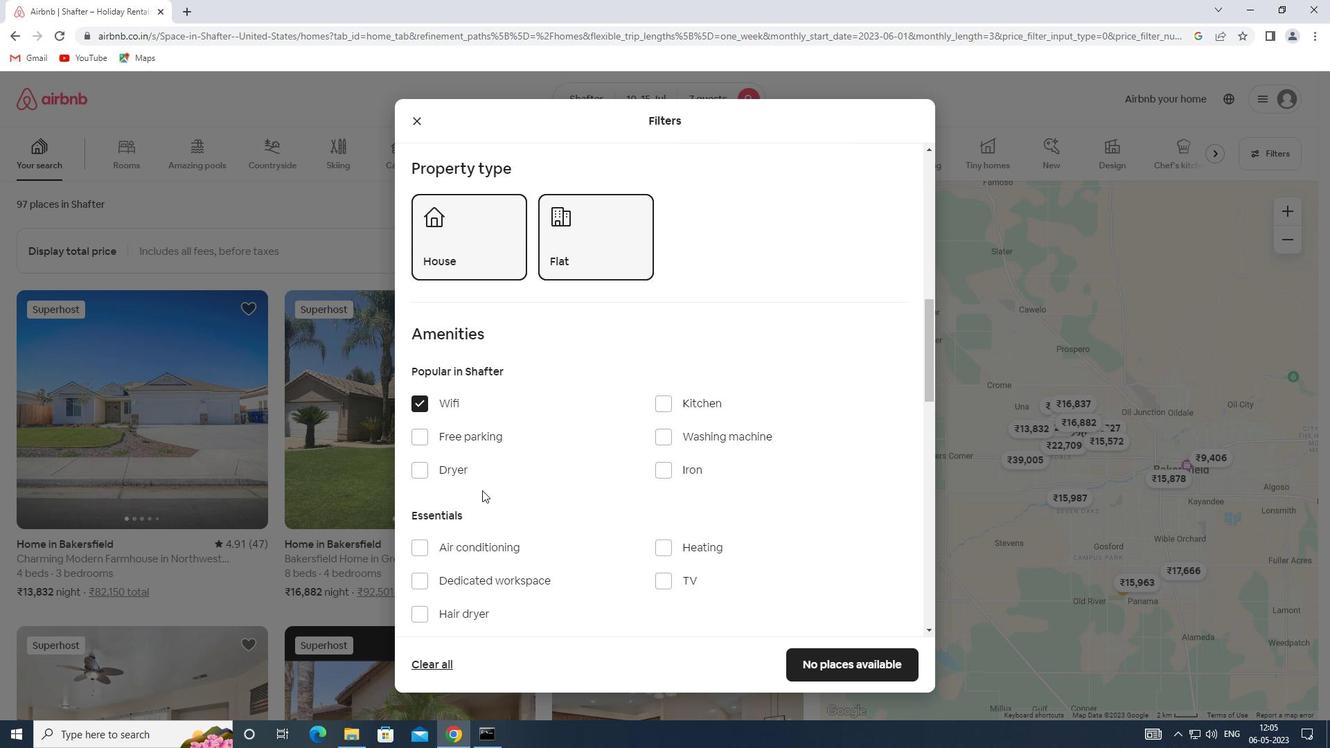 
Action: Mouse scrolled (482, 488) with delta (0, 0)
Screenshot: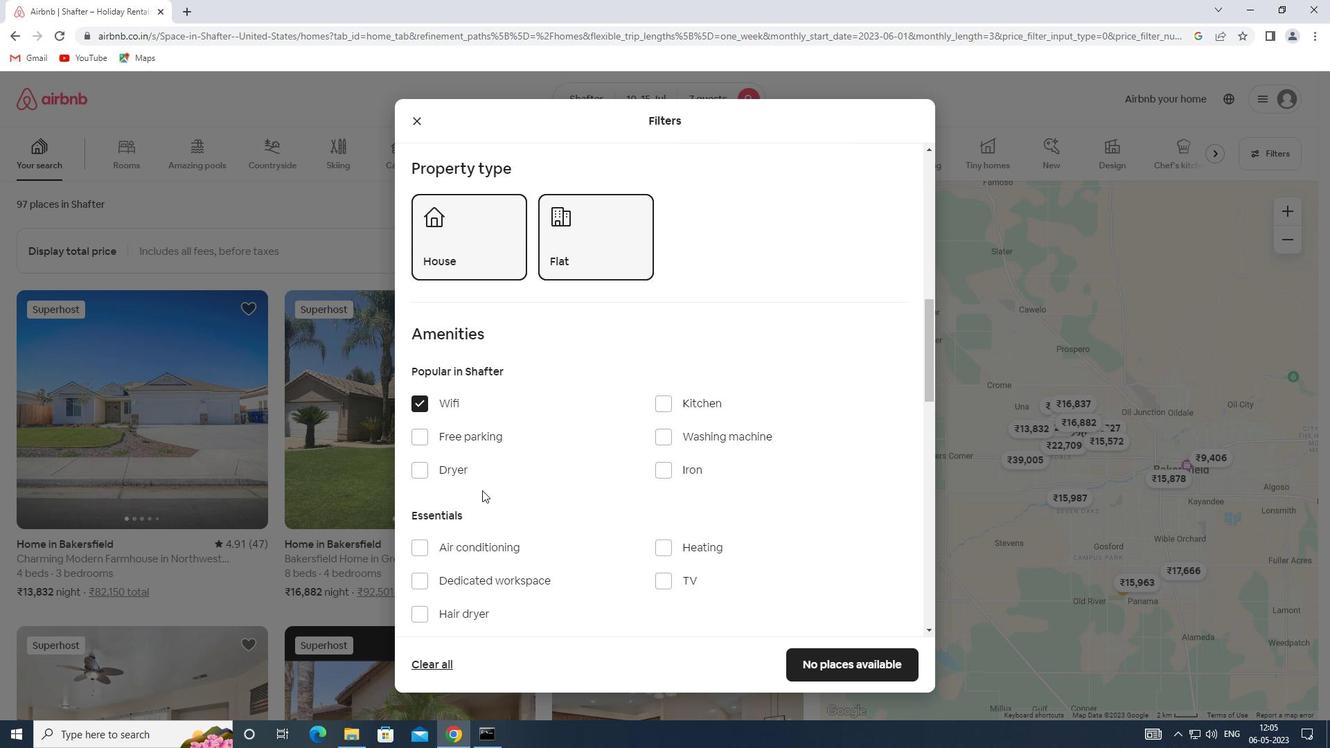 
Action: Mouse moved to (665, 380)
Screenshot: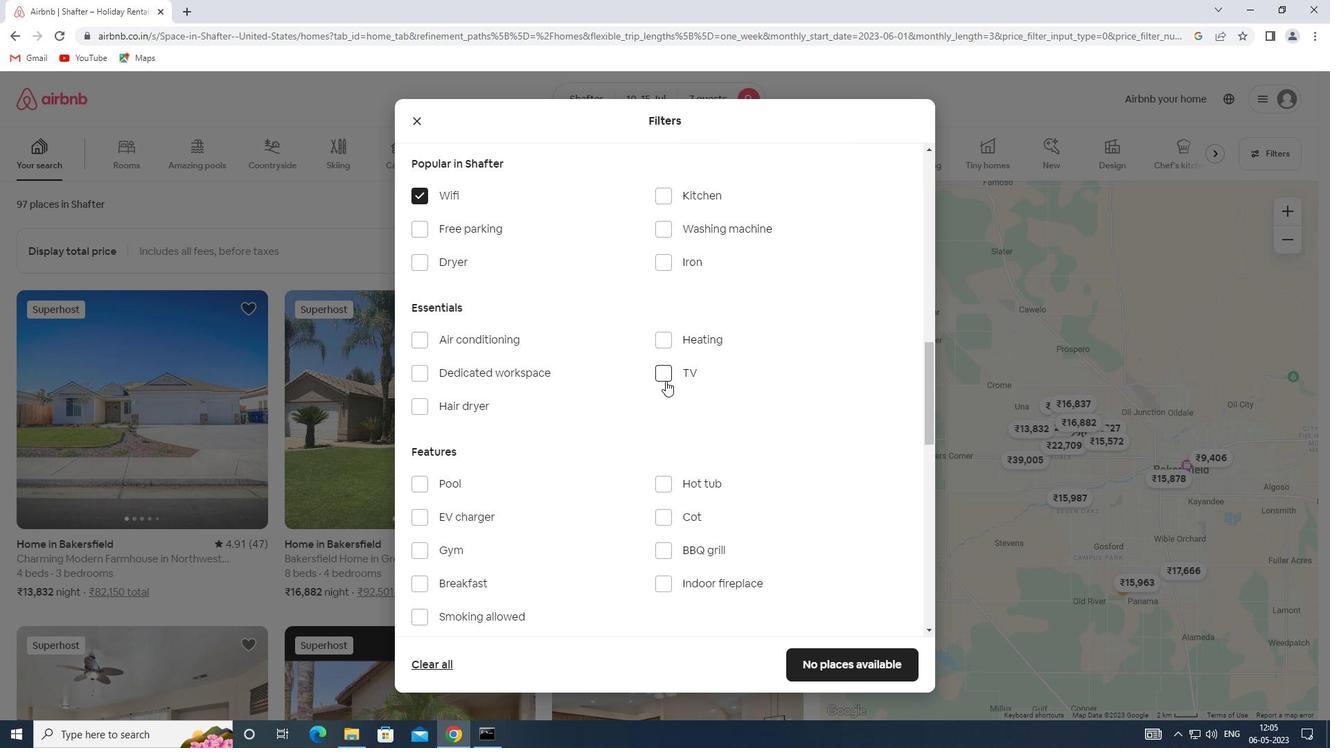 
Action: Mouse pressed left at (665, 380)
Screenshot: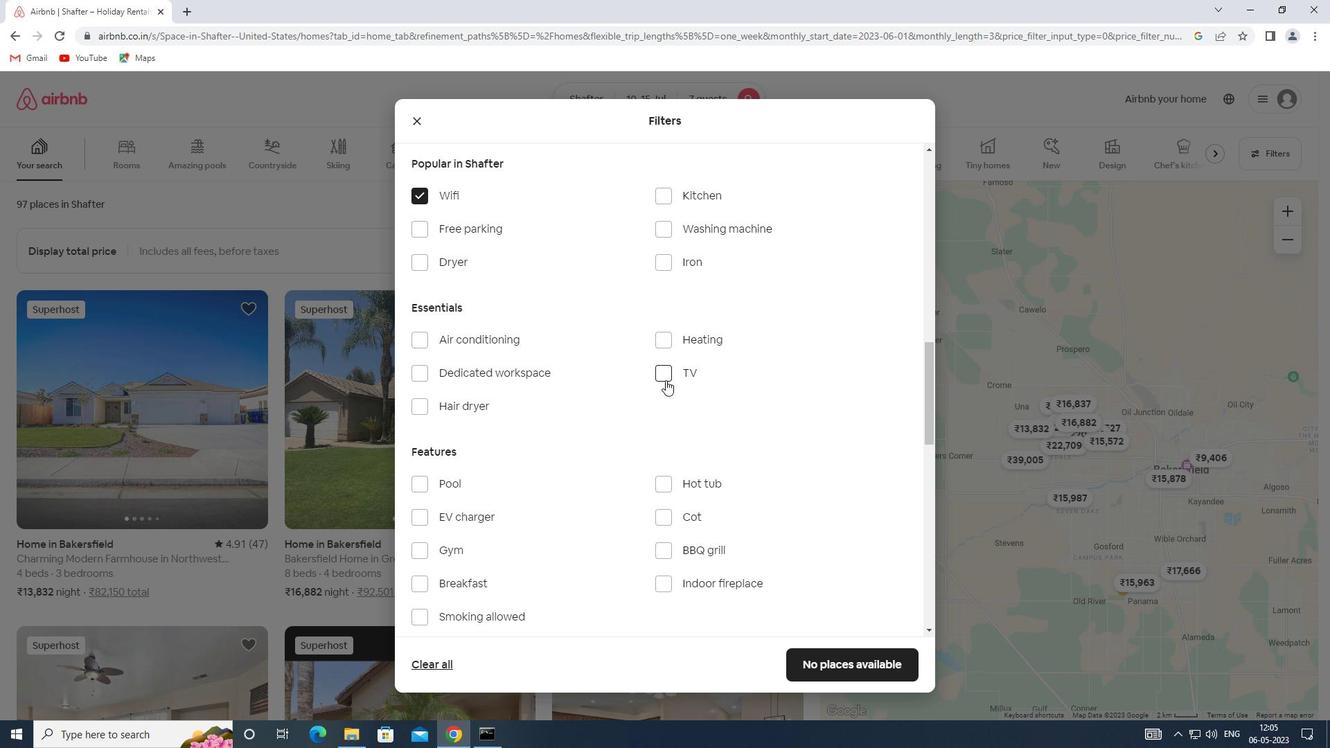 
Action: Mouse moved to (457, 227)
Screenshot: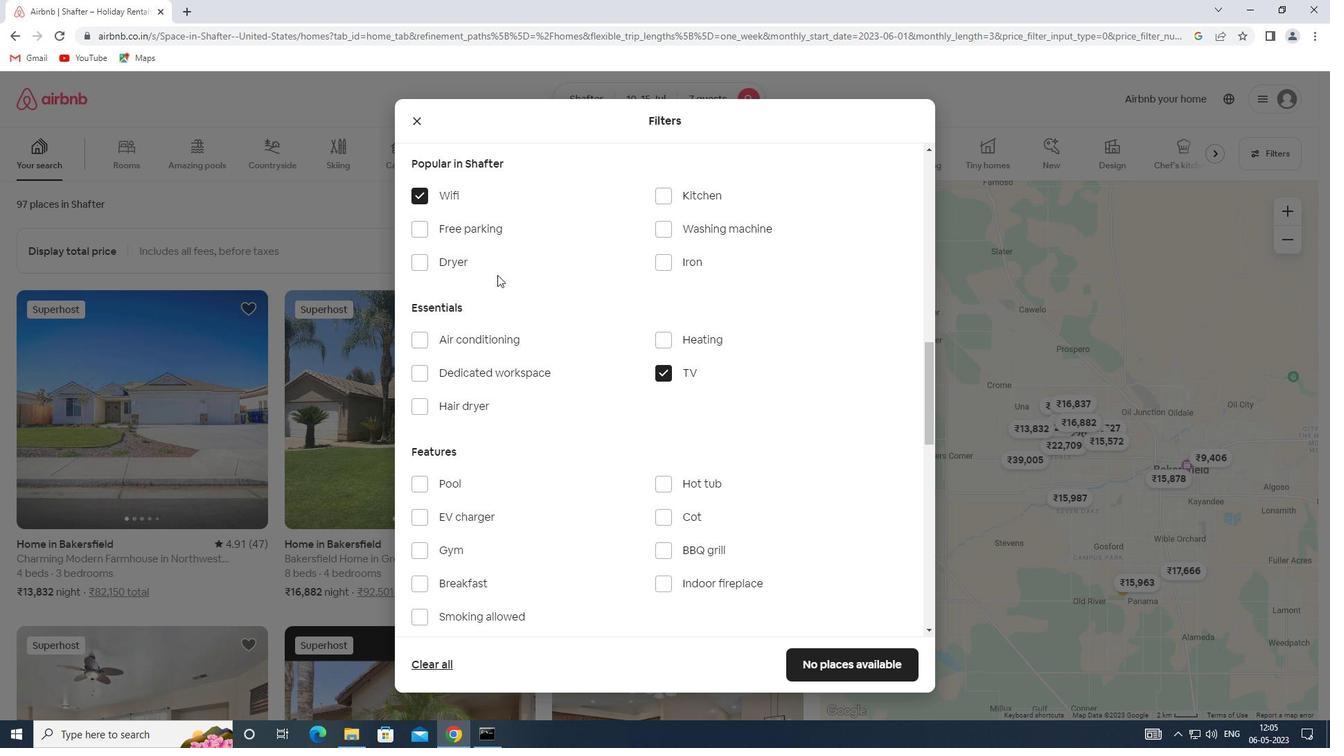 
Action: Mouse pressed left at (457, 227)
Screenshot: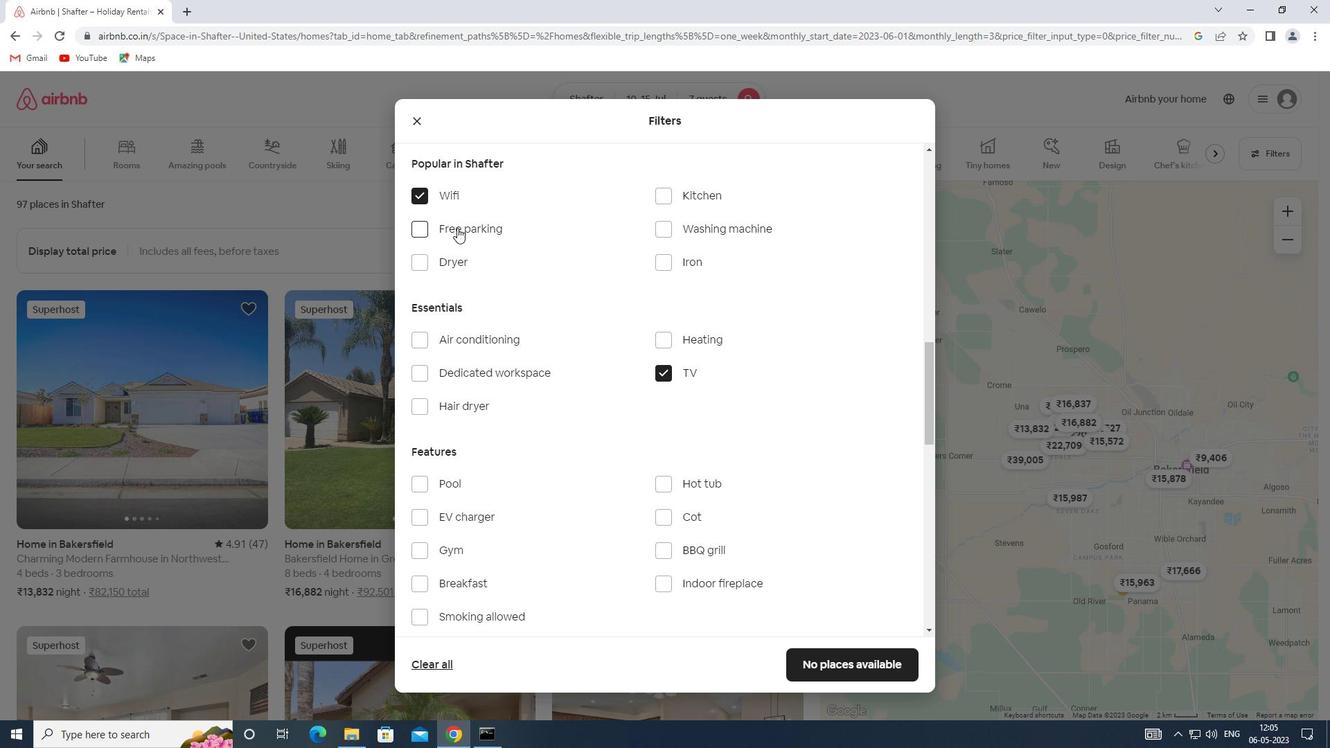 
Action: Mouse moved to (451, 548)
Screenshot: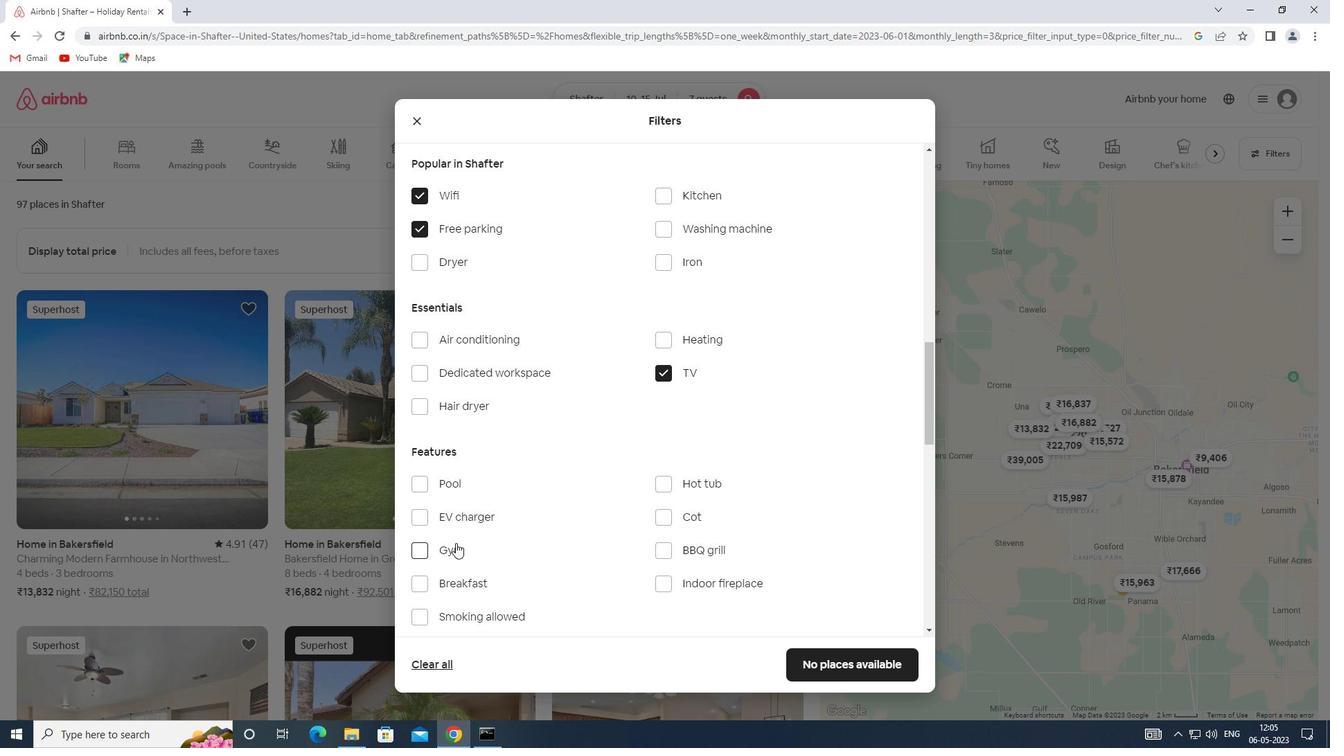 
Action: Mouse pressed left at (451, 548)
Screenshot: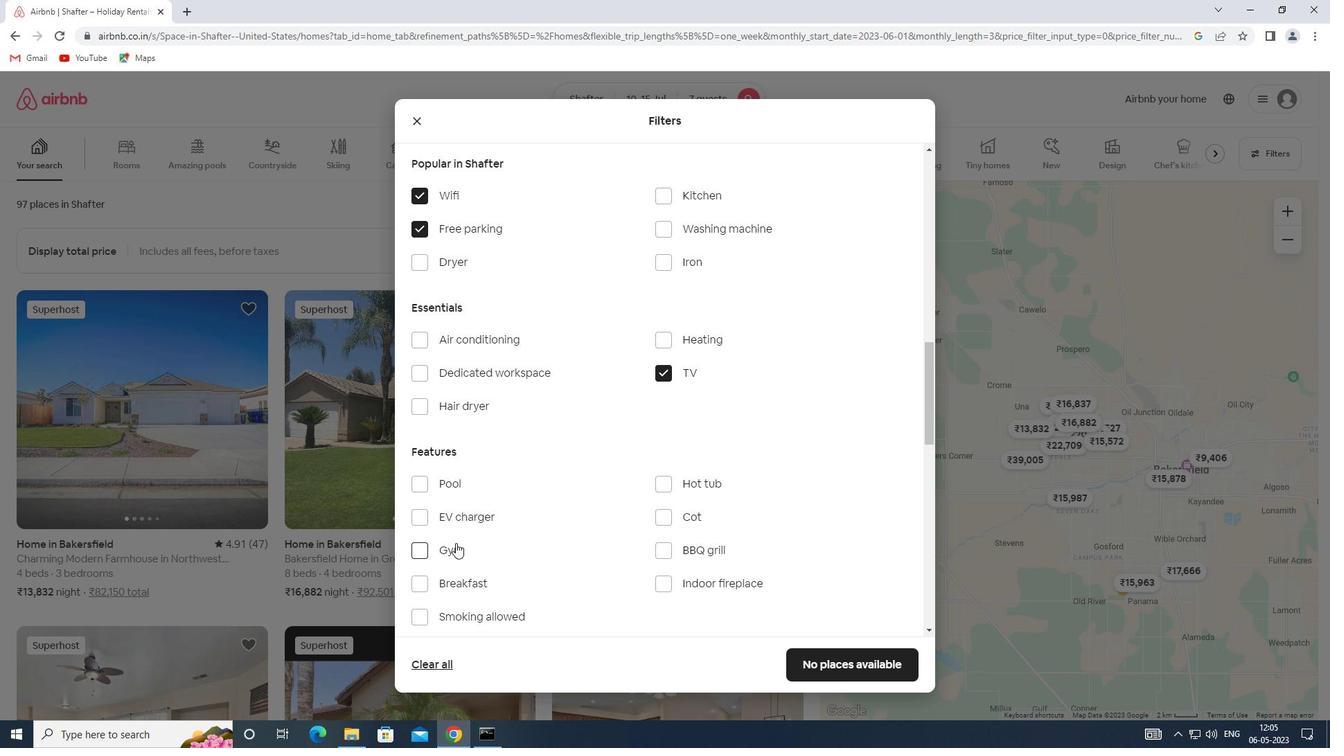 
Action: Mouse moved to (456, 585)
Screenshot: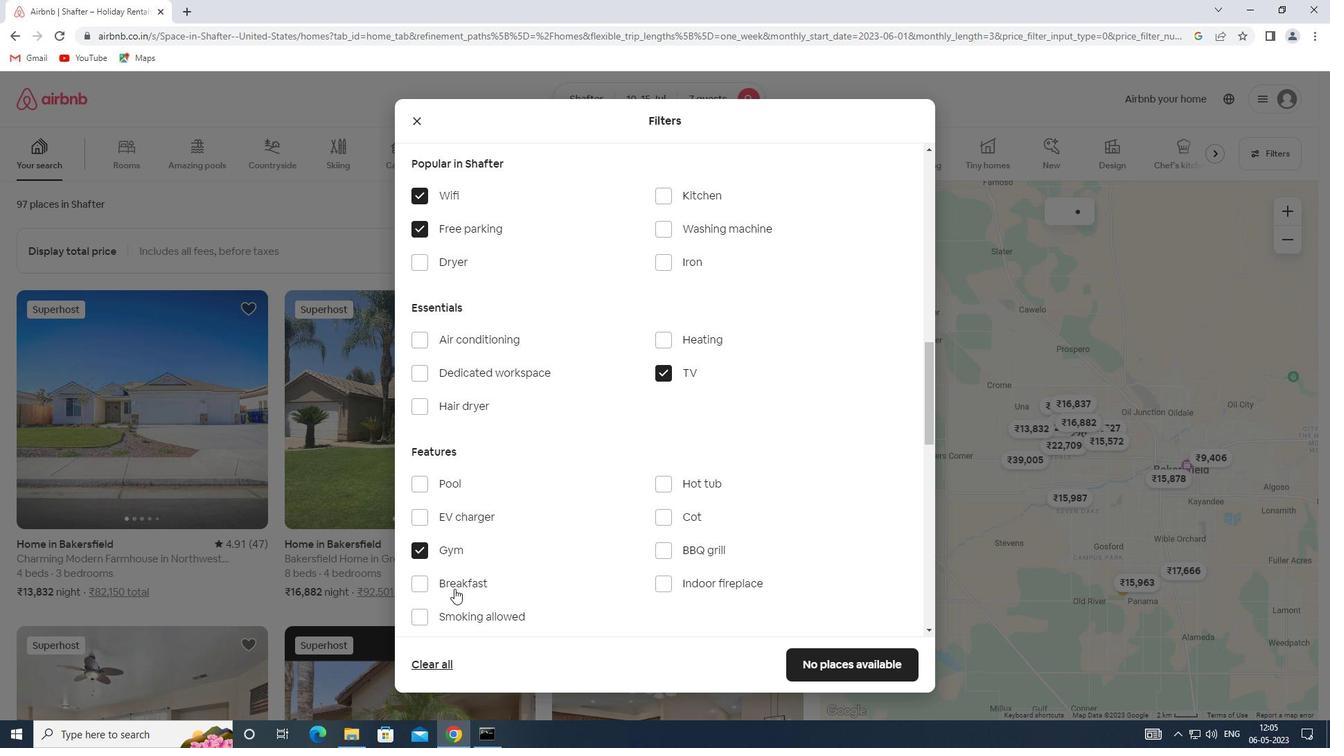 
Action: Mouse pressed left at (456, 585)
Screenshot: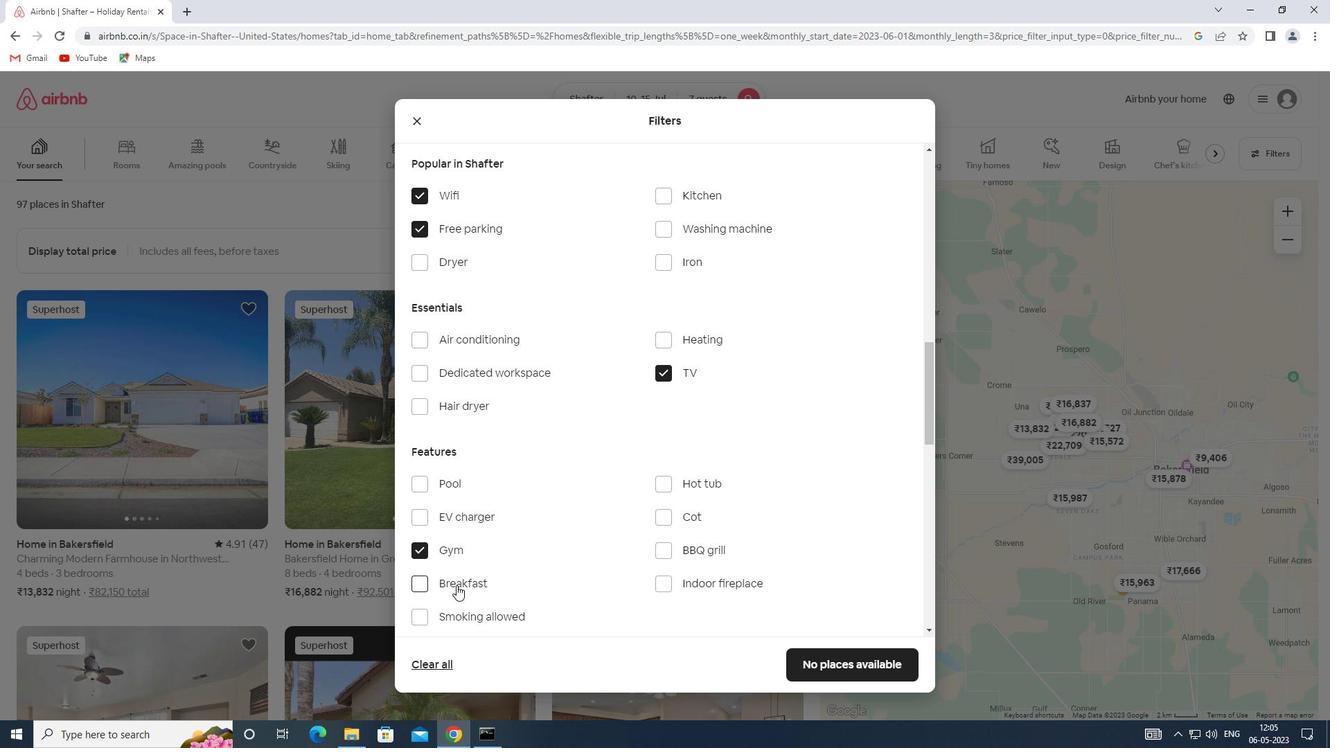 
Action: Mouse moved to (479, 548)
Screenshot: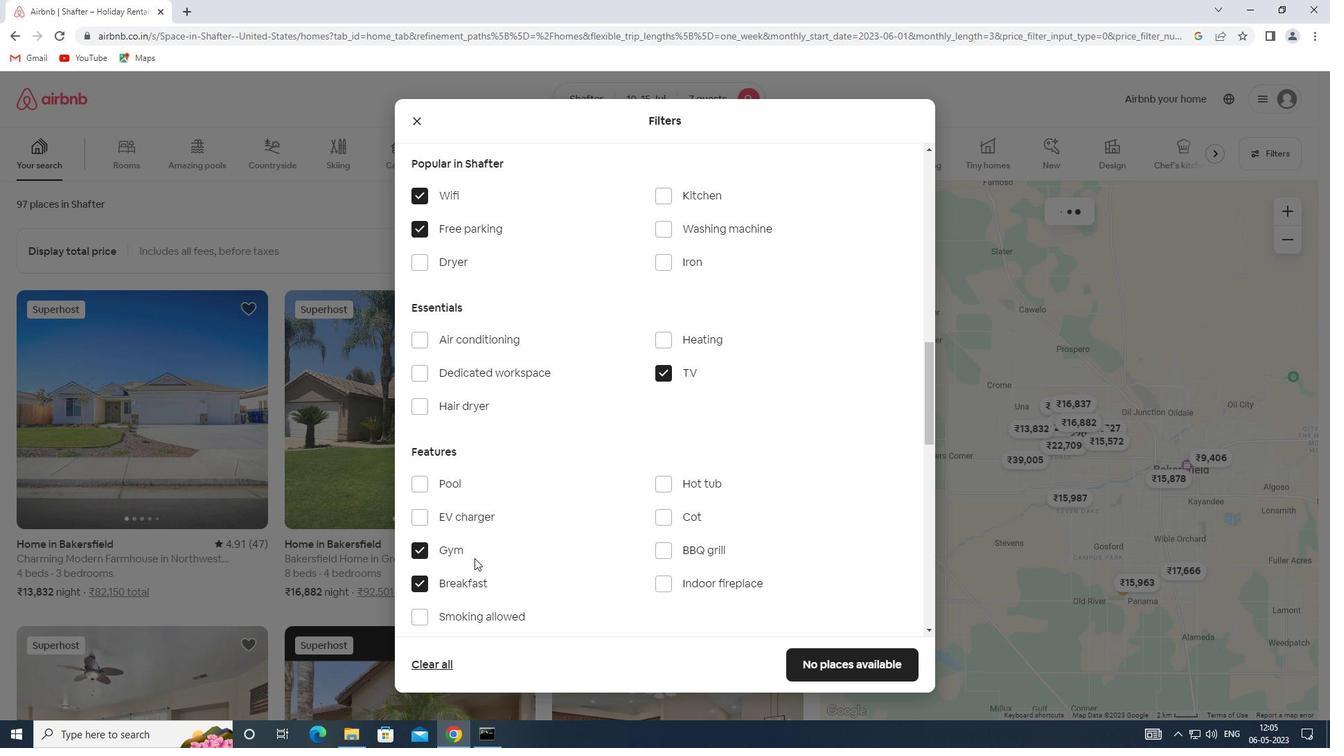 
Action: Mouse scrolled (479, 547) with delta (0, 0)
Screenshot: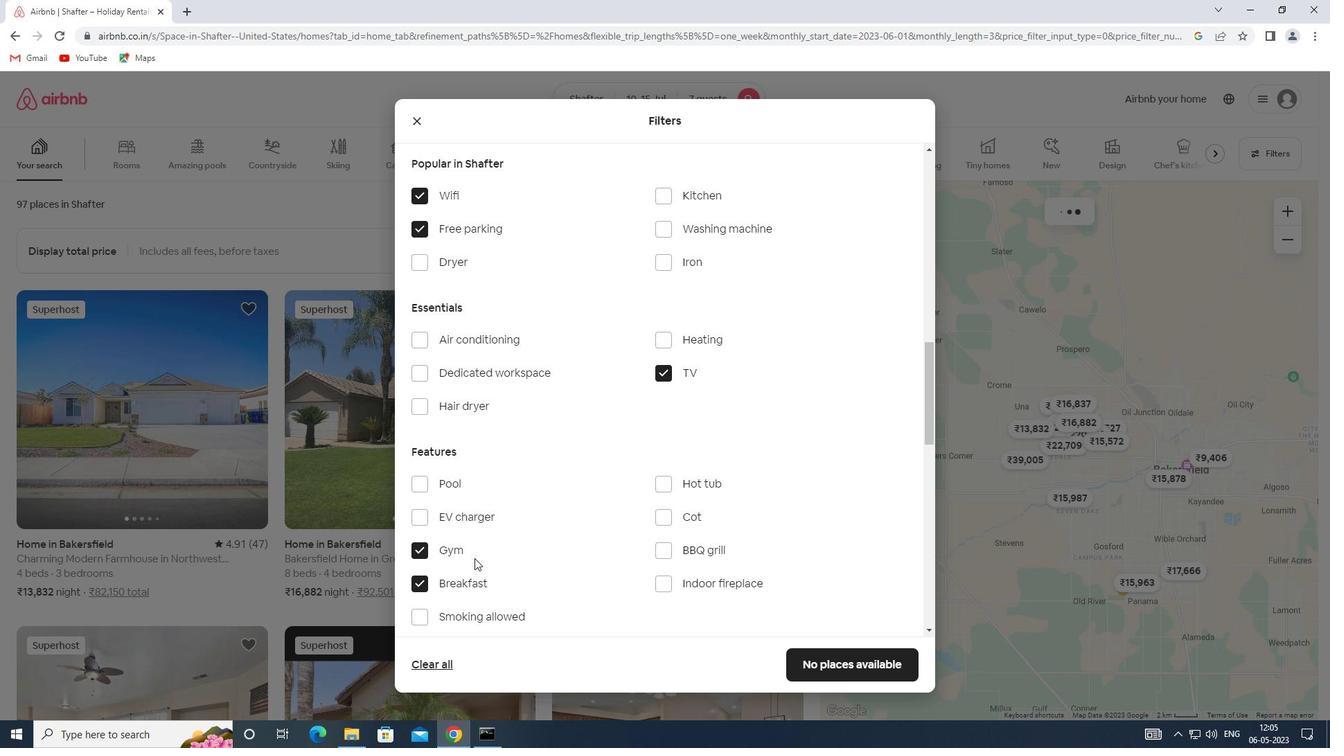 
Action: Mouse scrolled (479, 547) with delta (0, 0)
Screenshot: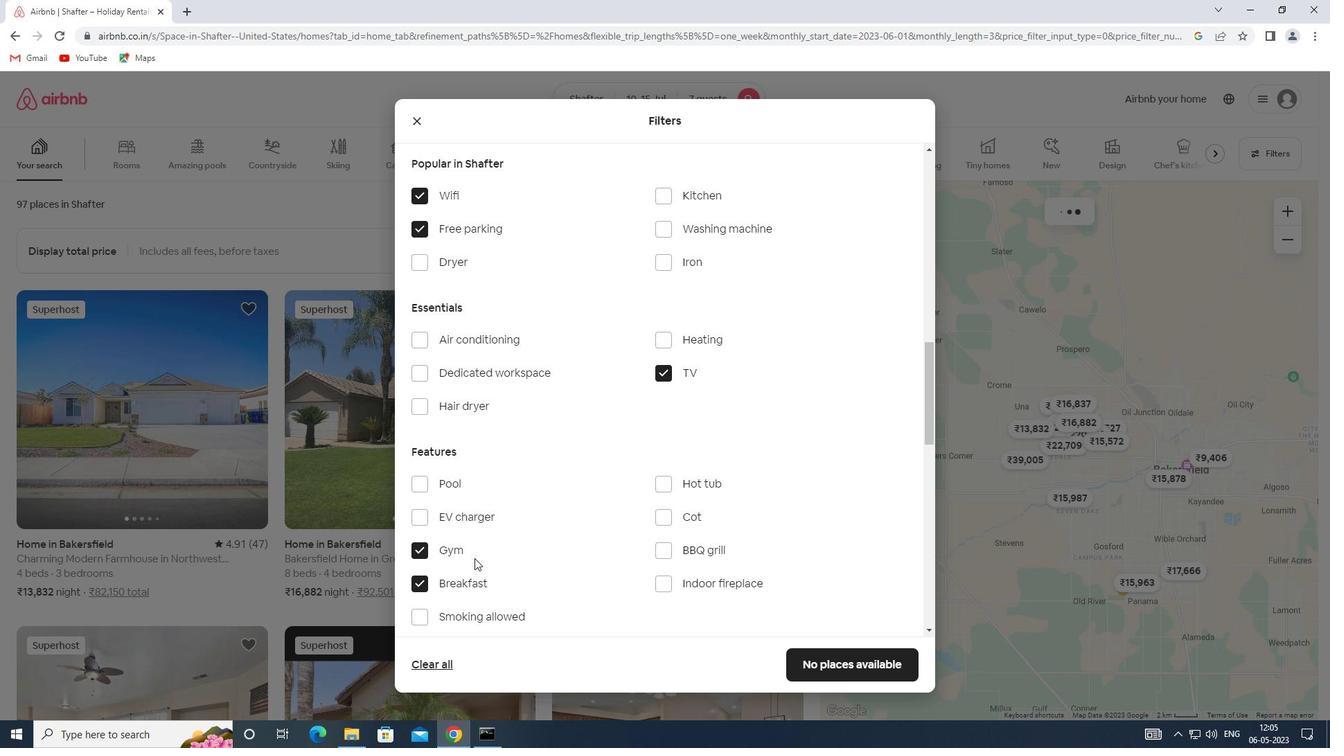 
Action: Mouse scrolled (479, 547) with delta (0, 0)
Screenshot: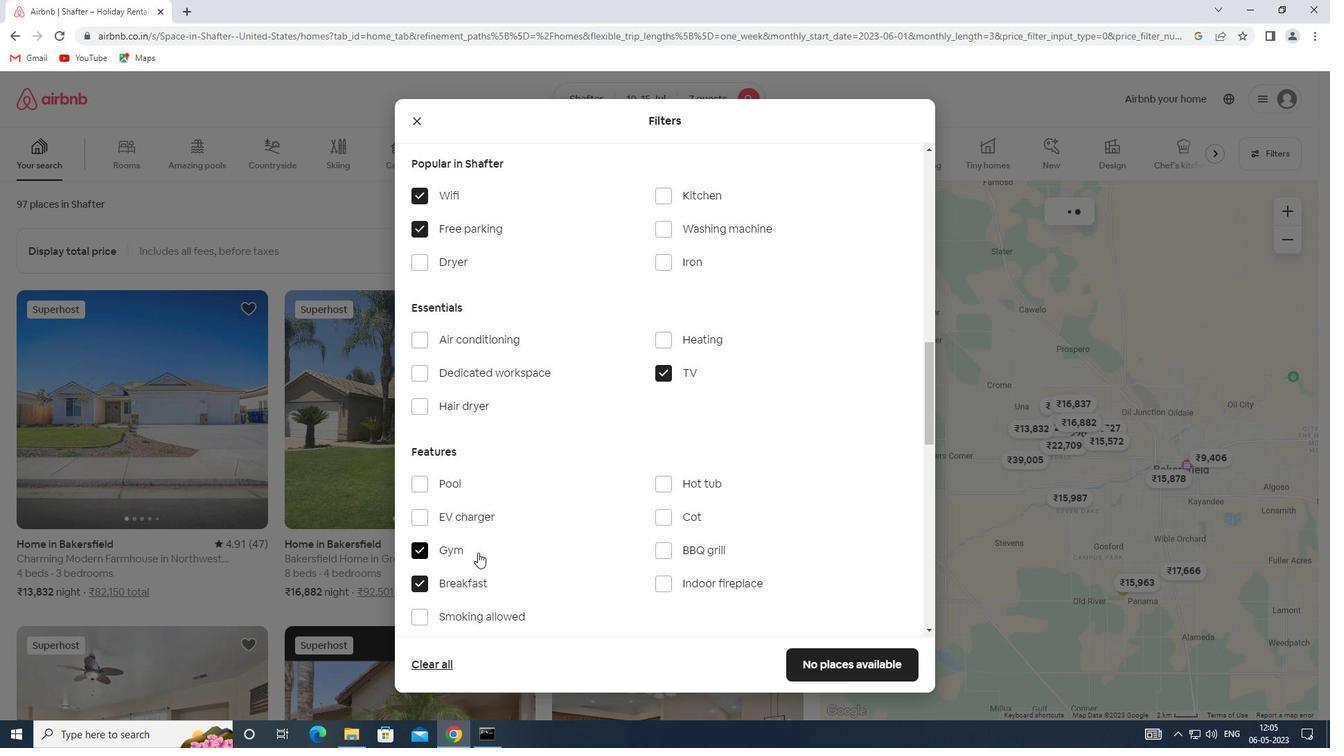 
Action: Mouse scrolled (479, 547) with delta (0, 0)
Screenshot: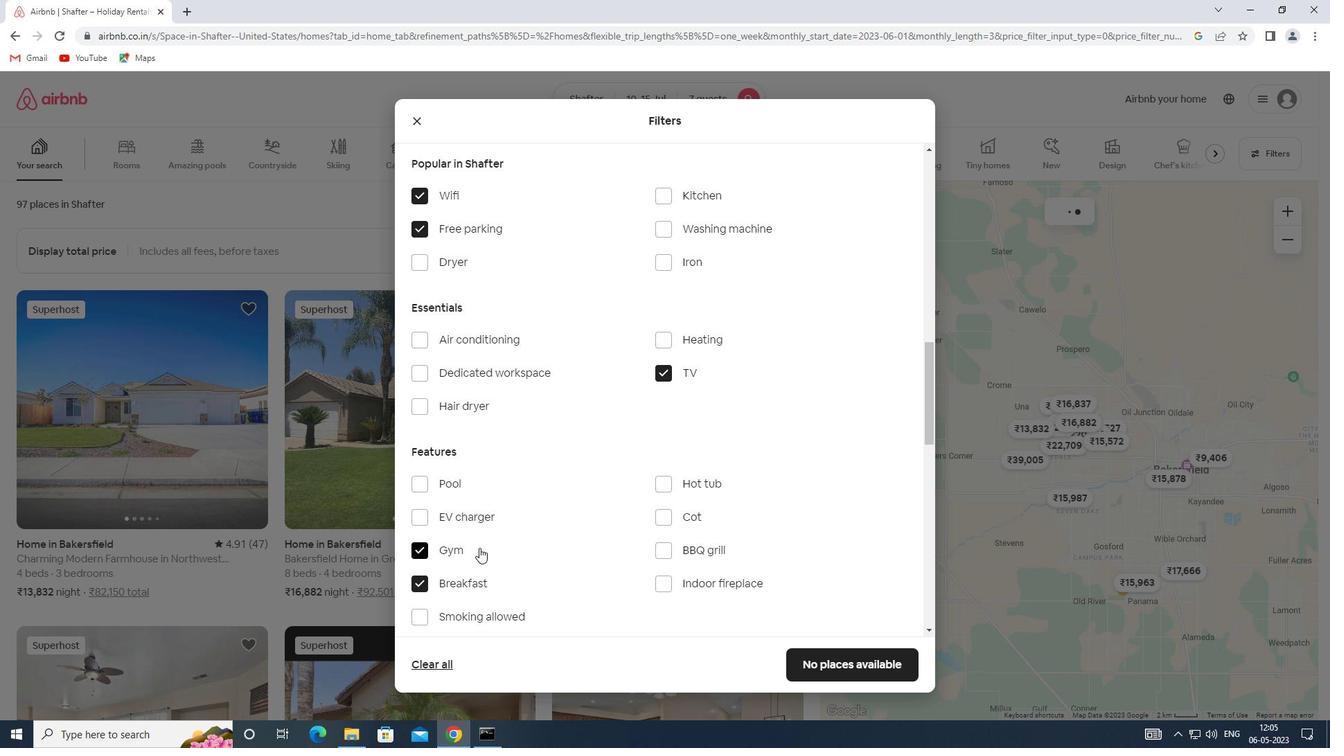 
Action: Mouse moved to (706, 582)
Screenshot: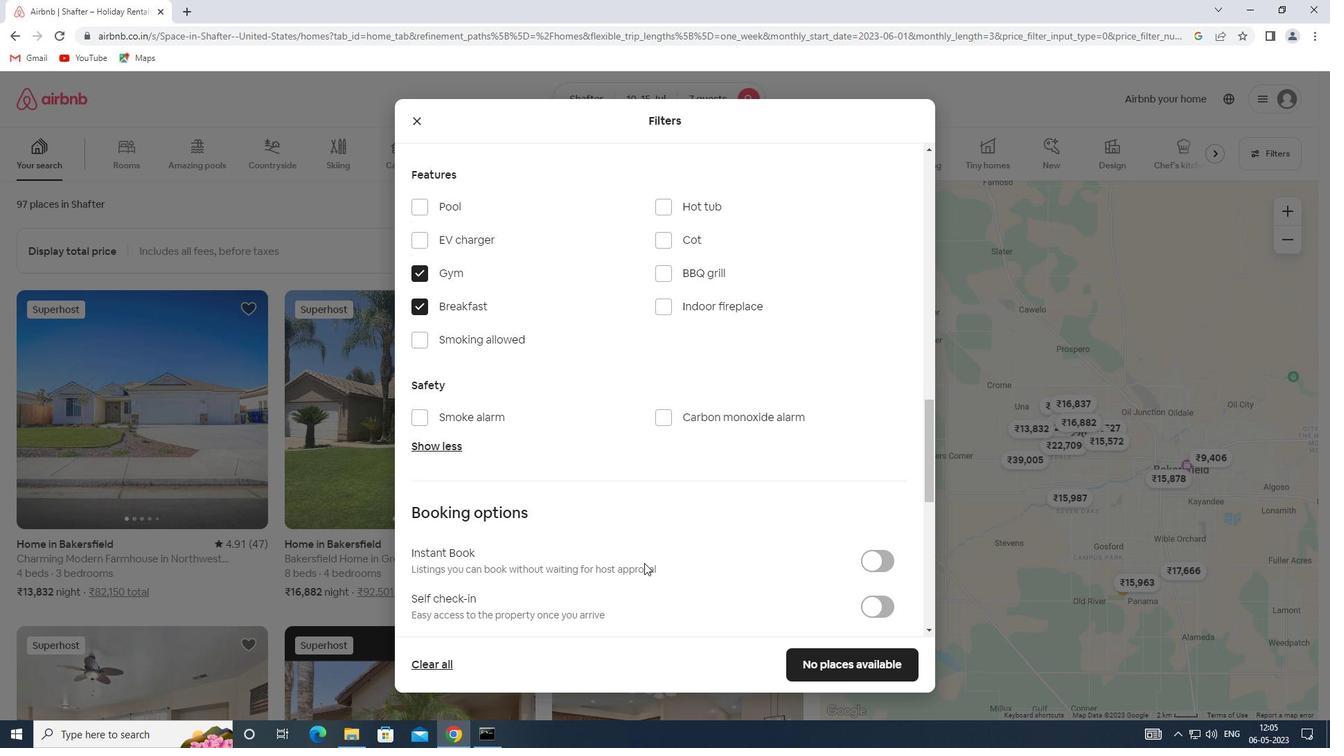 
Action: Mouse scrolled (706, 582) with delta (0, 0)
Screenshot: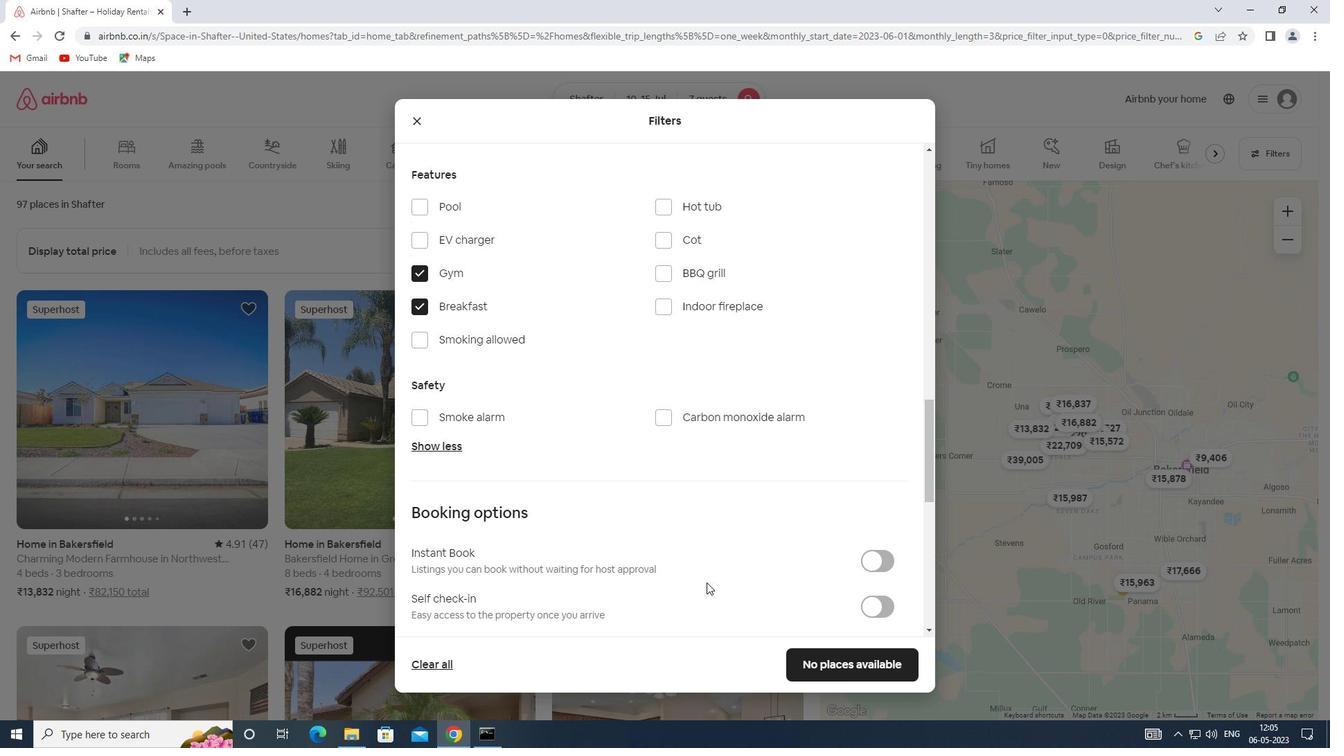 
Action: Mouse scrolled (706, 582) with delta (0, 0)
Screenshot: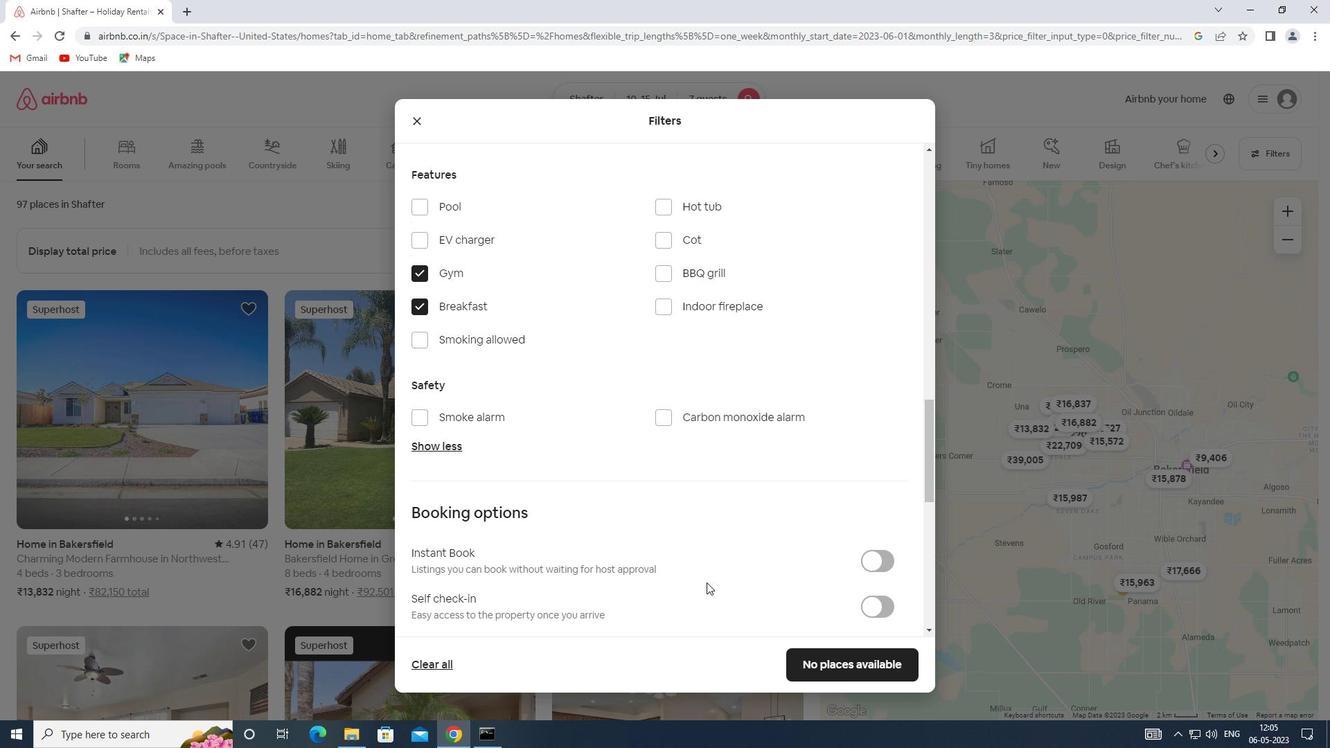 
Action: Mouse moved to (873, 467)
Screenshot: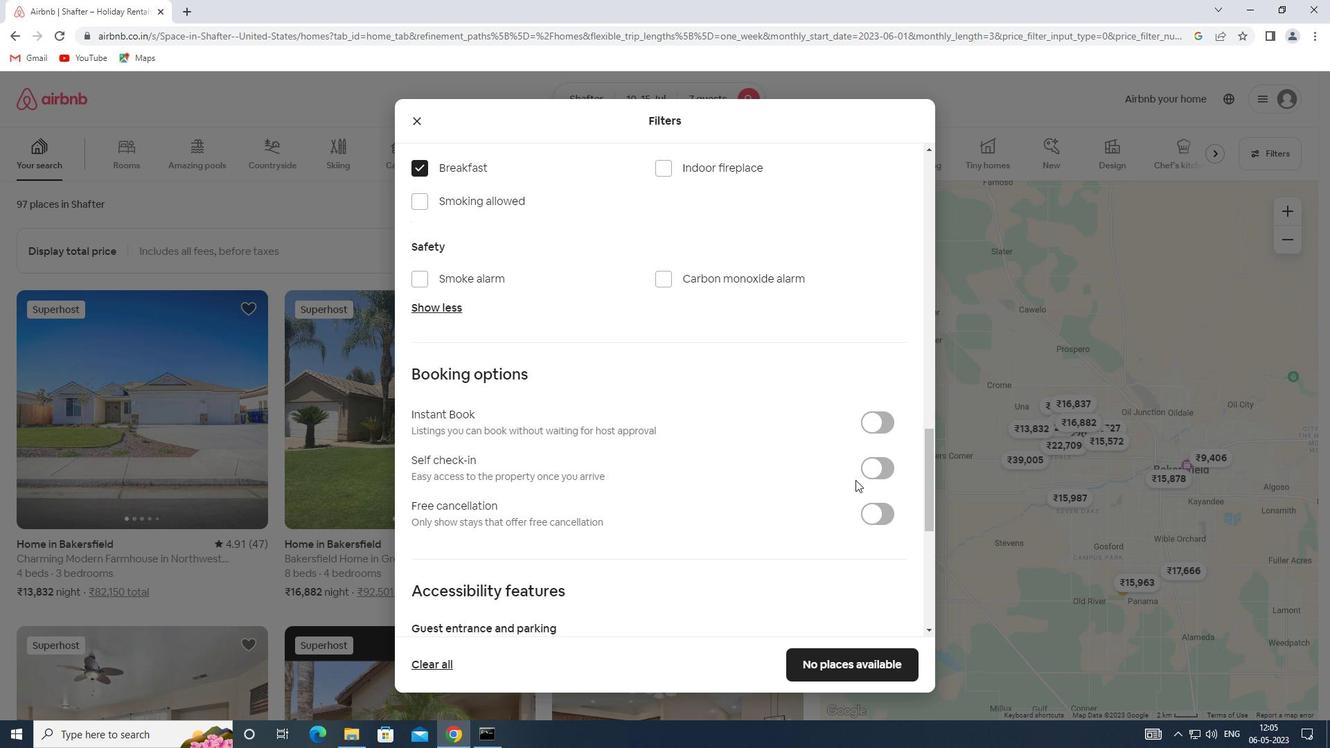 
Action: Mouse pressed left at (873, 467)
Screenshot: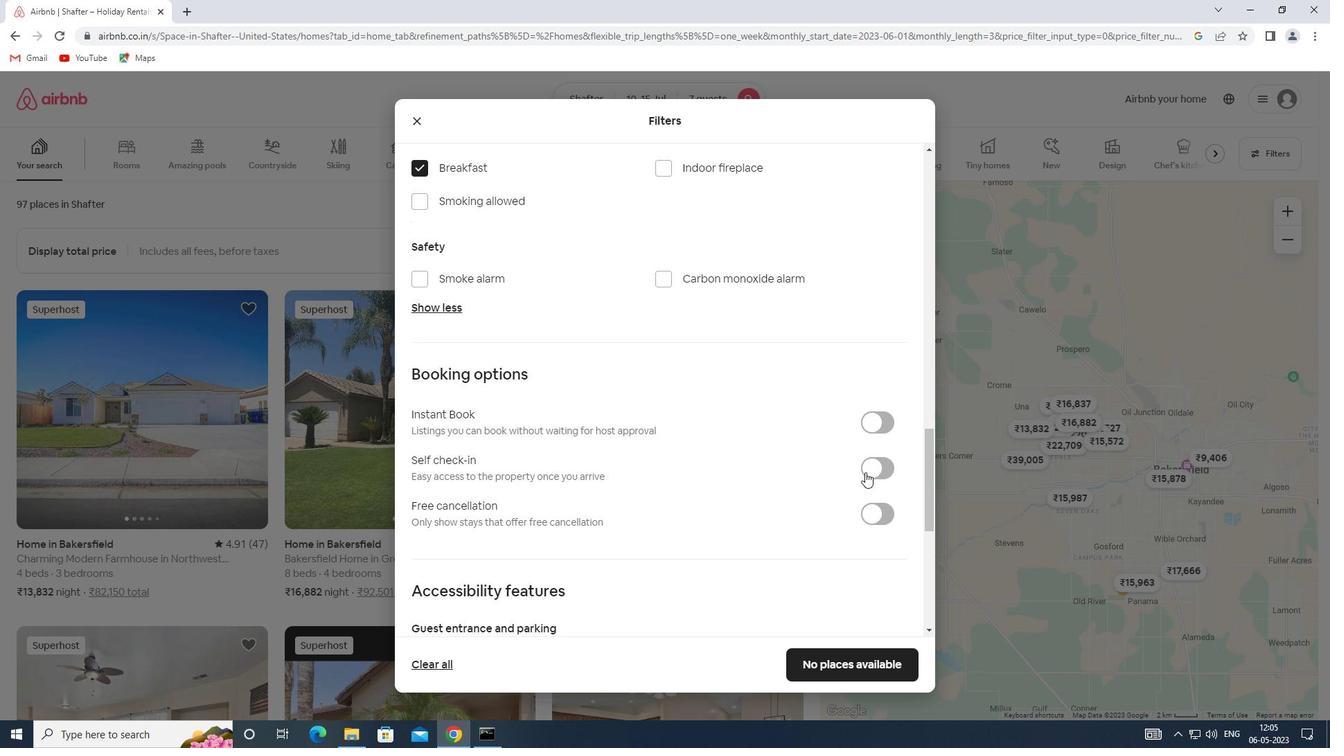 
Action: Mouse moved to (455, 530)
Screenshot: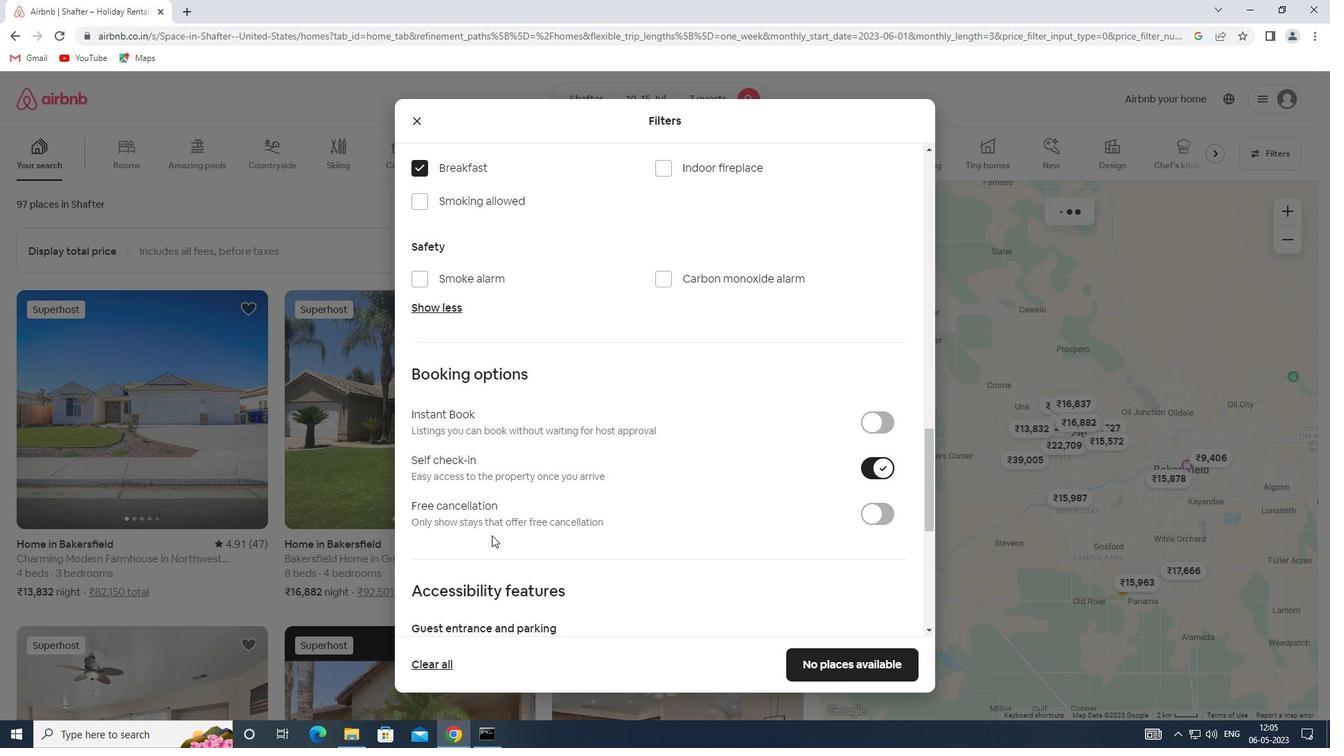 
Action: Mouse scrolled (455, 529) with delta (0, 0)
Screenshot: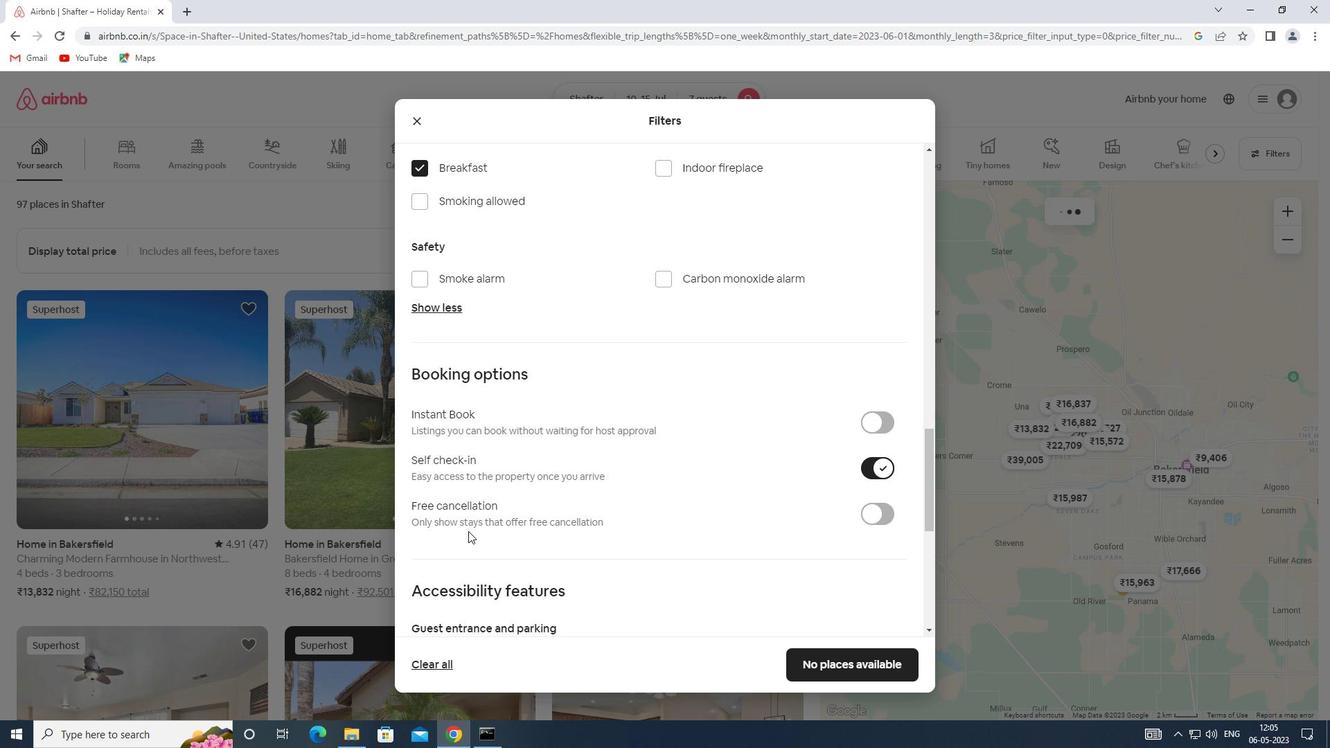 
Action: Mouse scrolled (455, 529) with delta (0, 0)
Screenshot: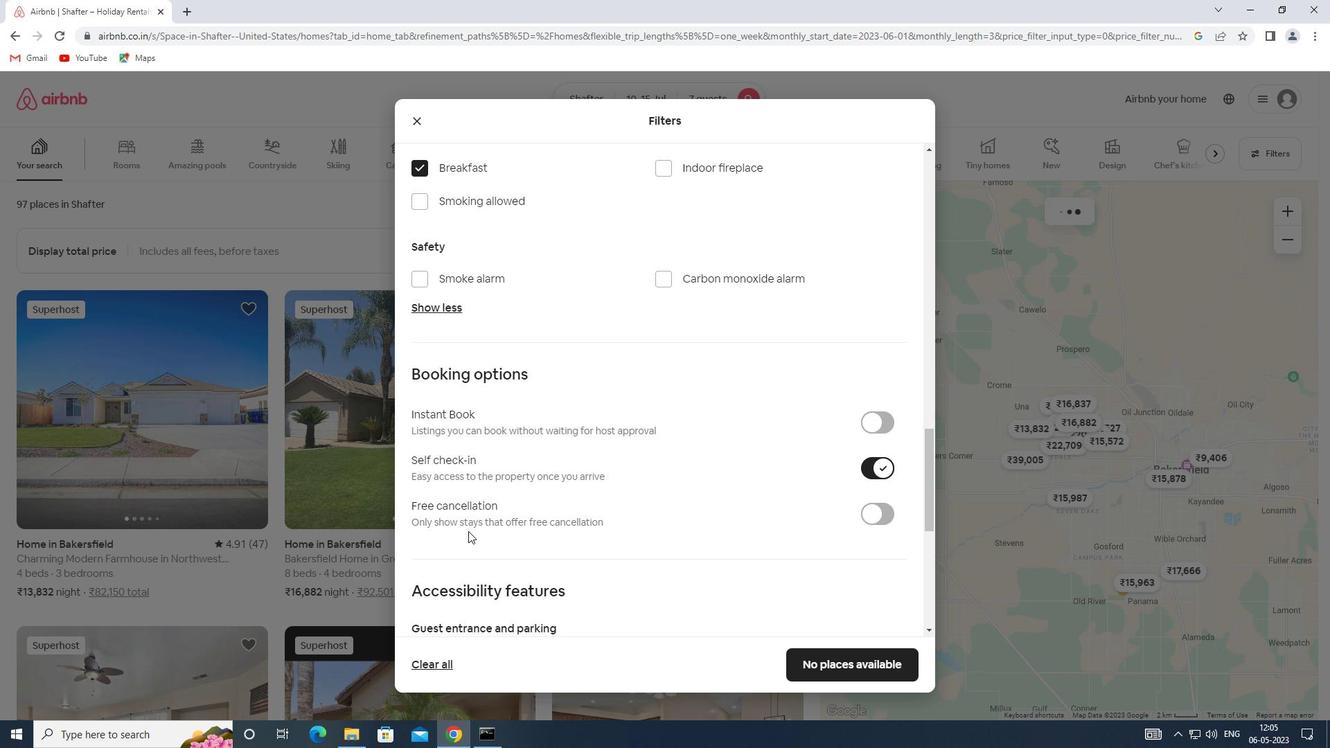 
Action: Mouse scrolled (455, 529) with delta (0, 0)
Screenshot: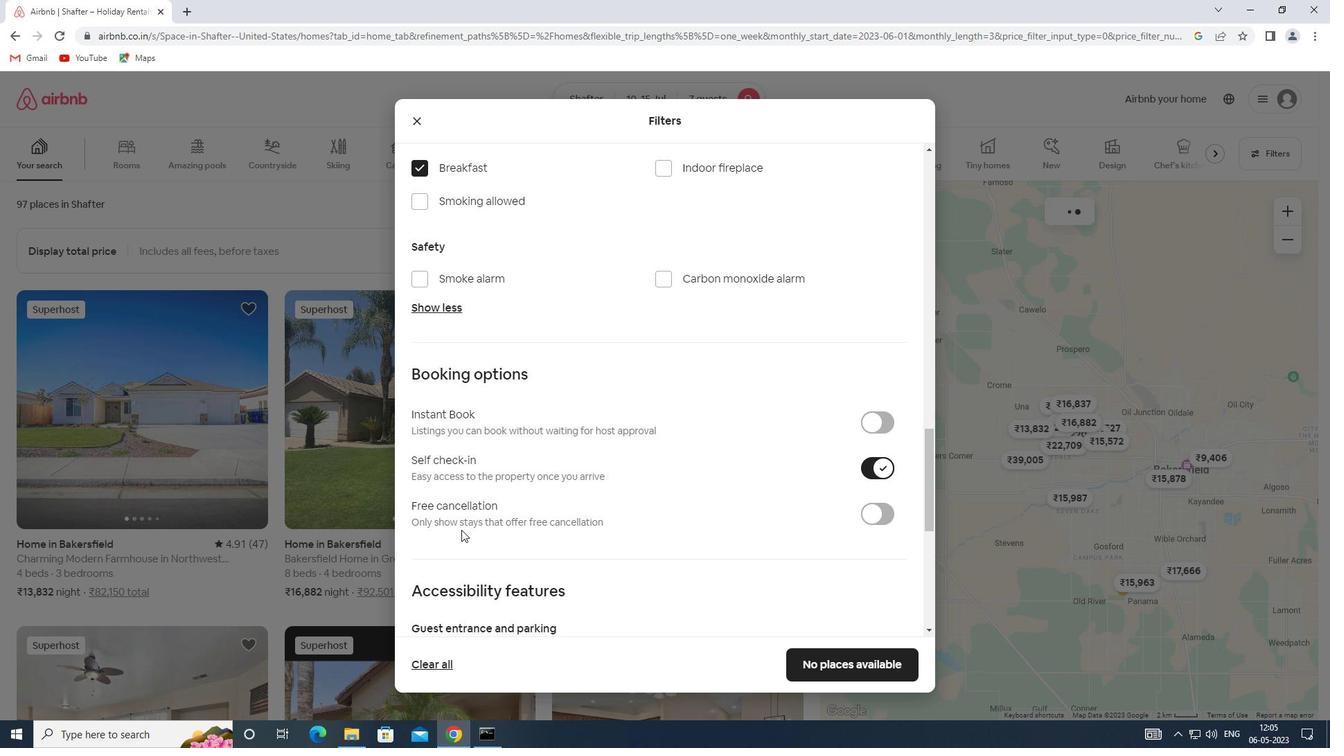 
Action: Mouse scrolled (455, 529) with delta (0, 0)
Screenshot: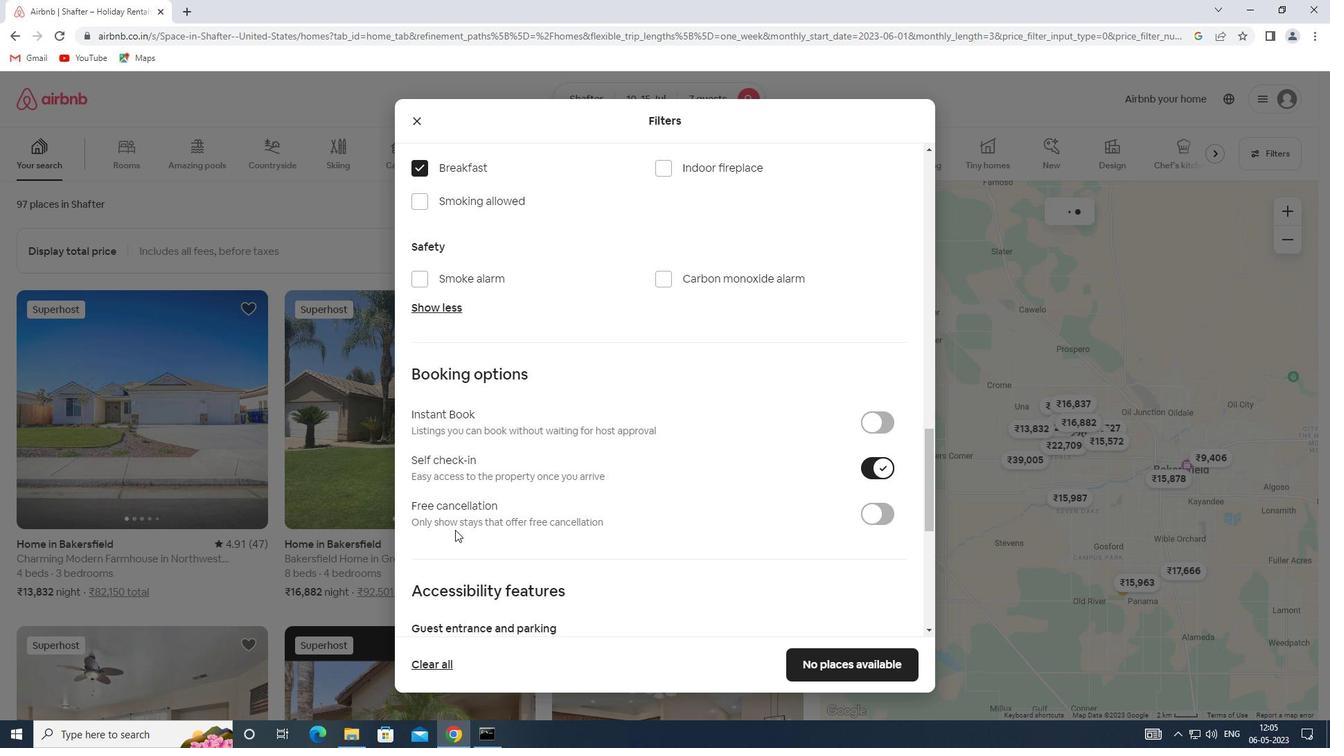 
Action: Mouse scrolled (455, 529) with delta (0, 0)
Screenshot: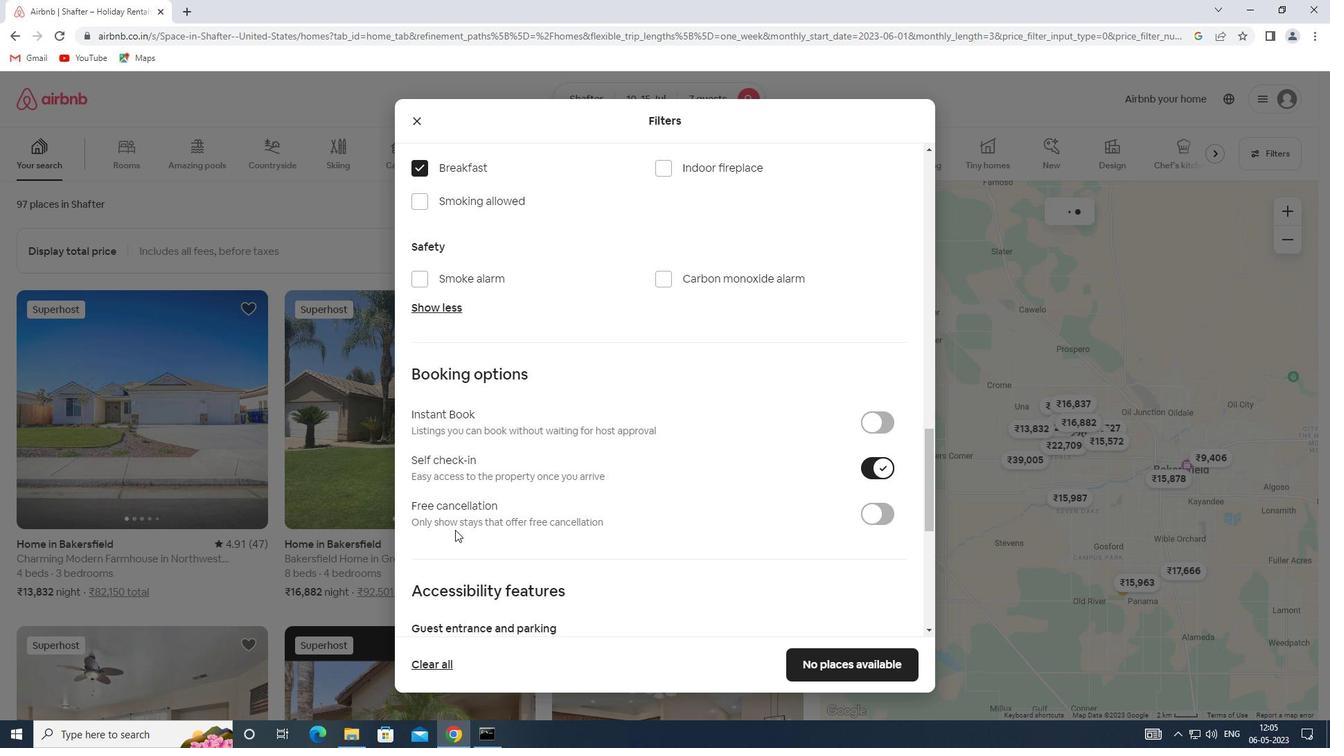 
Action: Mouse moved to (453, 538)
Screenshot: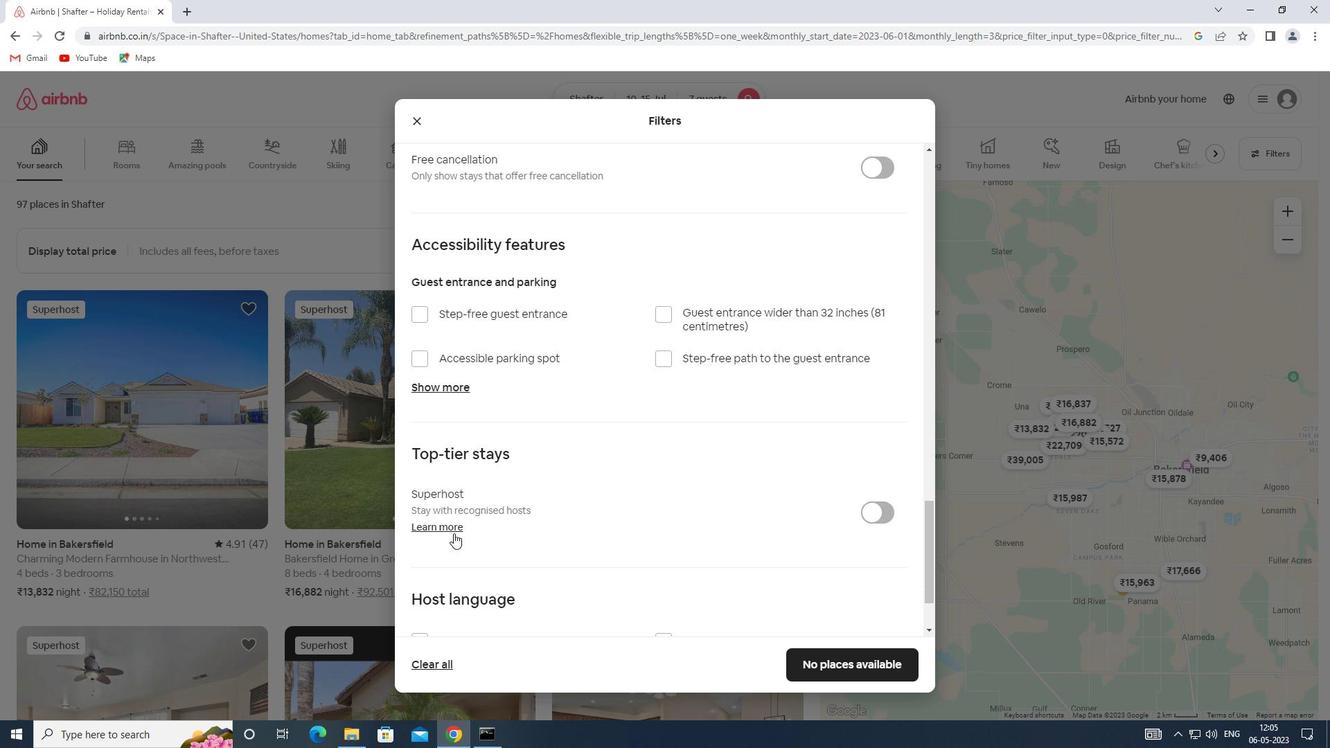
Action: Mouse scrolled (453, 537) with delta (0, 0)
Screenshot: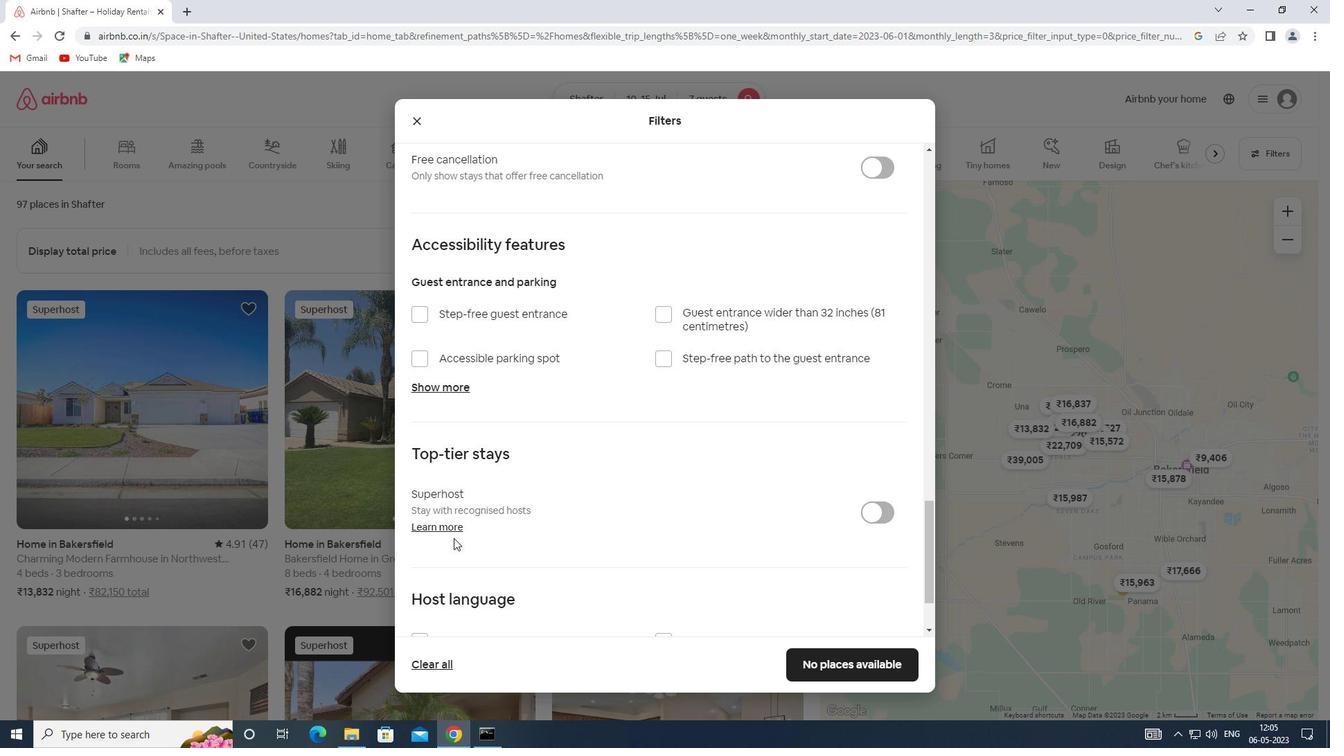 
Action: Mouse moved to (453, 539)
Screenshot: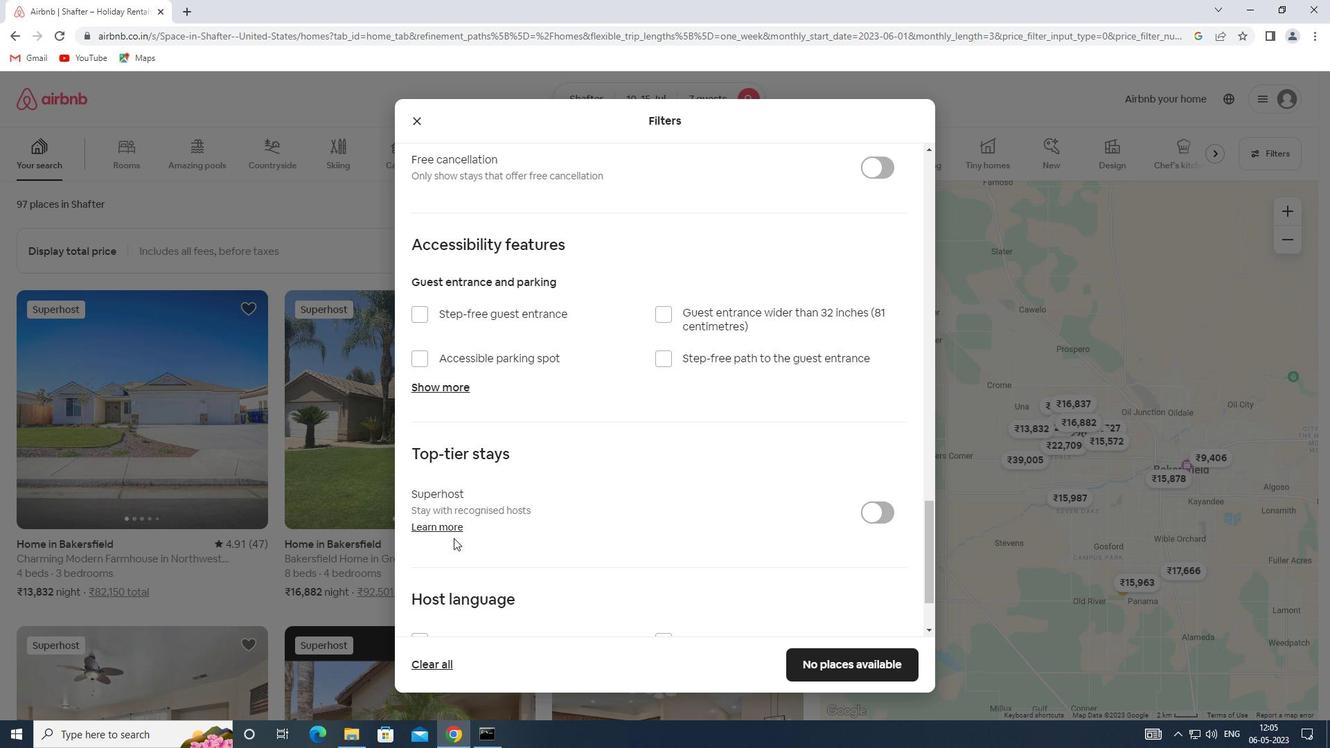 
Action: Mouse scrolled (453, 539) with delta (0, 0)
Screenshot: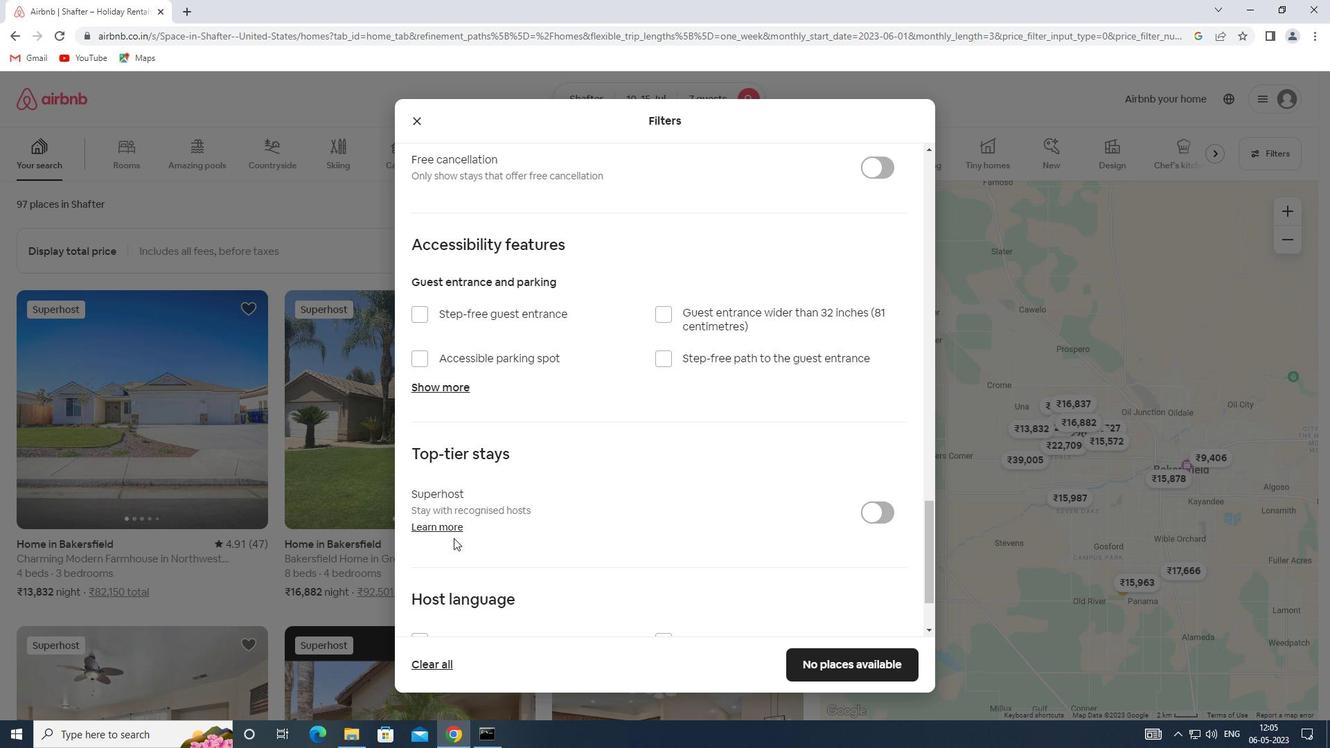 
Action: Mouse scrolled (453, 539) with delta (0, 0)
Screenshot: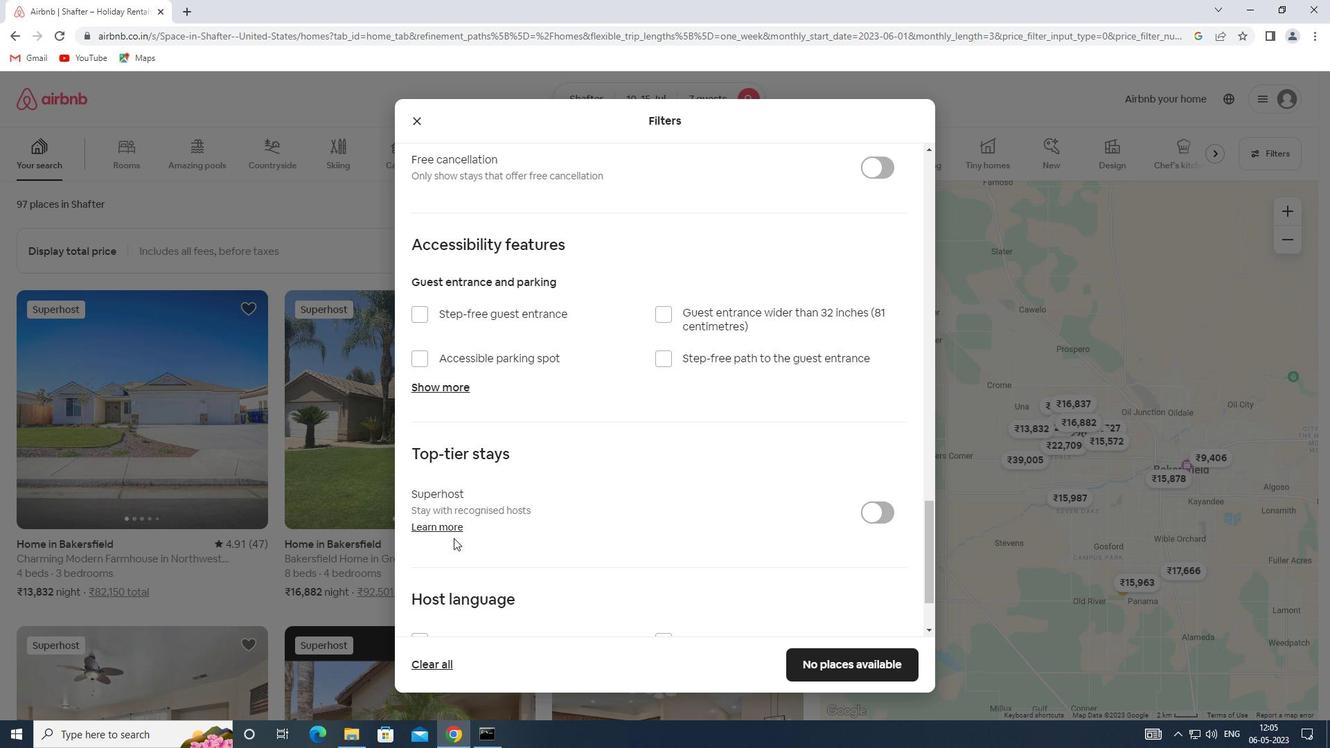 
Action: Mouse moved to (451, 543)
Screenshot: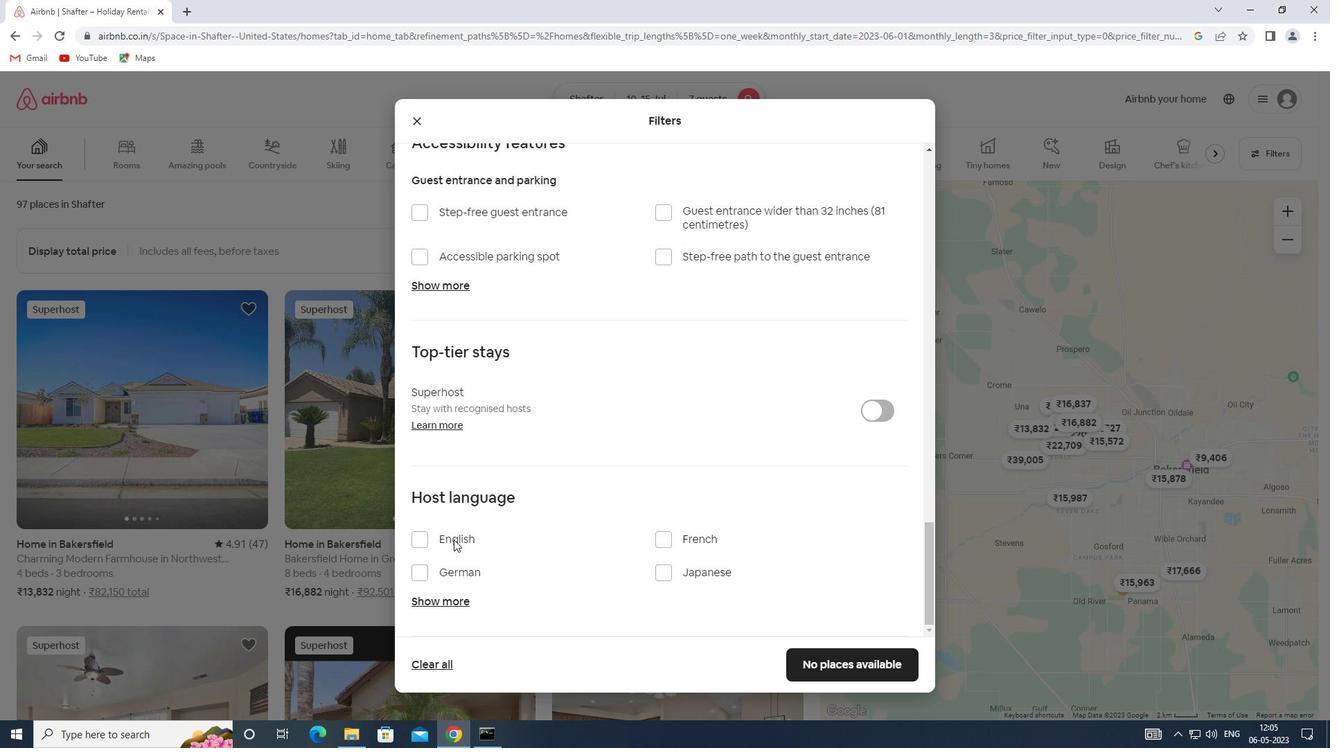 
Action: Mouse pressed left at (451, 543)
Screenshot: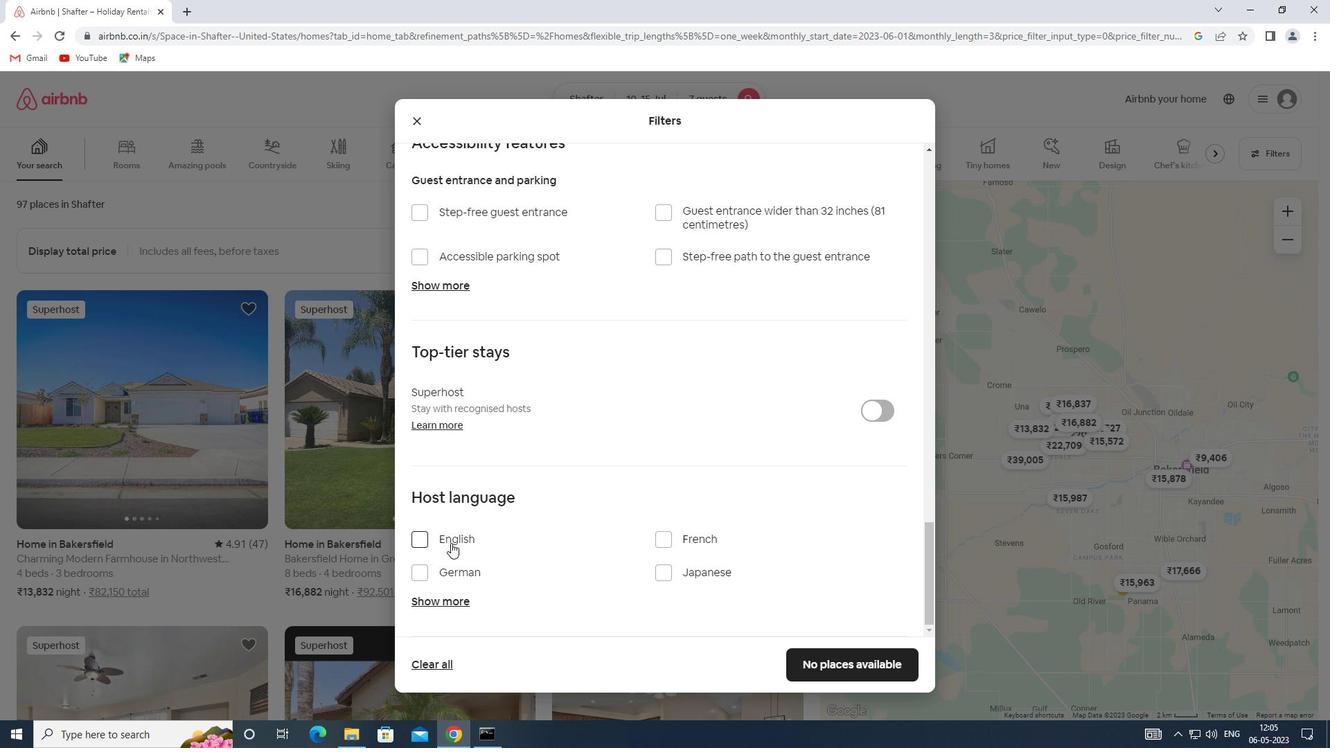 
Action: Mouse moved to (864, 668)
Screenshot: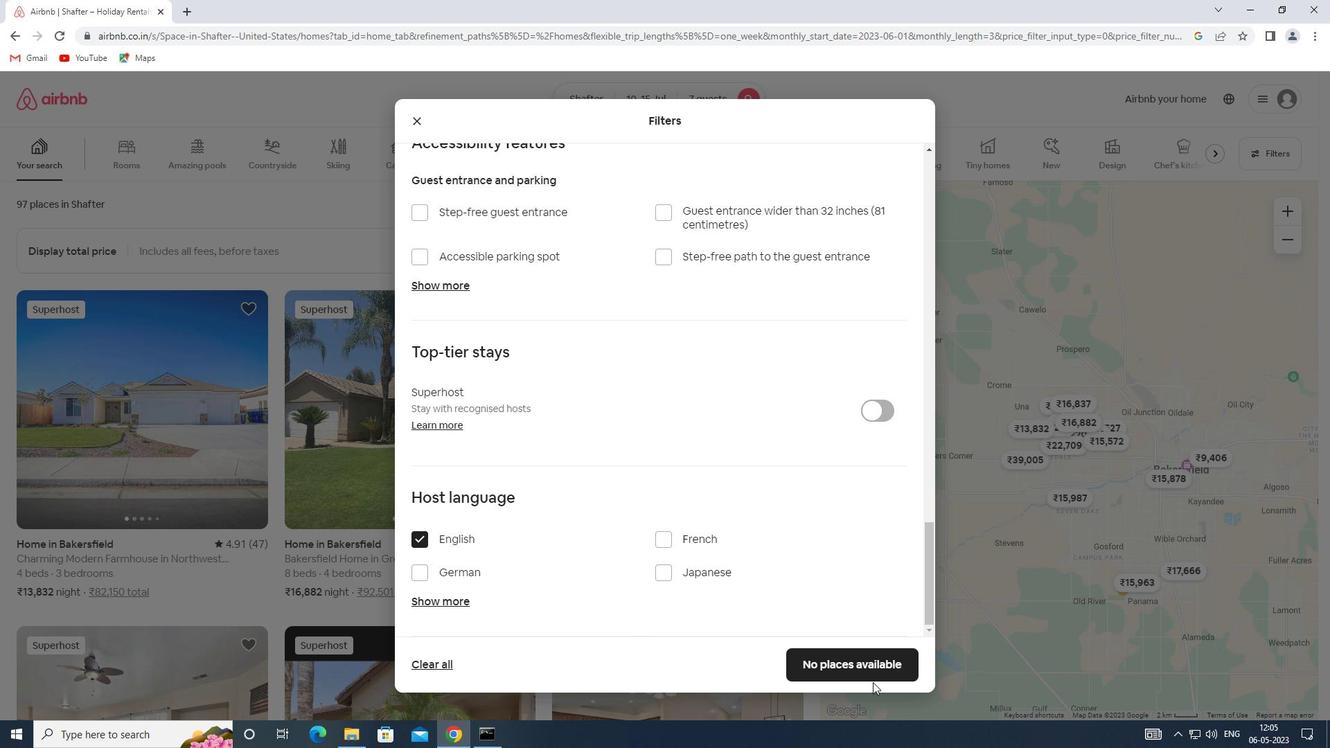 
Action: Mouse pressed left at (864, 668)
Screenshot: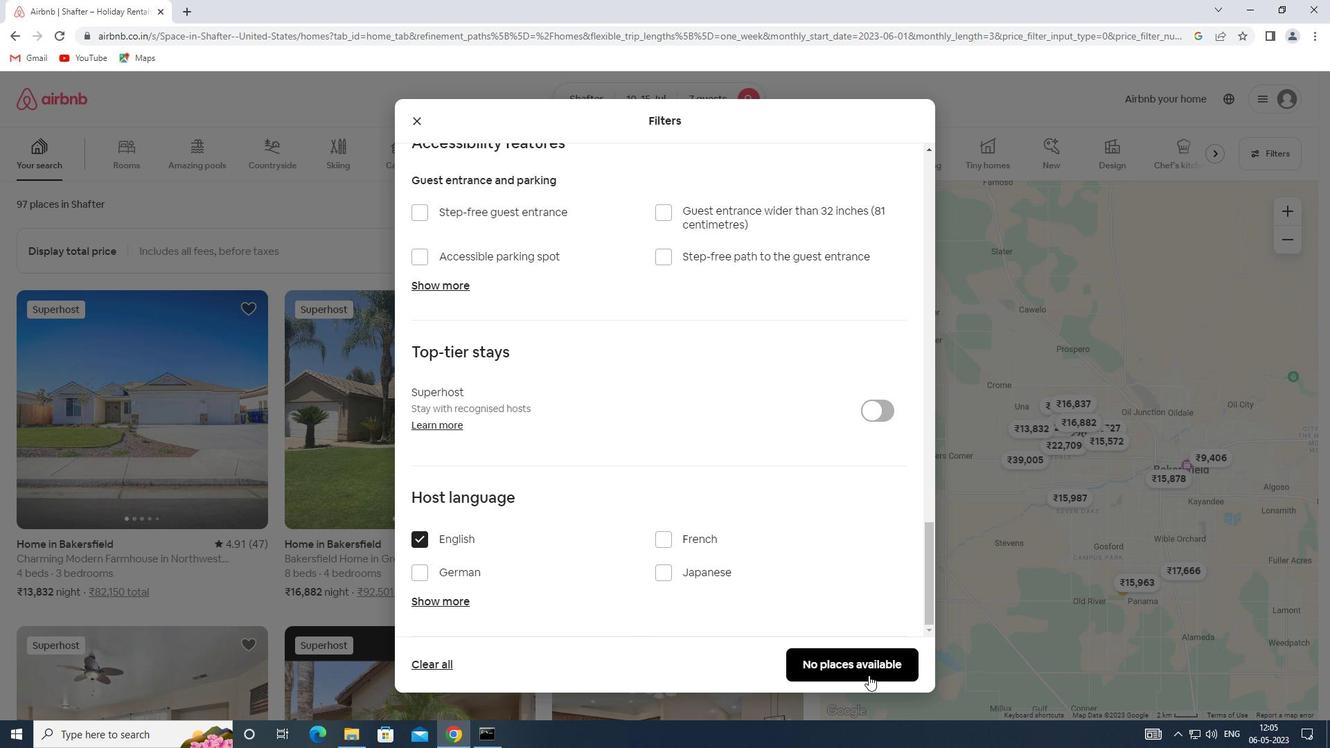 
Action: Mouse moved to (868, 664)
Screenshot: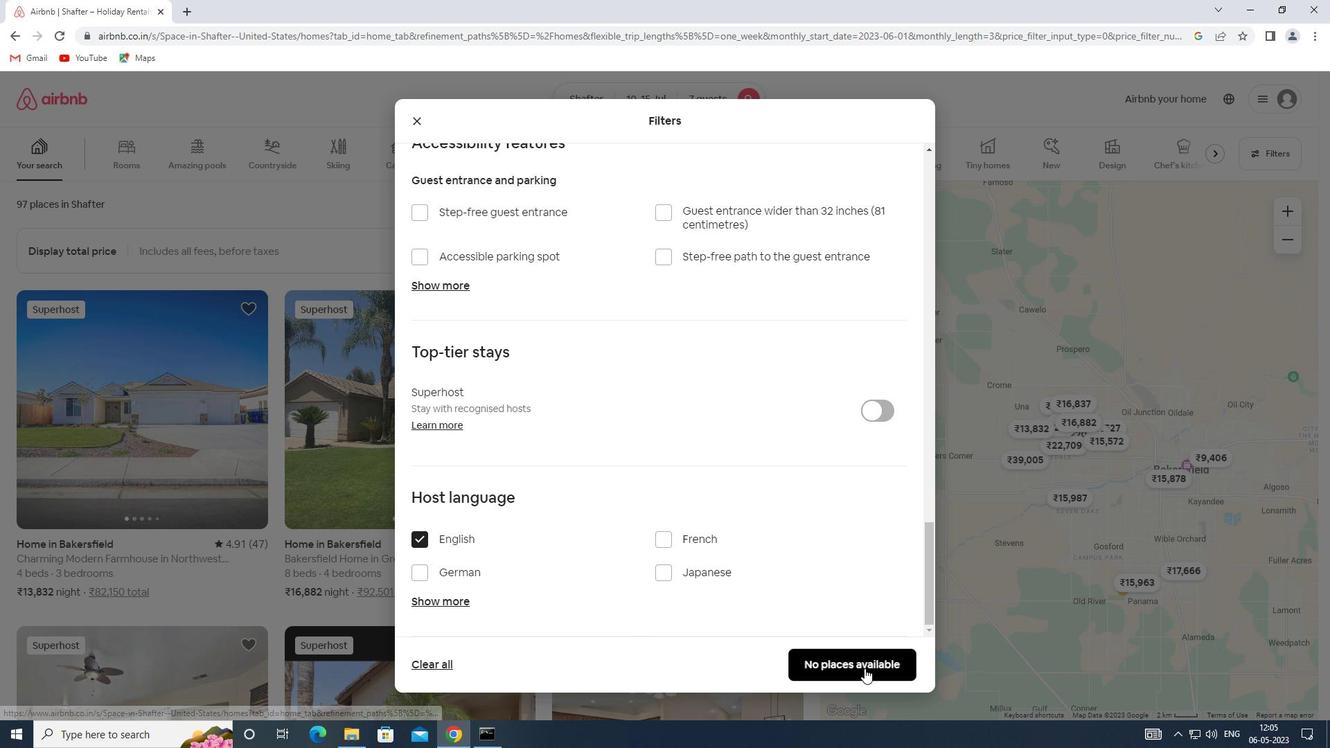 
